 Task: Open Card Compliance Audit in Board Data Visualization Tools to Workspace Enterprise Resource Planning and add a team member Softage.4@softage.net, a label Yellow, a checklist Botany, an attachment from your google drive, a color Yellow and finally, add a card description 'Plan and execute company team-building conference with team-building exercises' and a comment 'Let us approach this task with a sense of curiosity and a willingness to explore new ideas and approaches.'. Add a start date 'Jan 07, 1900' with a due date 'Jan 14, 1900'. Open Card Conference Execution in Board Content Marketing Campaigns to Workspace Enterprise Resource Planning and add a team member Softage.4@softage.net, a label Orange, a checklist Photography, an attachment from Trello, a color Orange and finally, add a card description 'Conduct competitor analysis for upcoming product launch' and a comment 'We should approach this task with a sense of humility and a willingness to seek feedback and guidance from others.'. Add a start date 'Jan 08, 1900' with a due date 'Jan 15, 1900'. Open Card Leadership Development Performance Review in Board Website Conversion Rate Optimization to Workspace Enterprise Resource Planning and add a team member Softage.1@softage.net, a label Red, a checklist Email Campaign, an attachment from your google drive, a color Red and finally, add a card description 'Develop and launch new customer loyalty program for frequent buyers' and a comment 'This task is a reflection of our team capabilities, so let us work together to deliver the best possible outcome.'. Add a start date 'Jan 09, 1900' with a due date 'Jan 16, 1900'
Action: Mouse moved to (51, 288)
Screenshot: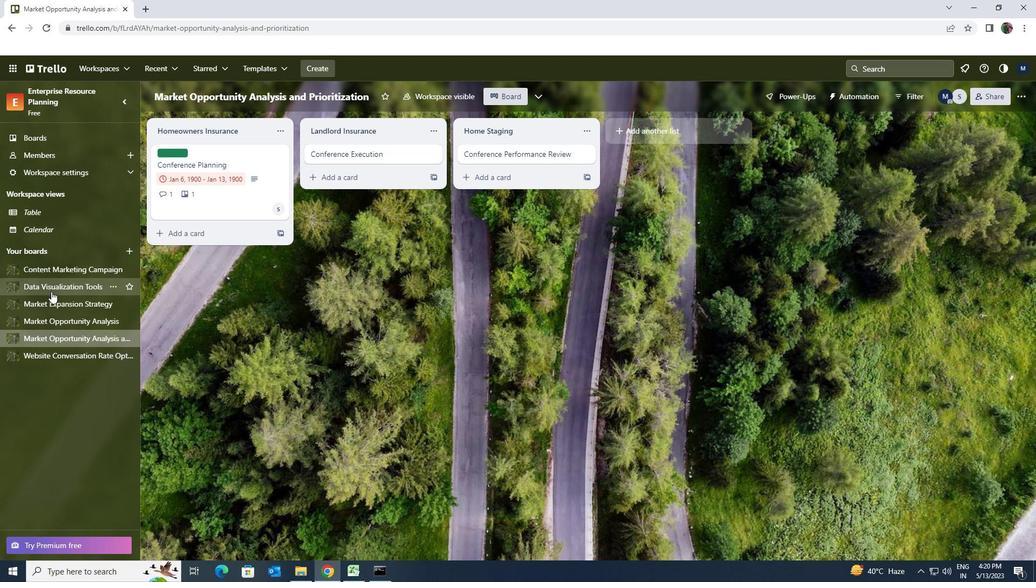 
Action: Mouse pressed left at (51, 288)
Screenshot: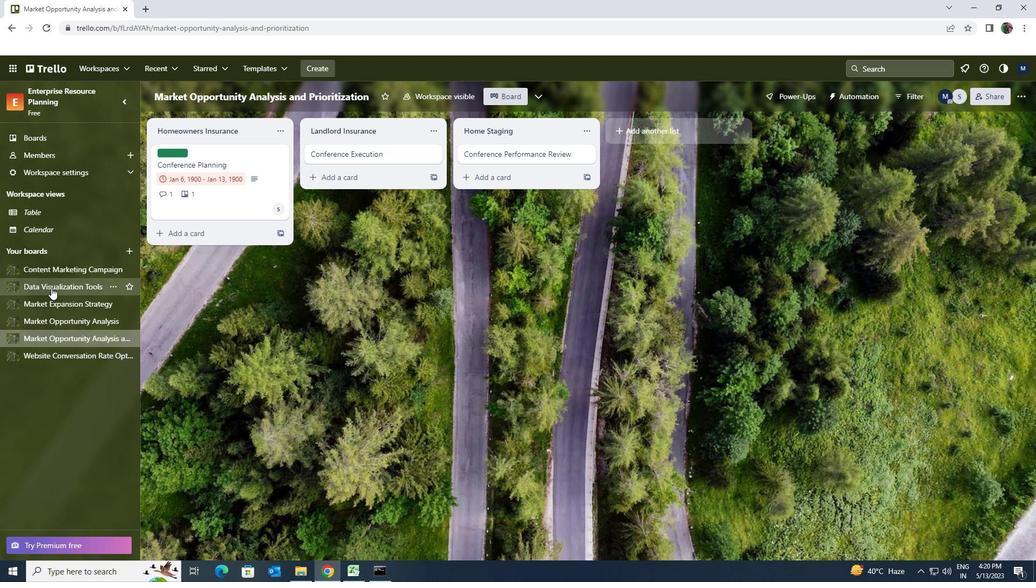 
Action: Mouse moved to (354, 155)
Screenshot: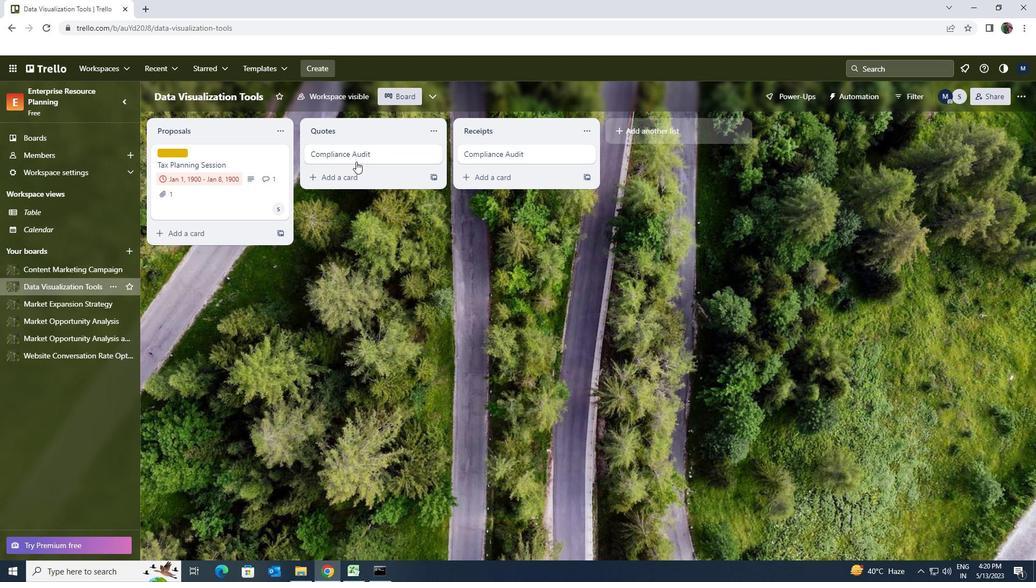 
Action: Mouse pressed left at (354, 155)
Screenshot: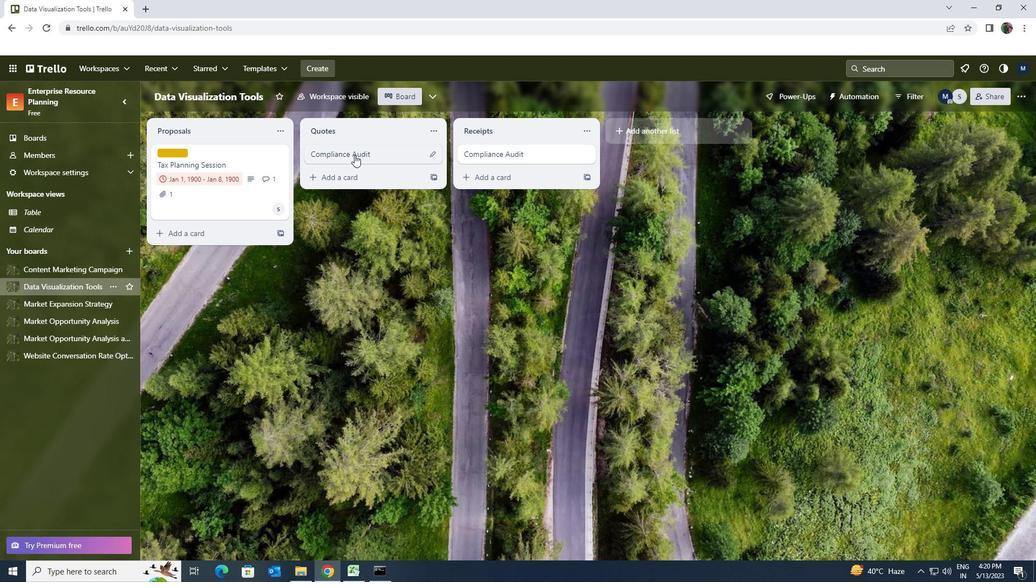 
Action: Mouse moved to (629, 151)
Screenshot: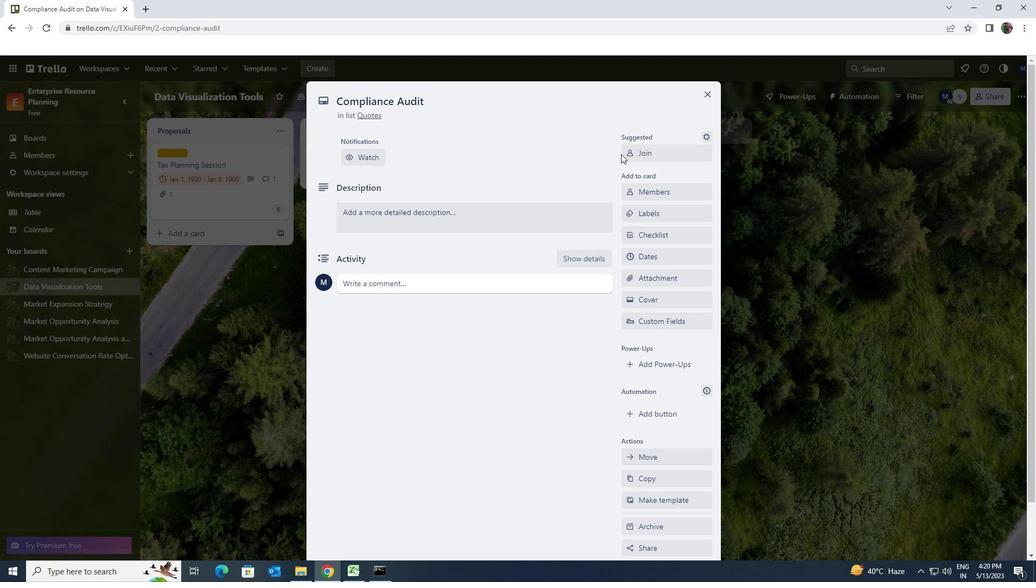 
Action: Mouse pressed left at (629, 151)
Screenshot: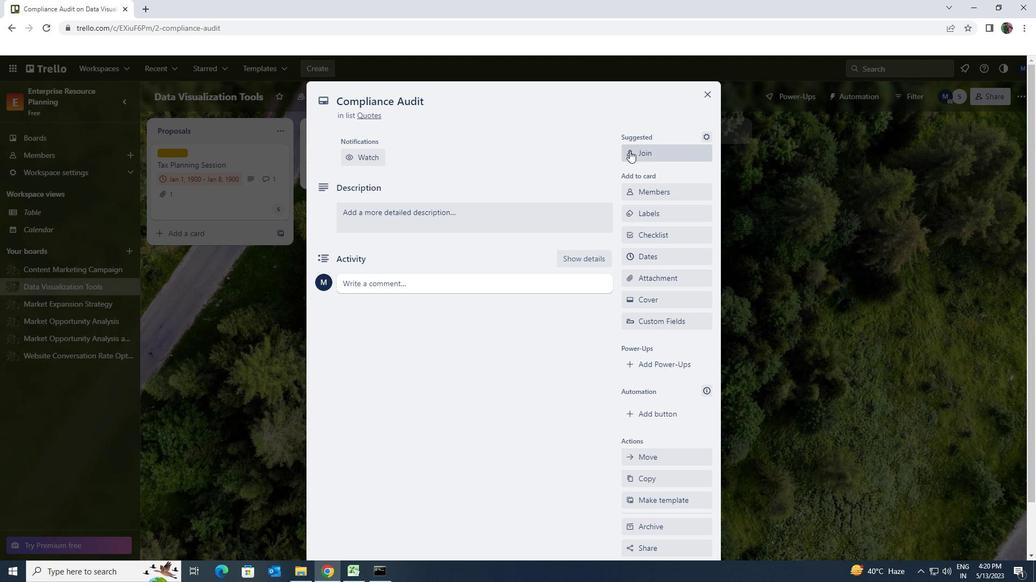 
Action: Mouse pressed left at (629, 151)
Screenshot: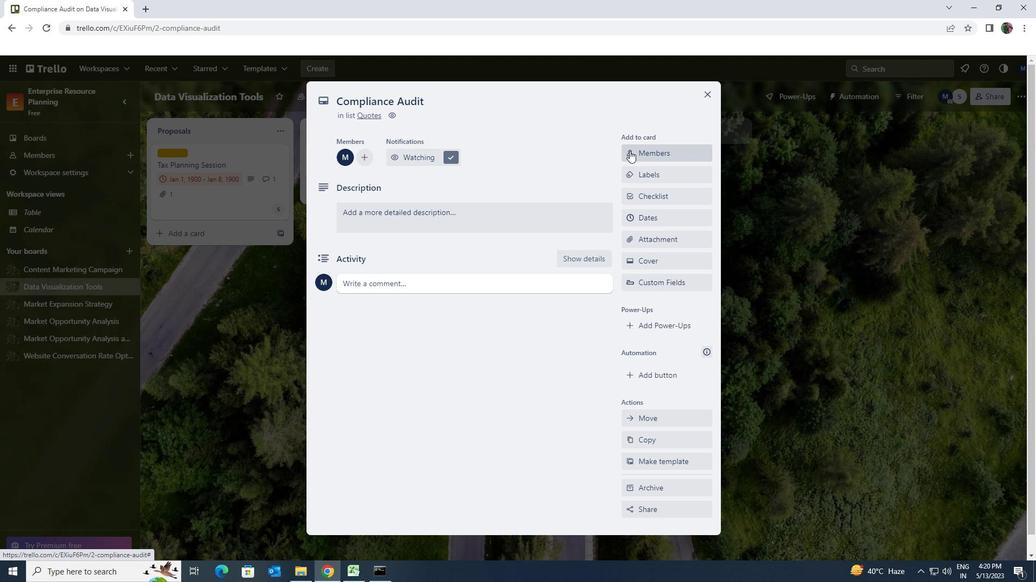 
Action: Key pressed softage.4<Key.shift>@SOFTAGE.NET
Screenshot: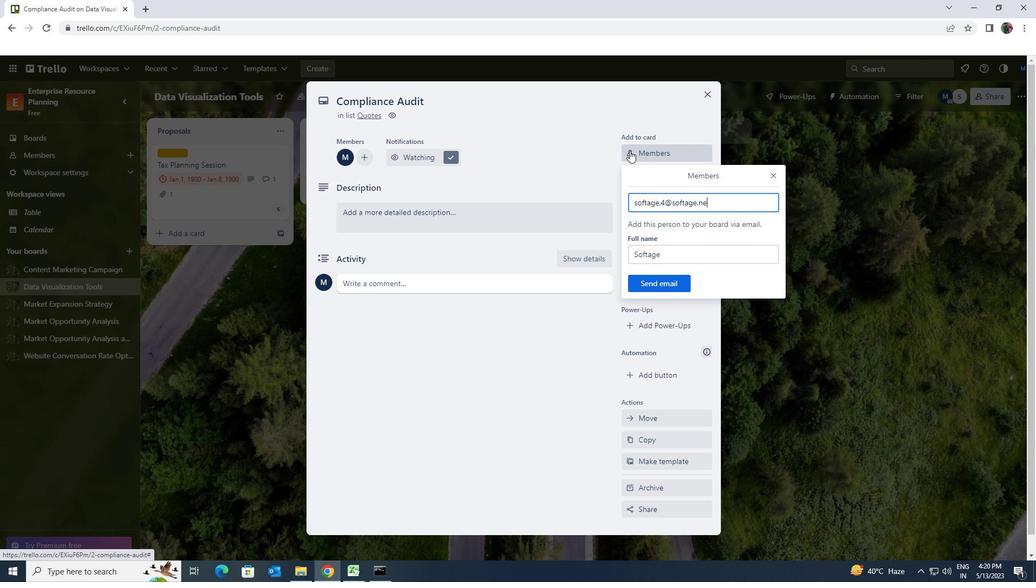 
Action: Mouse moved to (665, 280)
Screenshot: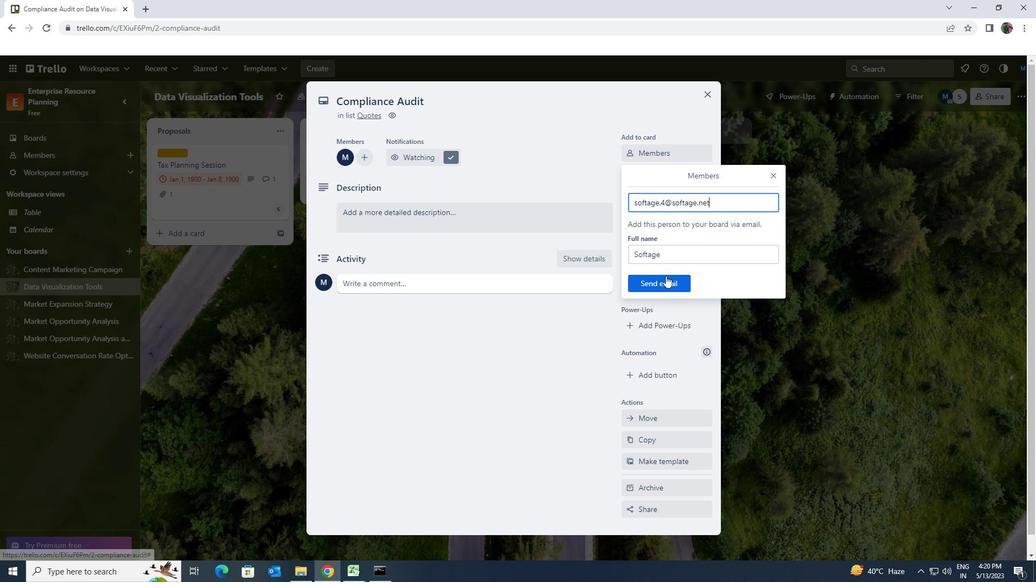 
Action: Mouse pressed left at (665, 280)
Screenshot: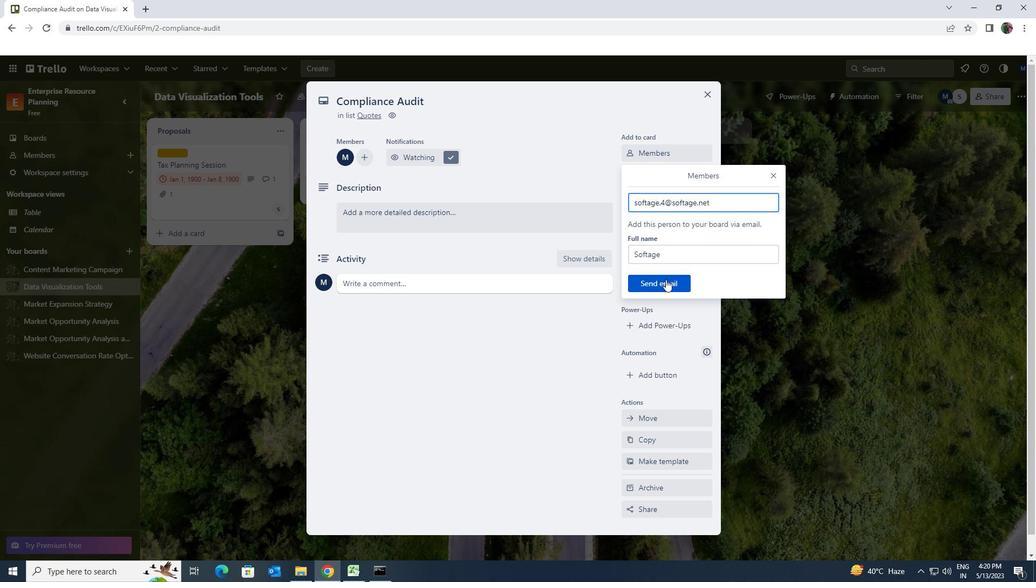 
Action: Mouse moved to (665, 178)
Screenshot: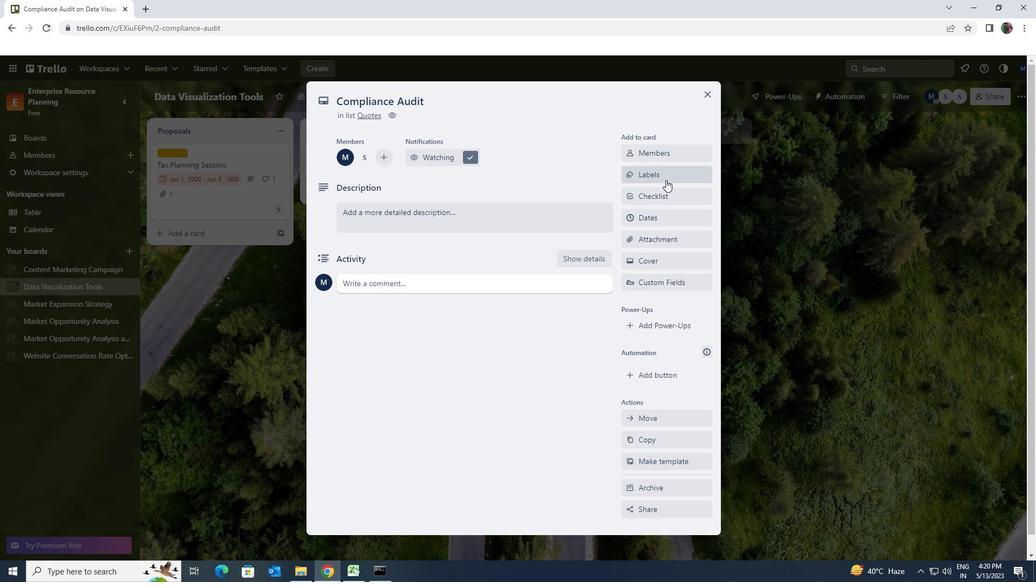 
Action: Mouse pressed left at (665, 178)
Screenshot: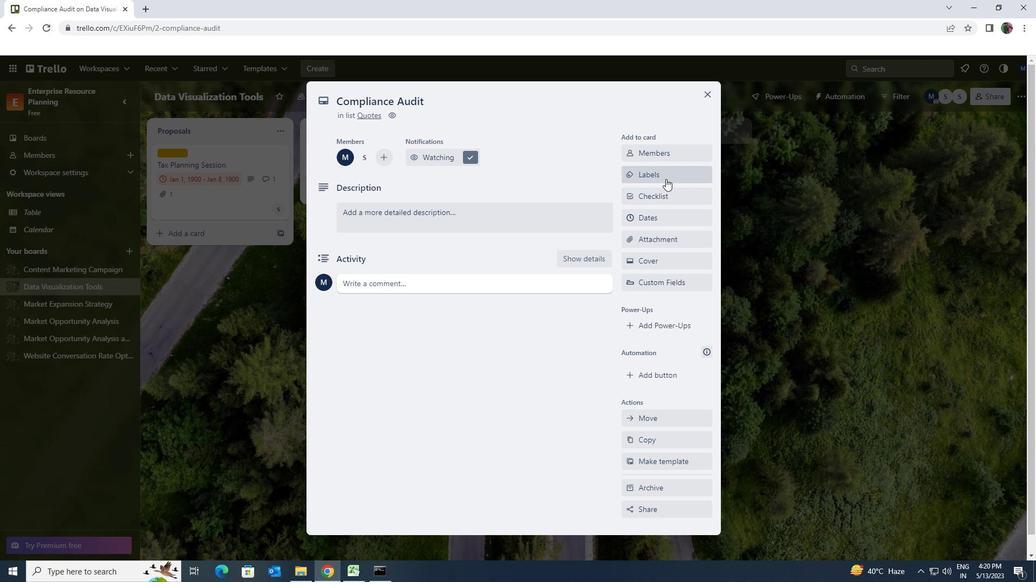
Action: Mouse moved to (689, 380)
Screenshot: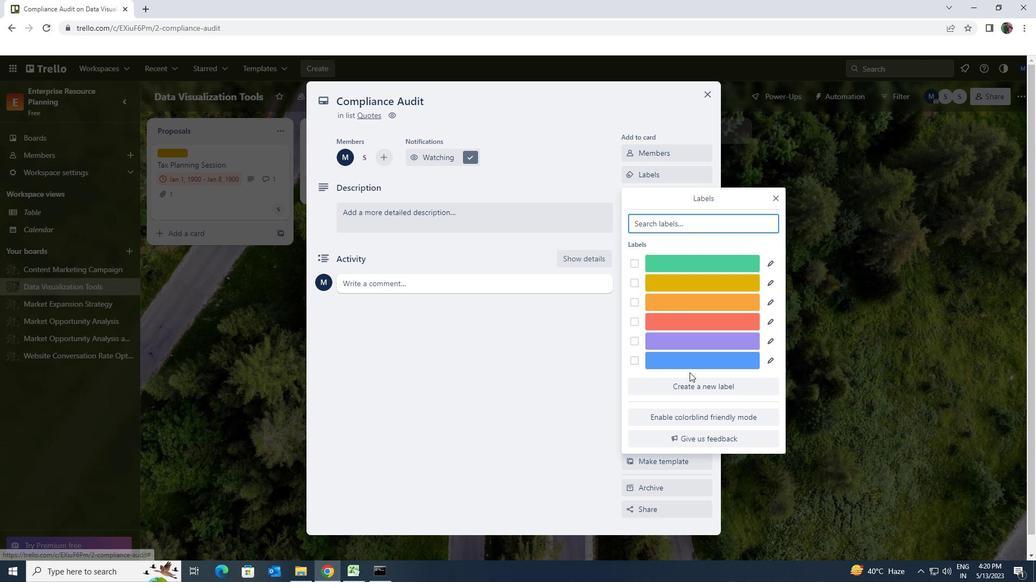 
Action: Mouse pressed left at (689, 380)
Screenshot: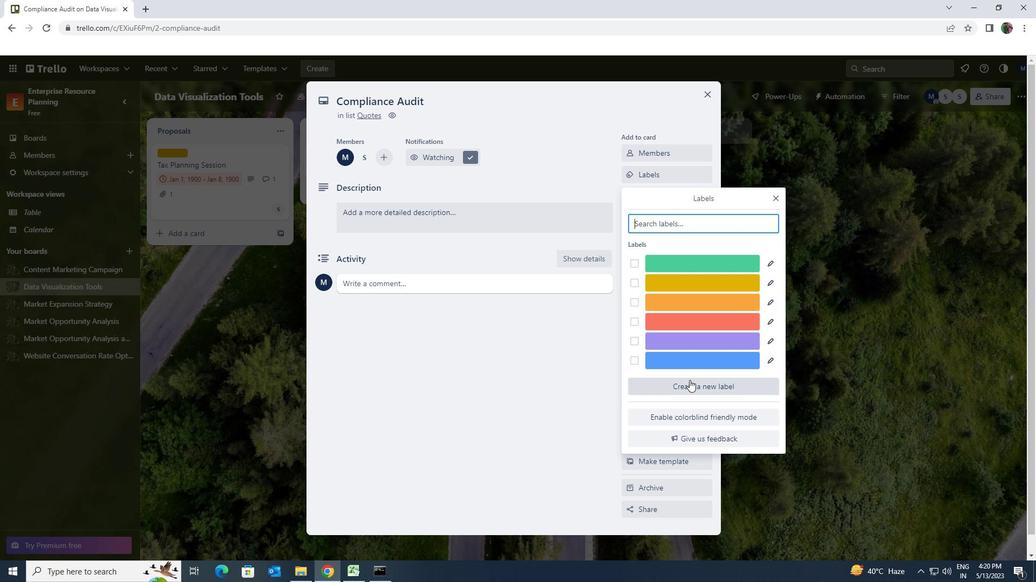 
Action: Mouse moved to (678, 353)
Screenshot: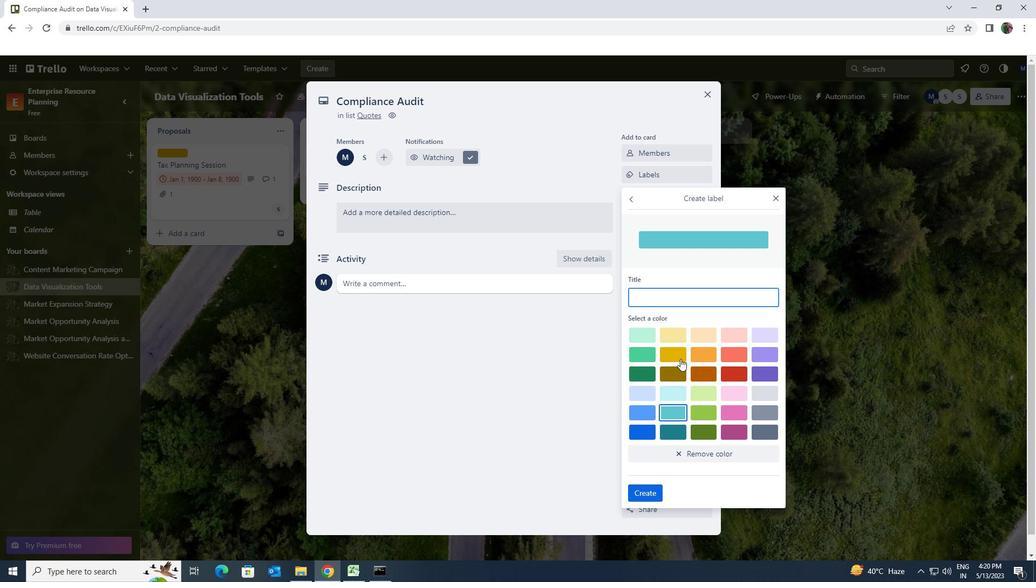 
Action: Mouse pressed left at (678, 353)
Screenshot: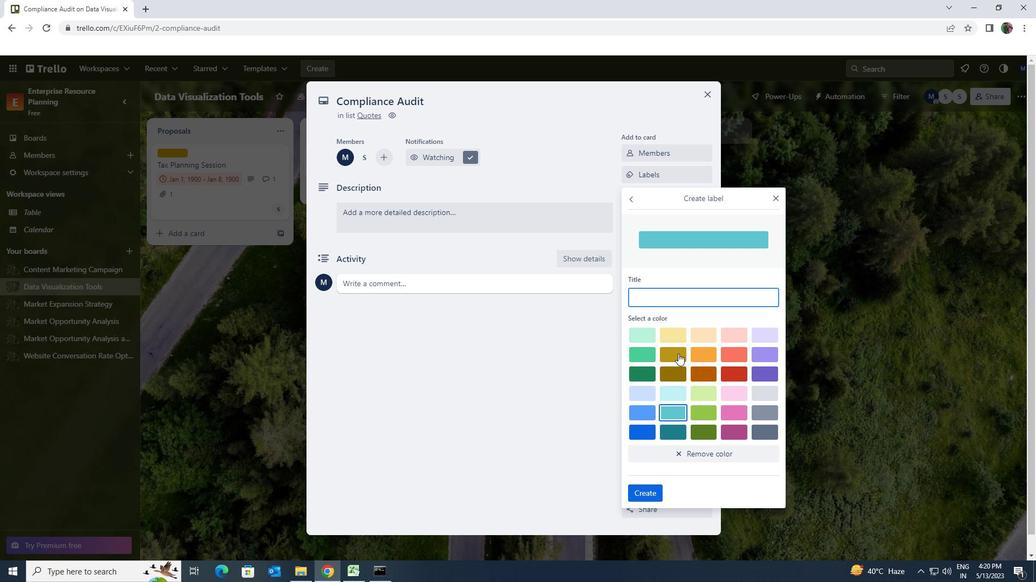 
Action: Mouse moved to (655, 488)
Screenshot: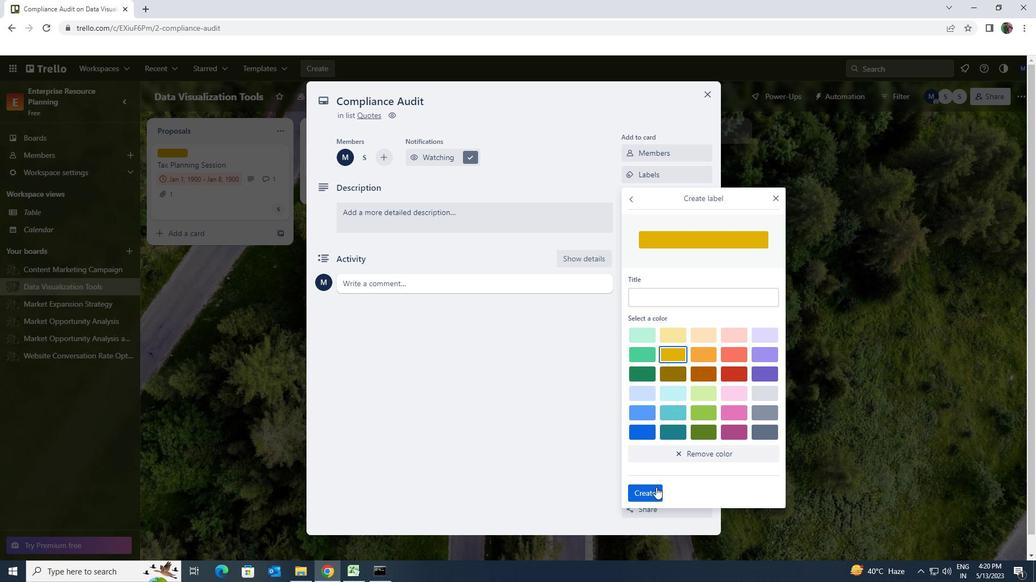 
Action: Mouse pressed left at (655, 488)
Screenshot: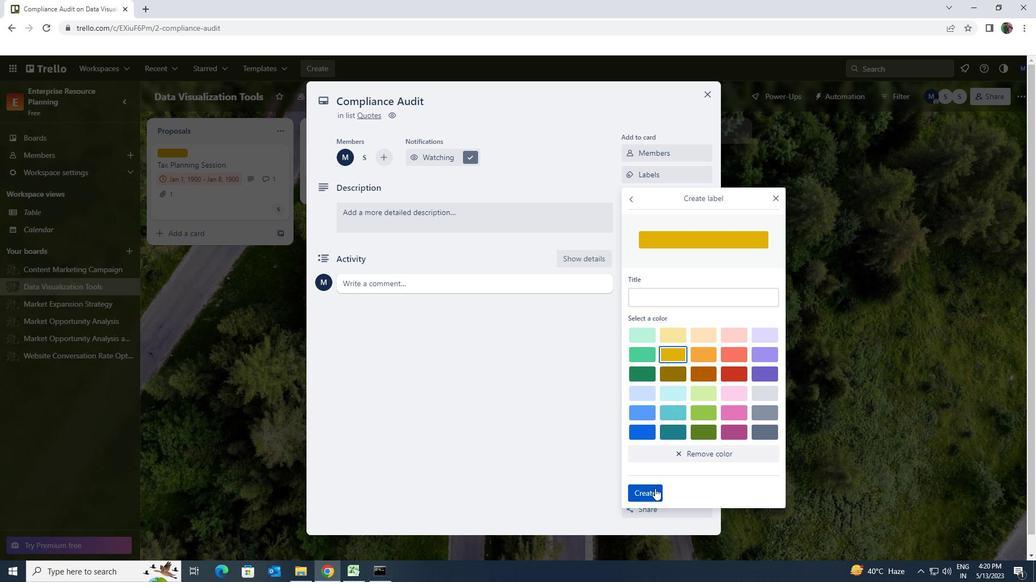 
Action: Mouse moved to (775, 201)
Screenshot: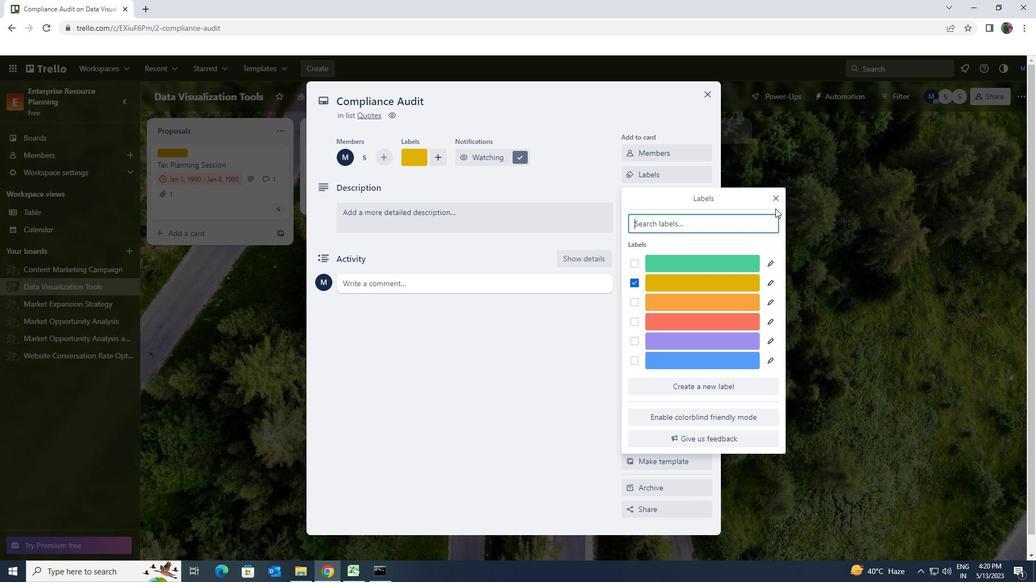 
Action: Mouse pressed left at (775, 201)
Screenshot: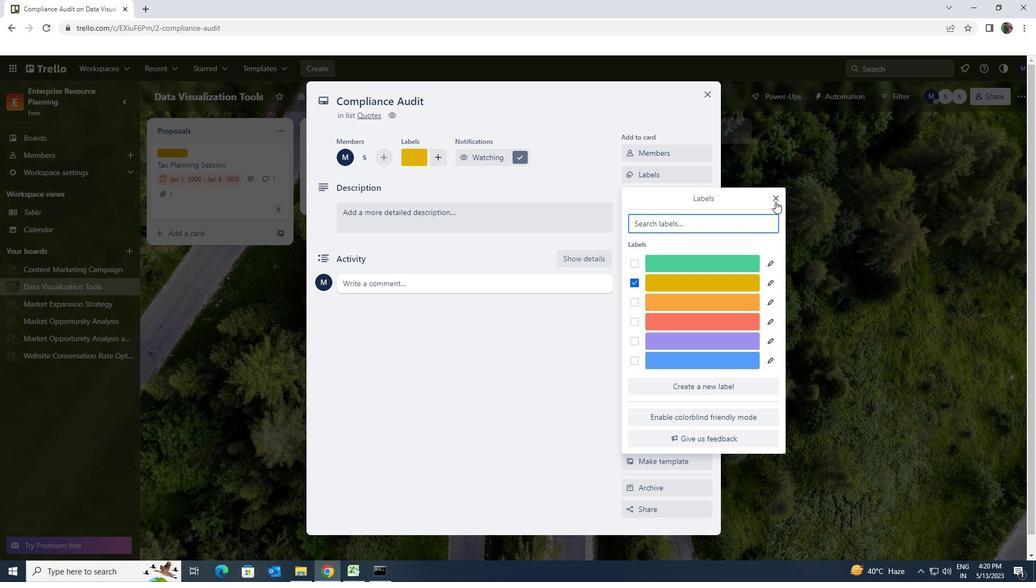 
Action: Mouse moved to (700, 198)
Screenshot: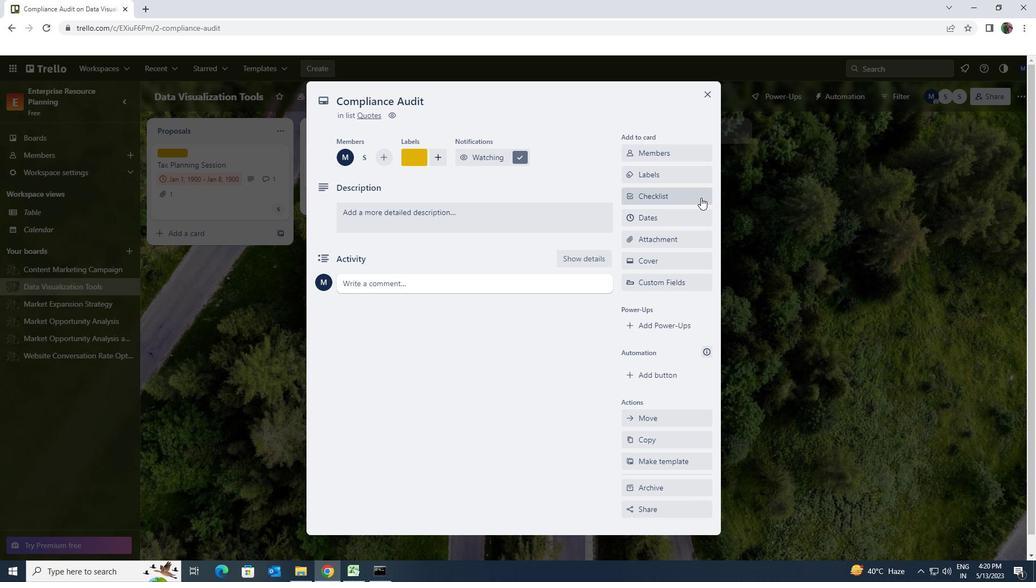 
Action: Mouse pressed left at (700, 198)
Screenshot: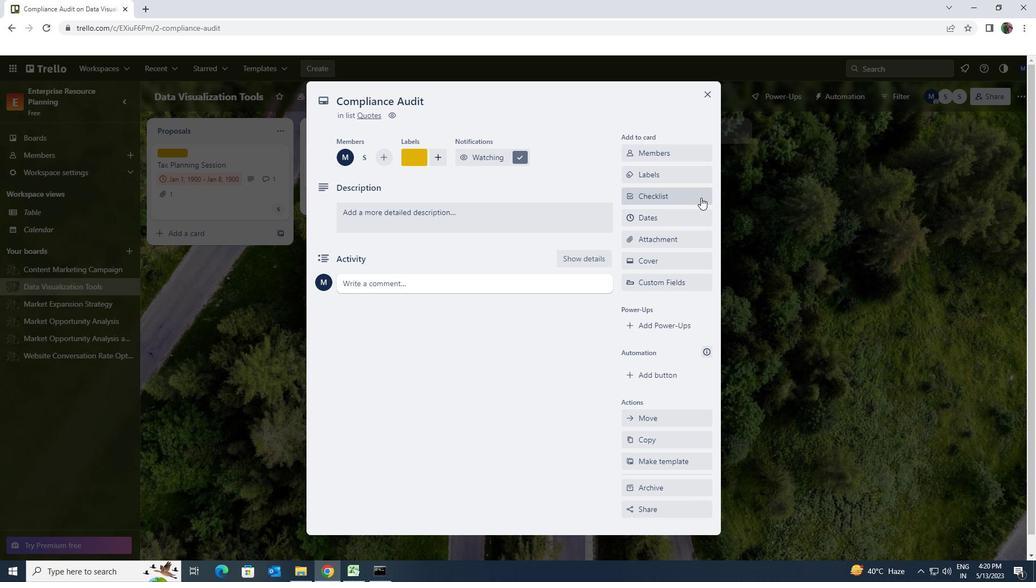 
Action: Key pressed <Key.shift><Key.shift><Key.shift><Key.shift><Key.shift><Key.shift><Key.shift><Key.shift><Key.shift><Key.shift><Key.shift><Key.shift><Key.shift><Key.shift><Key.shift><Key.shift><Key.shift><Key.shift><Key.shift><Key.shift><Key.shift><Key.shift><Key.shift><Key.shift><Key.shift><Key.shift><Key.shift><Key.shift><Key.shift><Key.shift><Key.shift>BOTANY
Screenshot: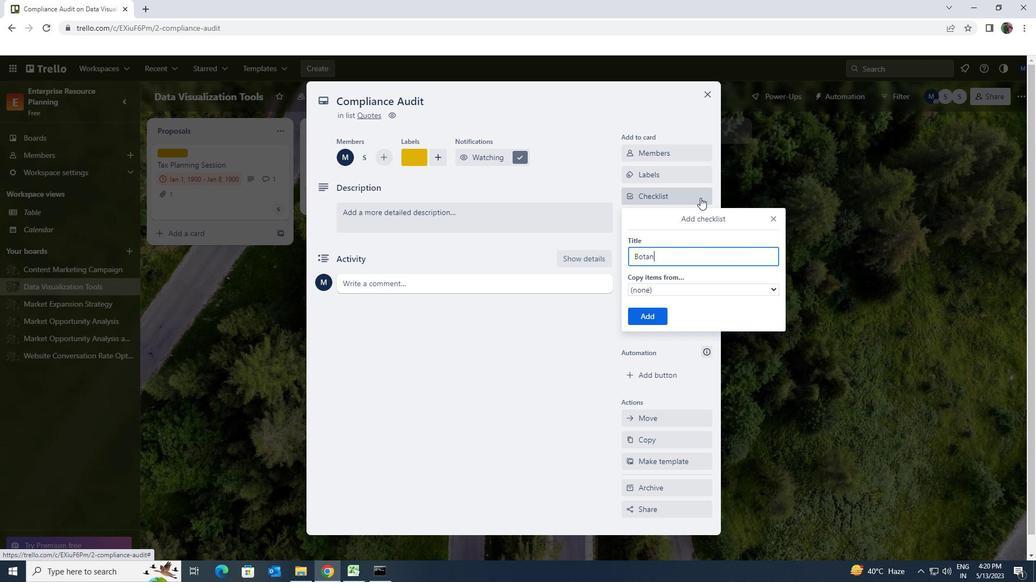 
Action: Mouse moved to (652, 309)
Screenshot: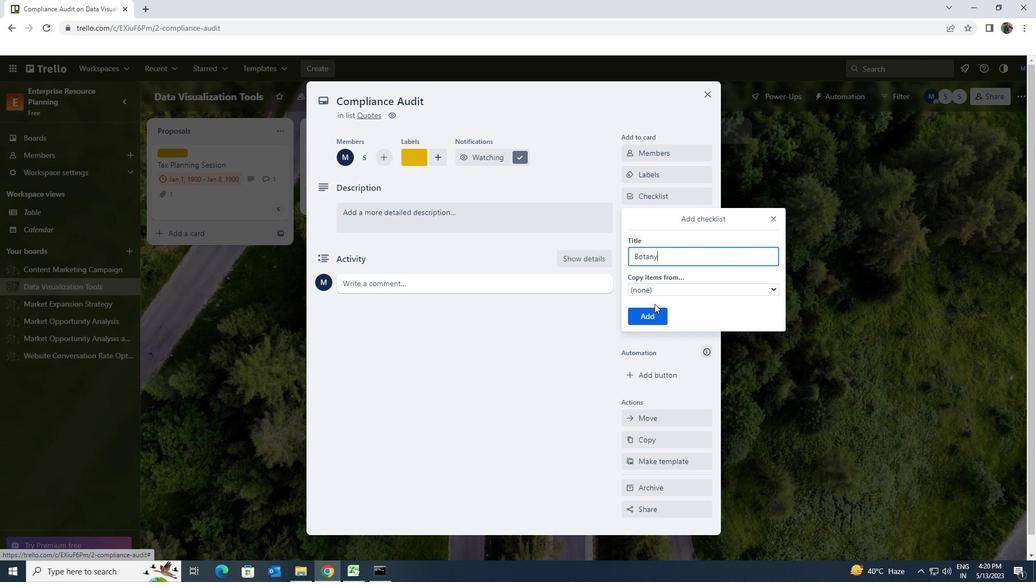 
Action: Mouse pressed left at (652, 309)
Screenshot: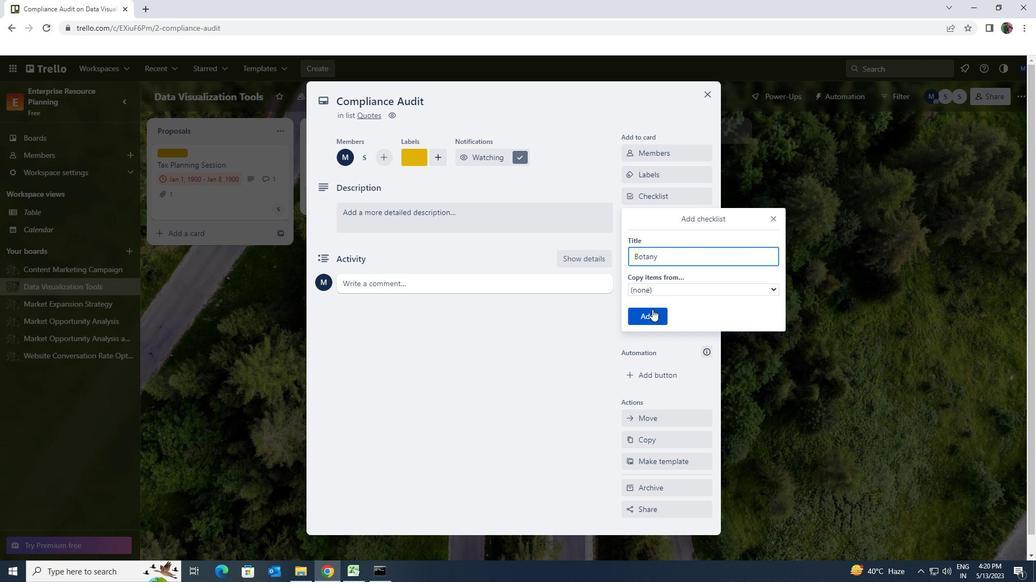 
Action: Mouse moved to (654, 237)
Screenshot: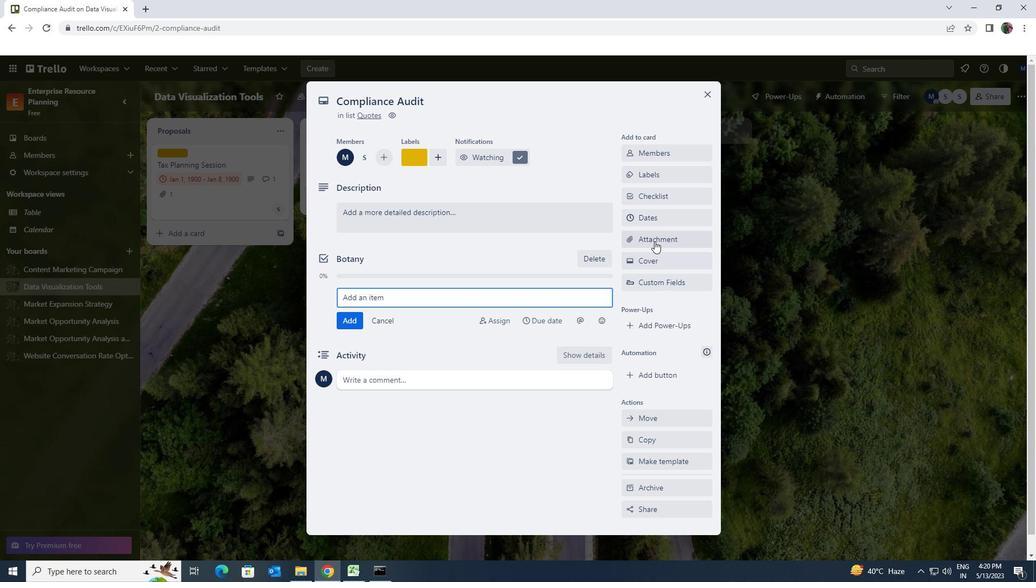
Action: Mouse pressed left at (654, 237)
Screenshot: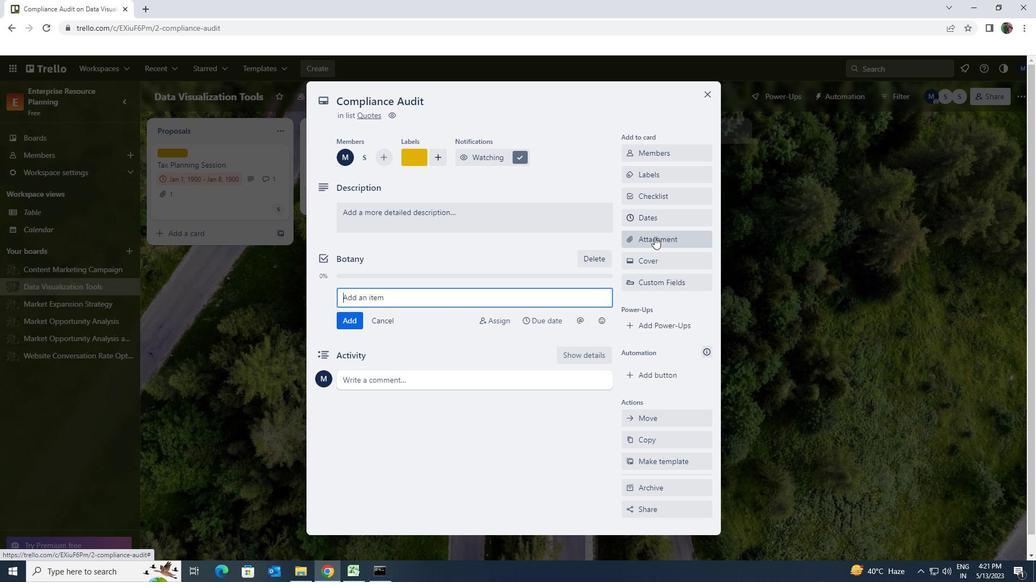 
Action: Mouse moved to (656, 326)
Screenshot: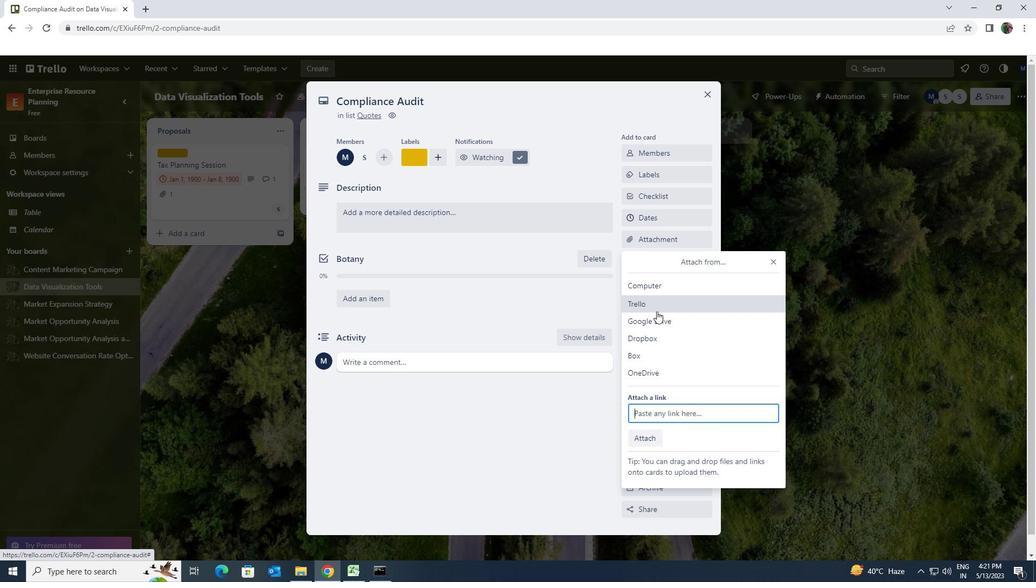 
Action: Mouse pressed left at (656, 326)
Screenshot: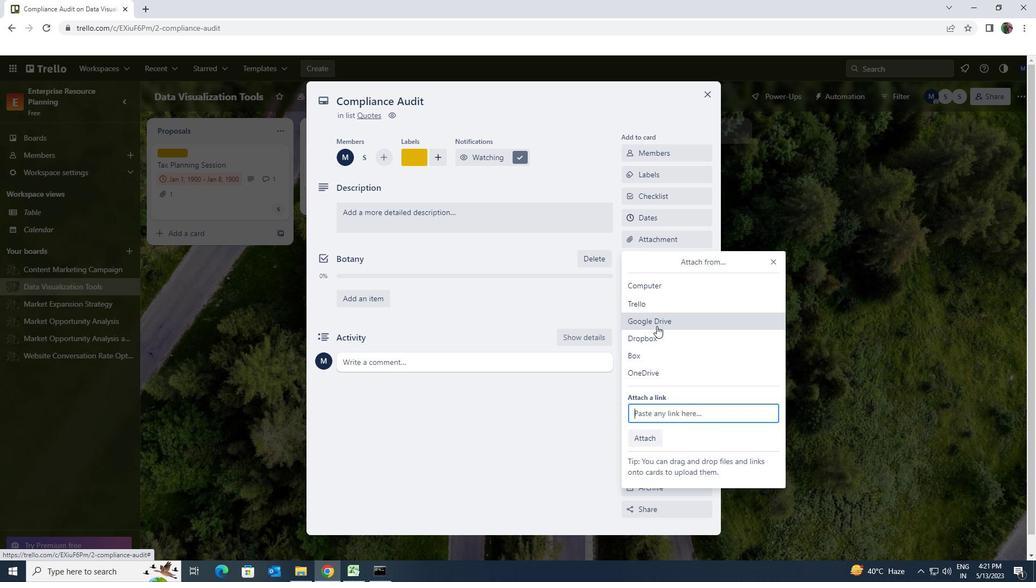
Action: Mouse moved to (508, 292)
Screenshot: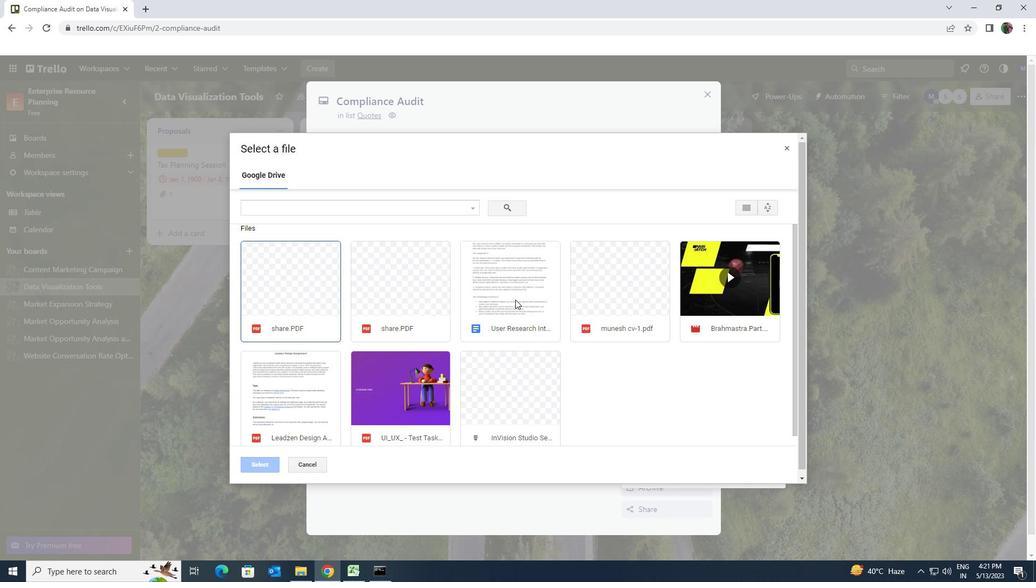 
Action: Mouse pressed left at (508, 292)
Screenshot: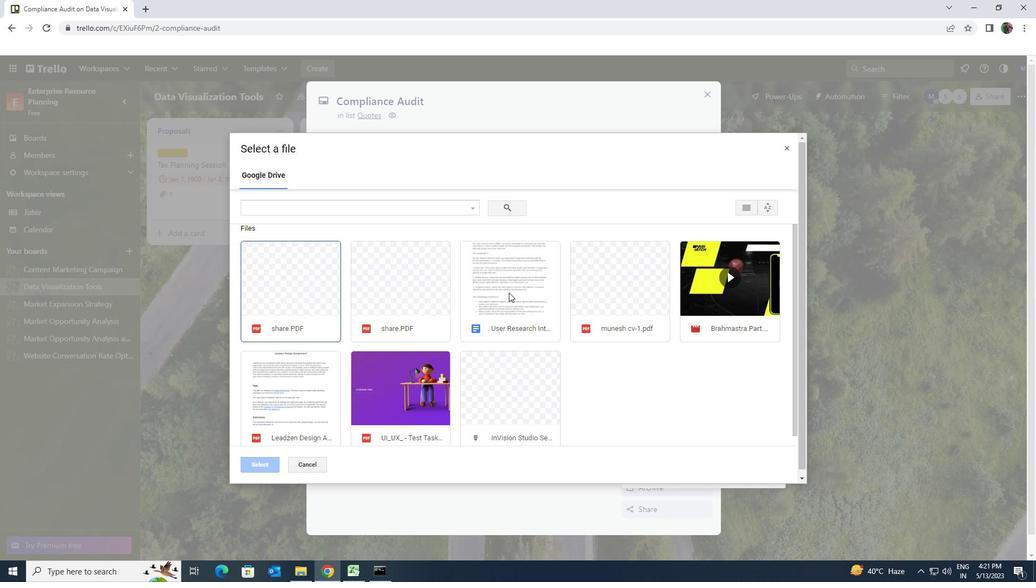 
Action: Mouse moved to (266, 464)
Screenshot: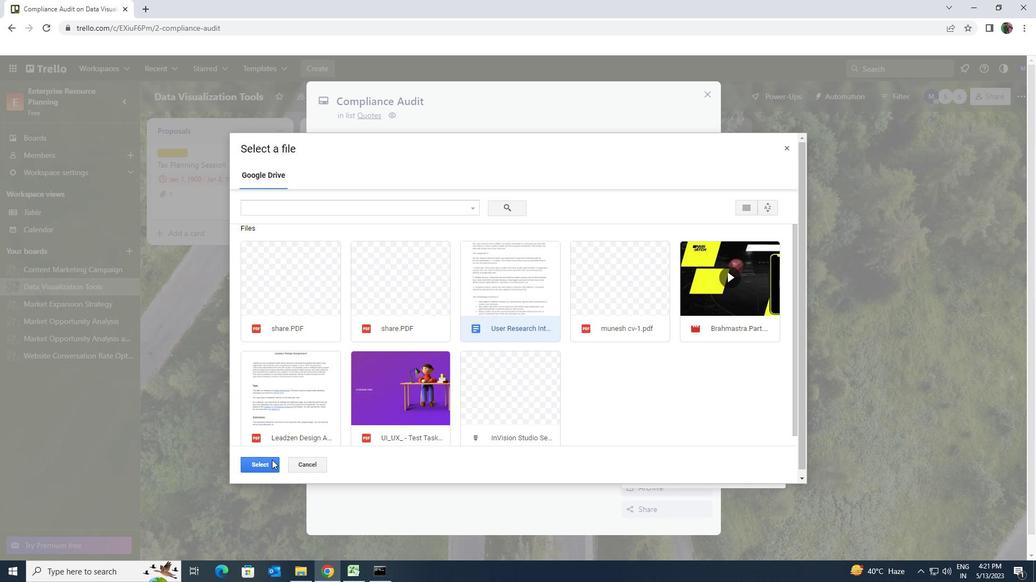 
Action: Mouse pressed left at (266, 464)
Screenshot: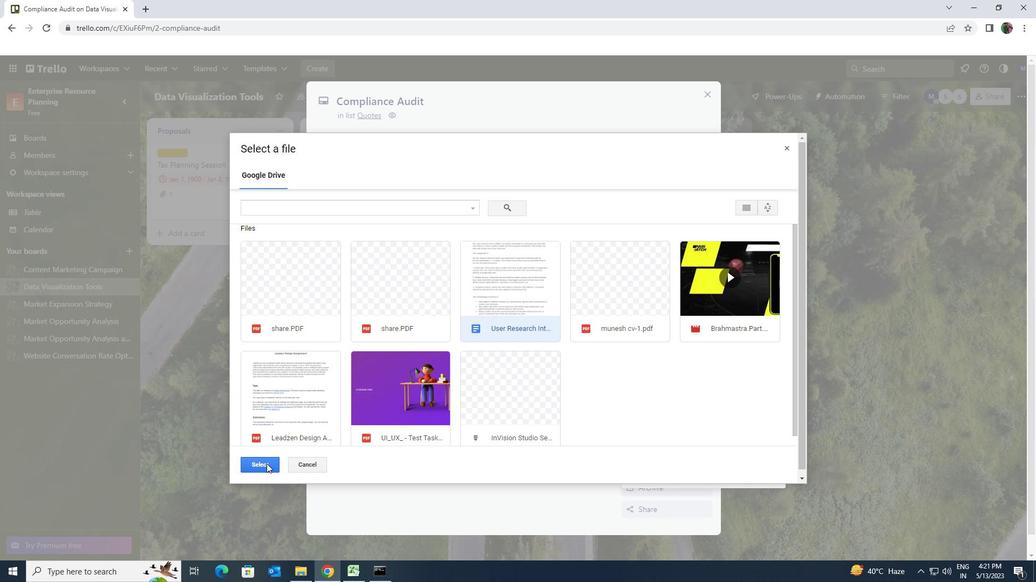 
Action: Mouse moved to (429, 227)
Screenshot: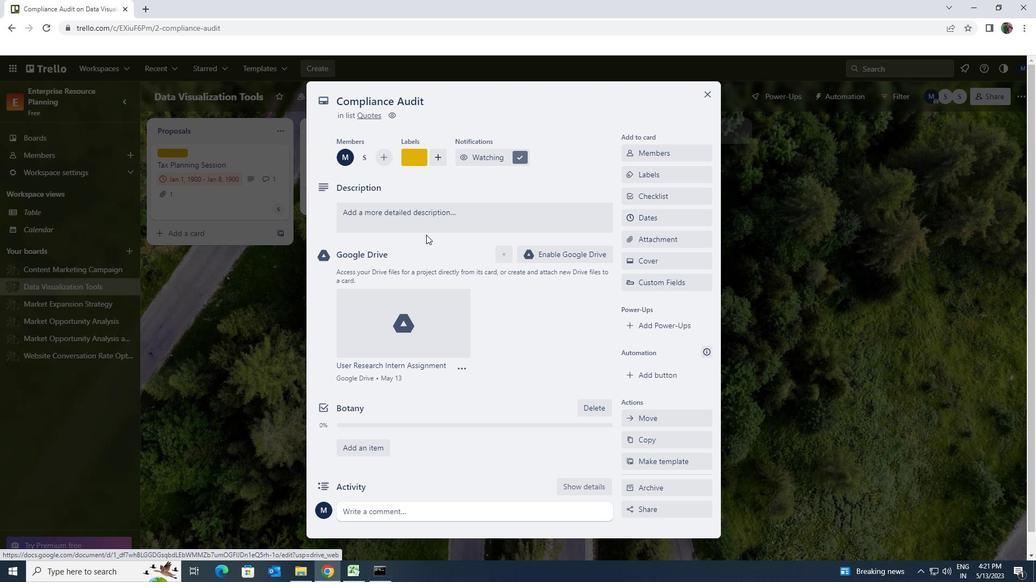 
Action: Mouse pressed left at (429, 227)
Screenshot: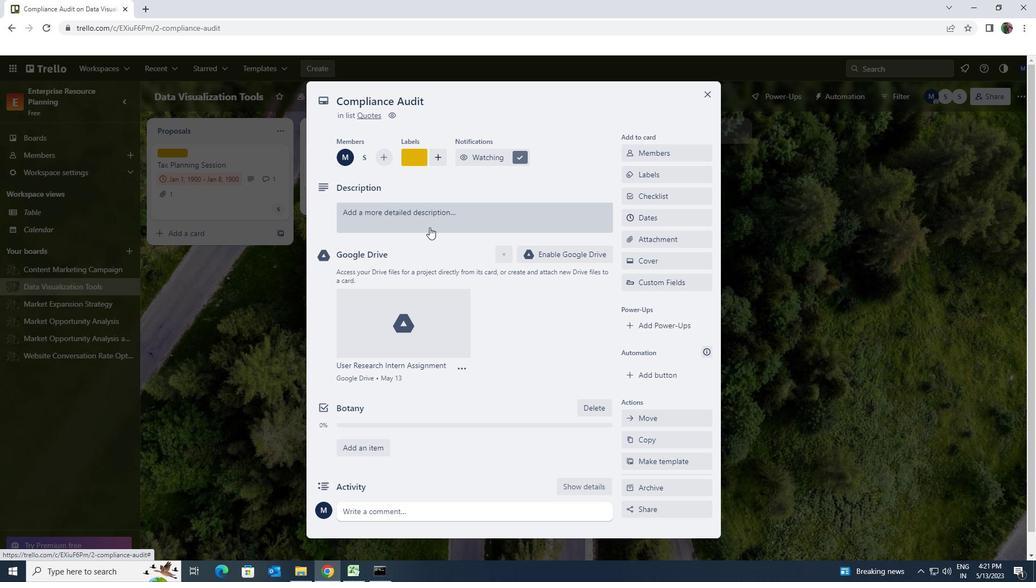 
Action: Key pressed <Key.shift>PLAN<Key.space>AND<Key.space>EXECUTE<Key.space>COMPANY<Key.space>TEAM<Key.space>BUILDING<Key.space>CONFERENCE<Key.space>WITH<Key.space>TEAM<Key.space>BUILDING<Key.space>EXERCISE
Screenshot: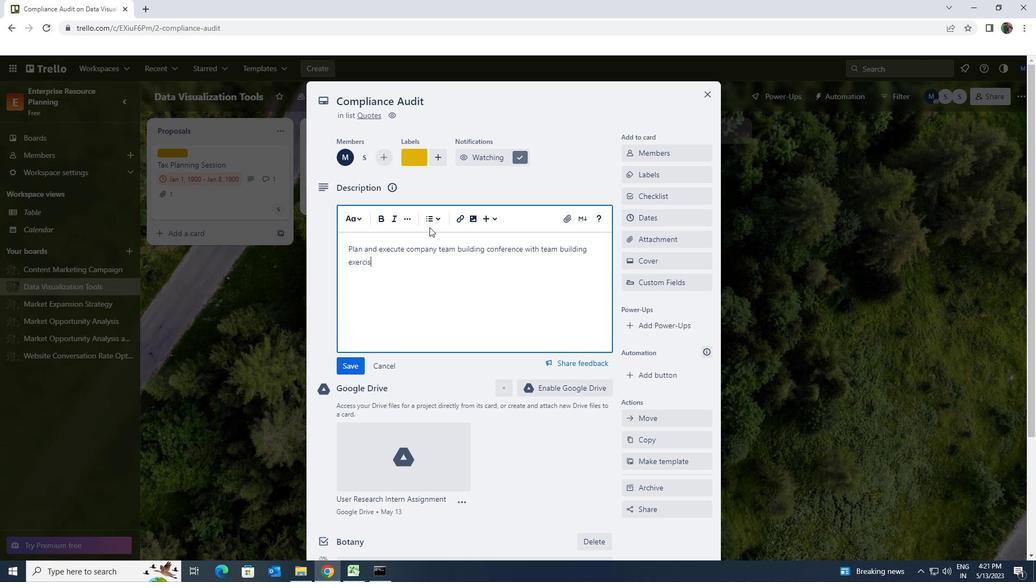 
Action: Mouse moved to (344, 369)
Screenshot: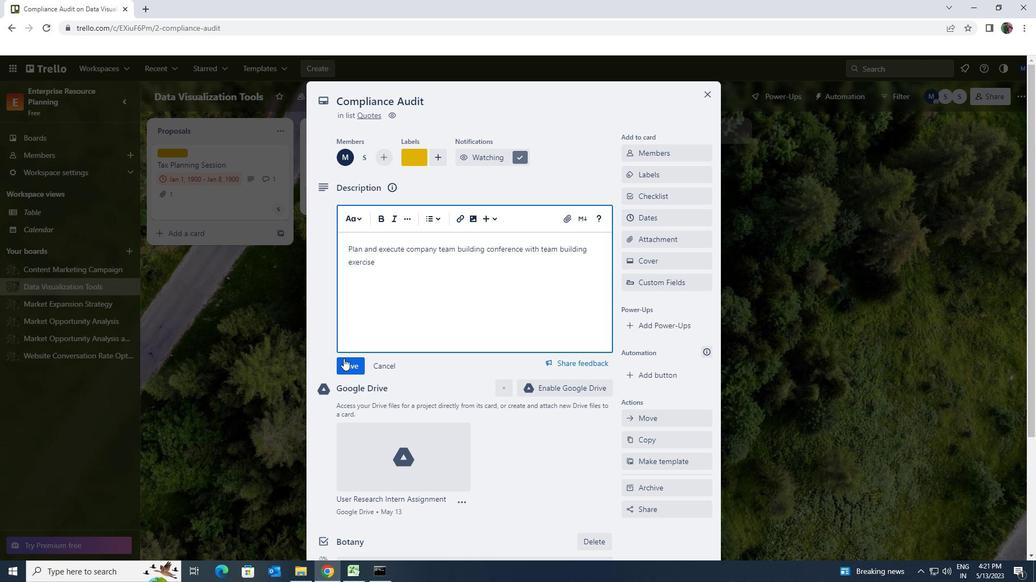 
Action: Mouse pressed left at (344, 369)
Screenshot: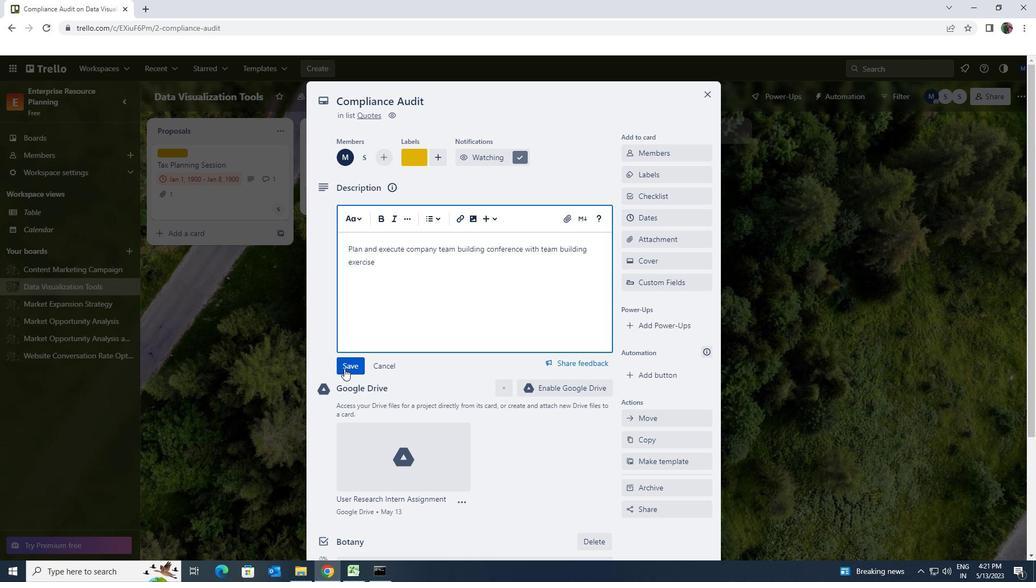 
Action: Mouse scrolled (344, 368) with delta (0, 0)
Screenshot: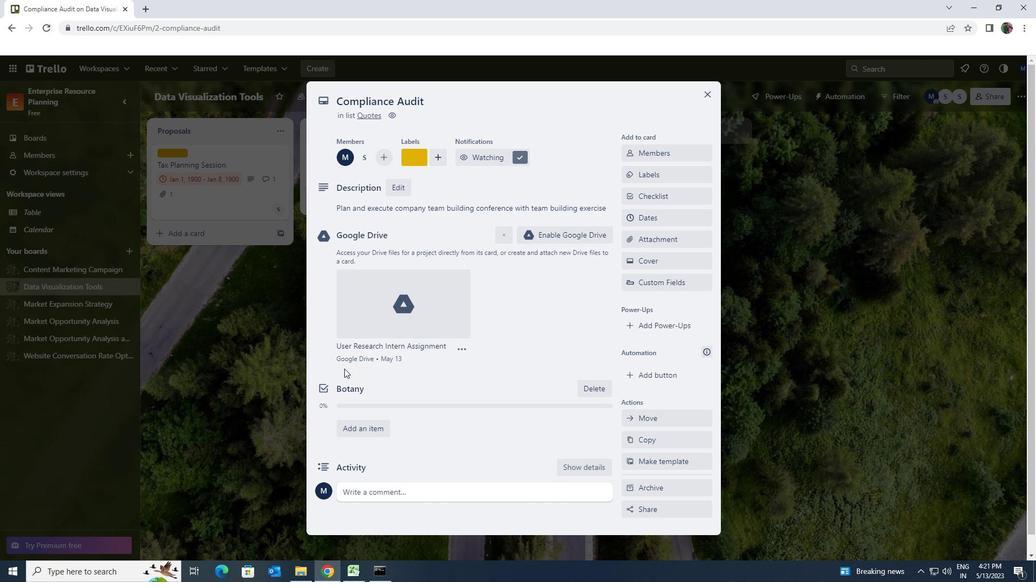 
Action: Mouse scrolled (344, 368) with delta (0, 0)
Screenshot: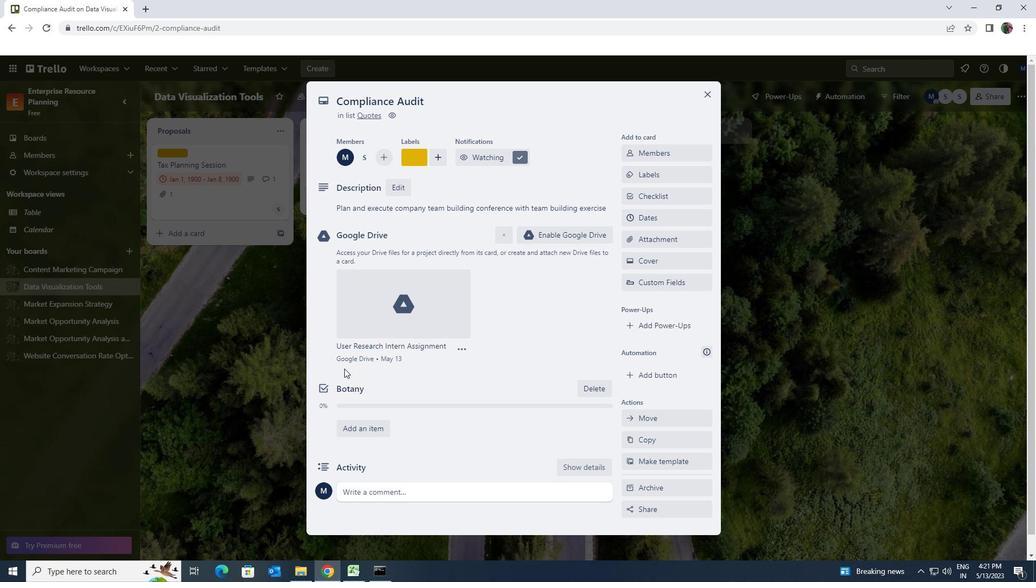 
Action: Mouse scrolled (344, 368) with delta (0, 0)
Screenshot: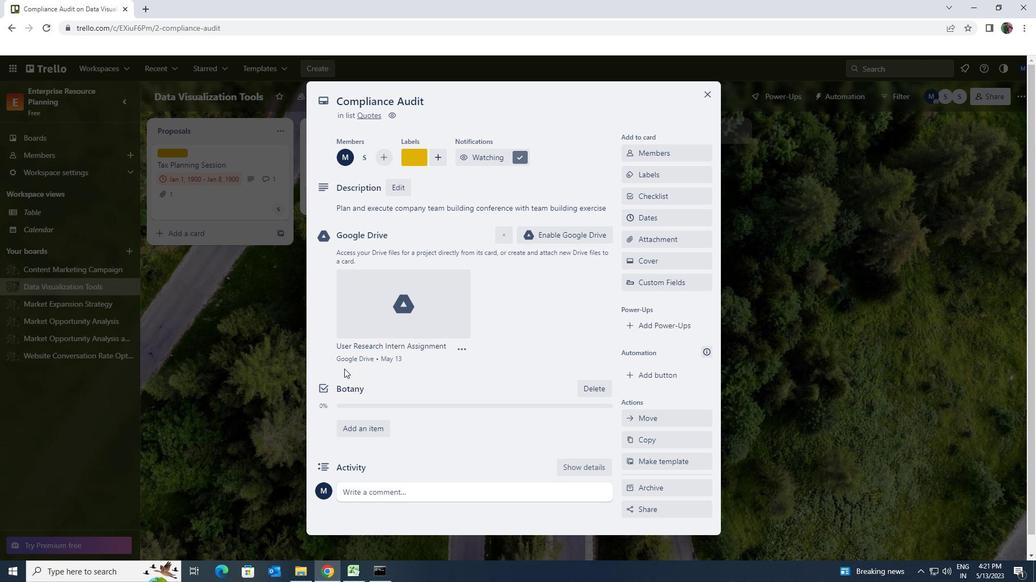 
Action: Mouse moved to (361, 468)
Screenshot: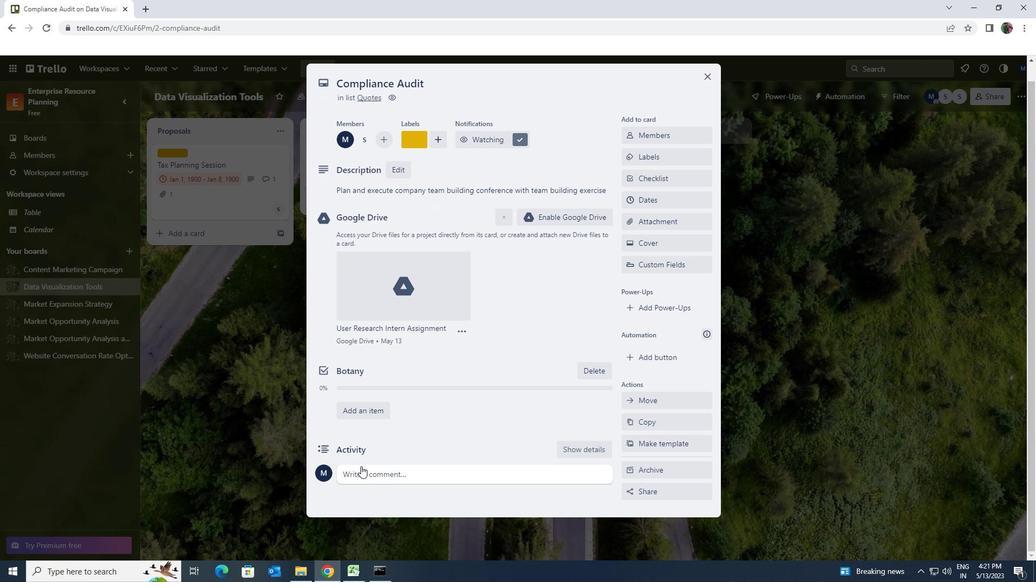 
Action: Mouse pressed left at (361, 468)
Screenshot: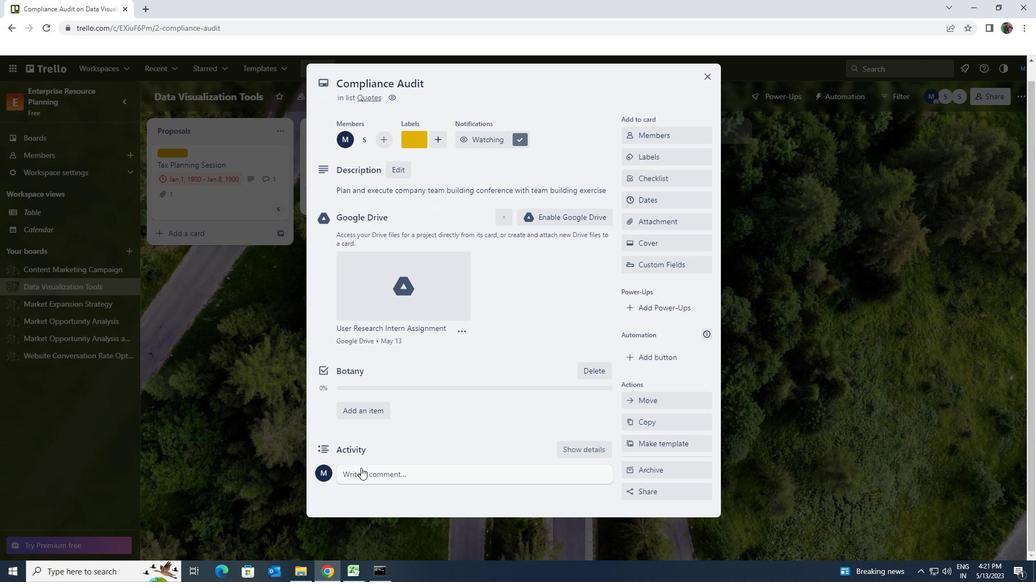 
Action: Key pressed <Key.shift>LET<Key.space>US<Key.space>APPROACH<Key.space>THIS<Key.space>TASK<Key.space>WITH<Key.space>SENSE<Key.space>OF<Key.space><Key.shift>CURIOSITY<Key.space>AND<Key.space>A<Key.space>WU<Key.backspace>ILLINGNESS<Key.space>TO<Key.space>EXPLORE<Key.space>NEW<Key.space><Key.space>IDEAS<Key.space>AND<Key.space>APPROACHES<Key.space>
Screenshot: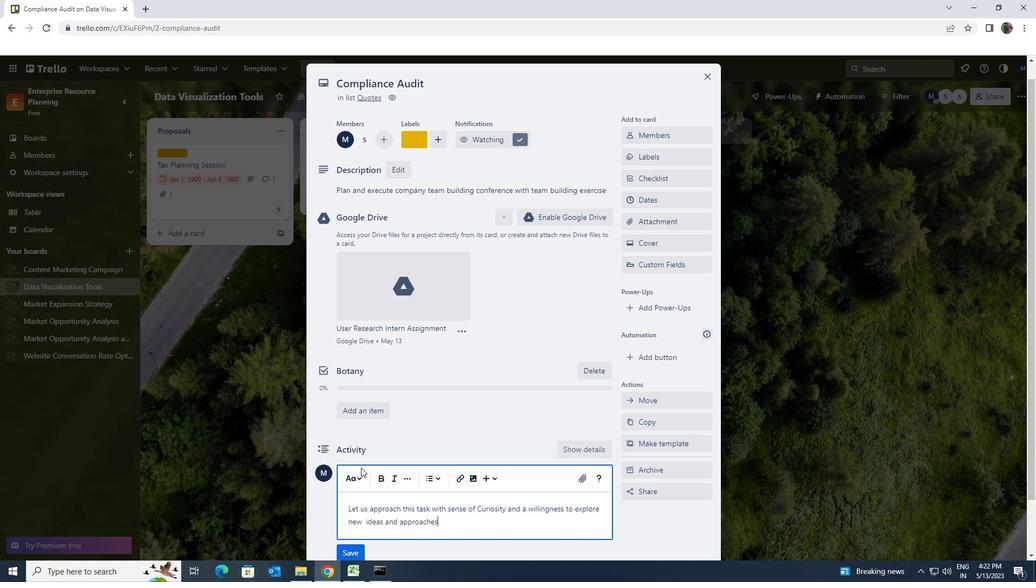 
Action: Mouse moved to (353, 445)
Screenshot: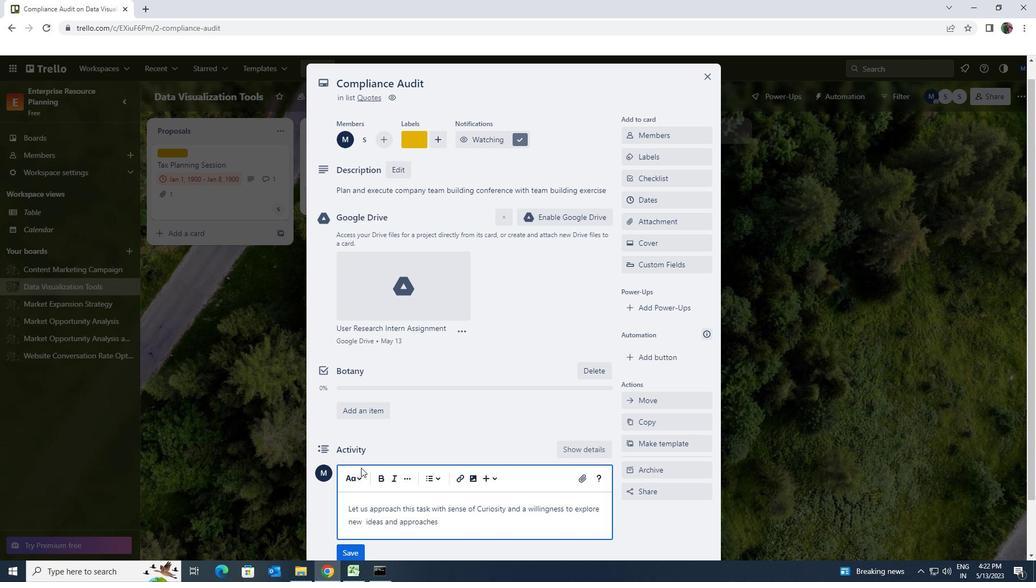 
Action: Mouse scrolled (353, 444) with delta (0, 0)
Screenshot: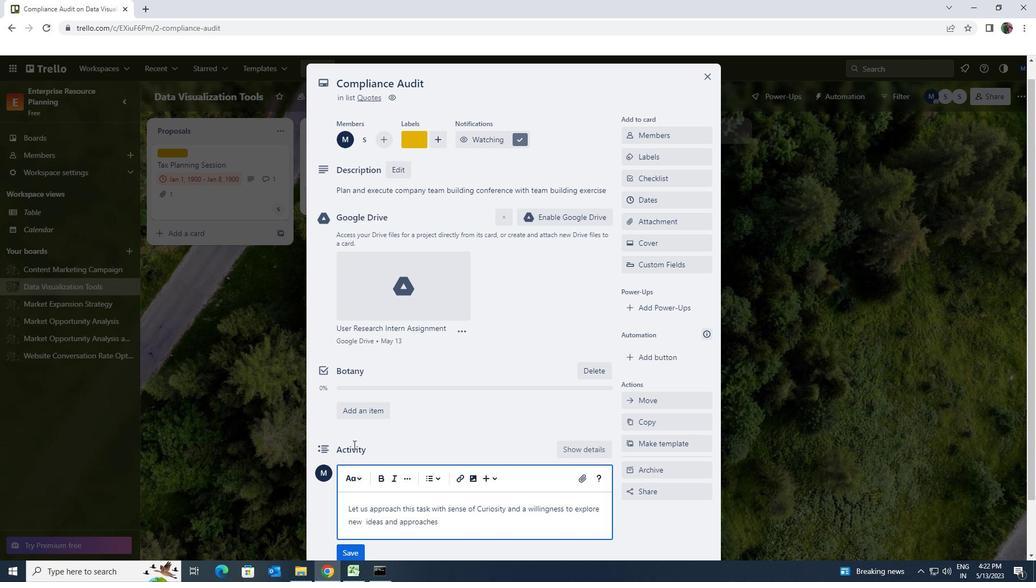 
Action: Mouse scrolled (353, 444) with delta (0, 0)
Screenshot: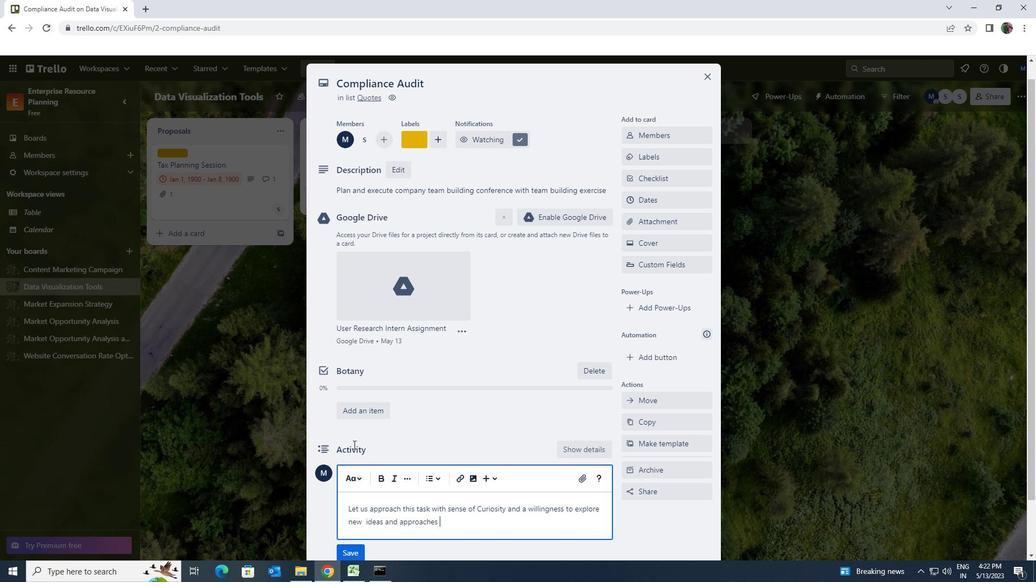 
Action: Mouse scrolled (353, 444) with delta (0, 0)
Screenshot: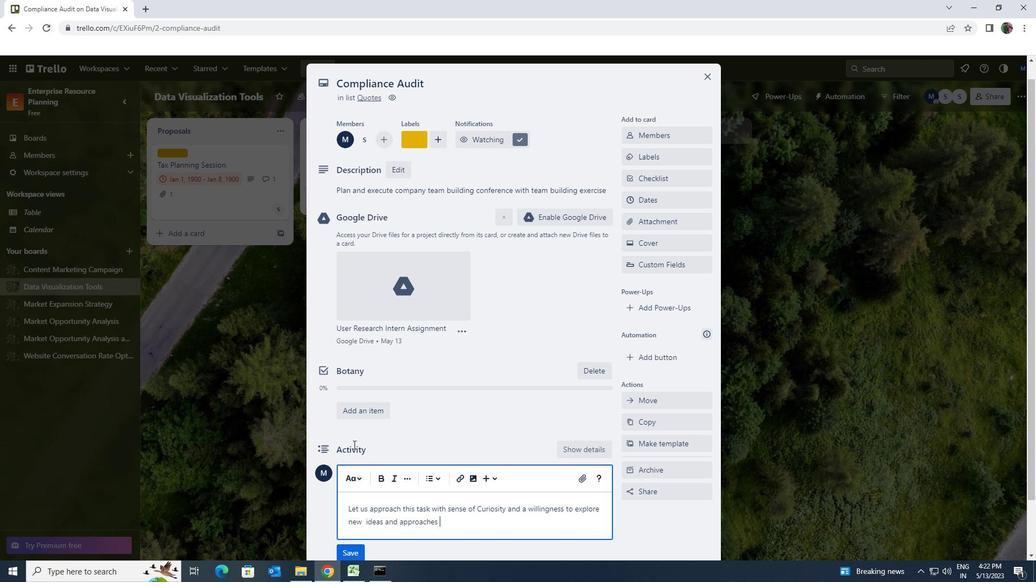 
Action: Mouse moved to (348, 486)
Screenshot: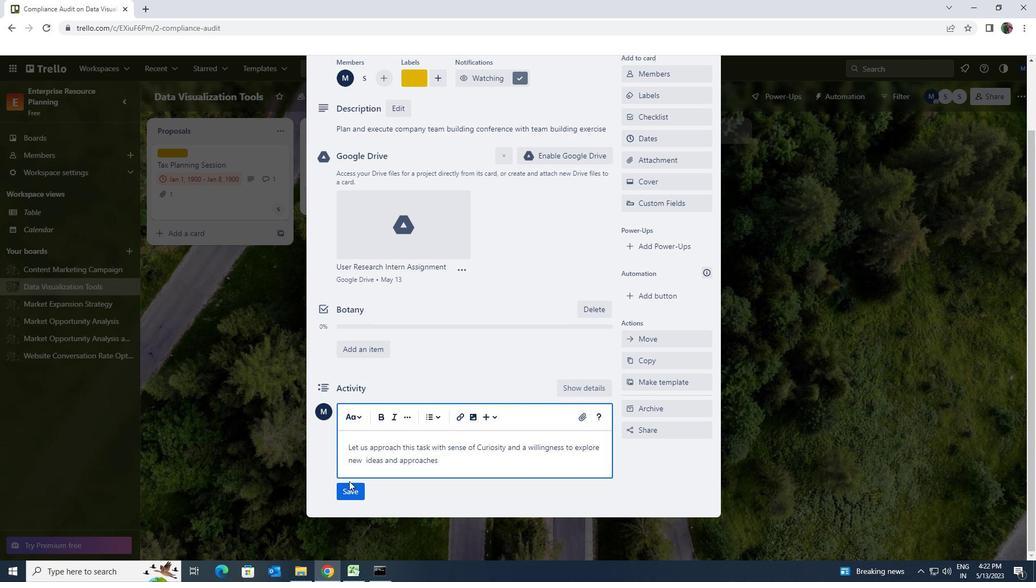 
Action: Mouse pressed left at (348, 486)
Screenshot: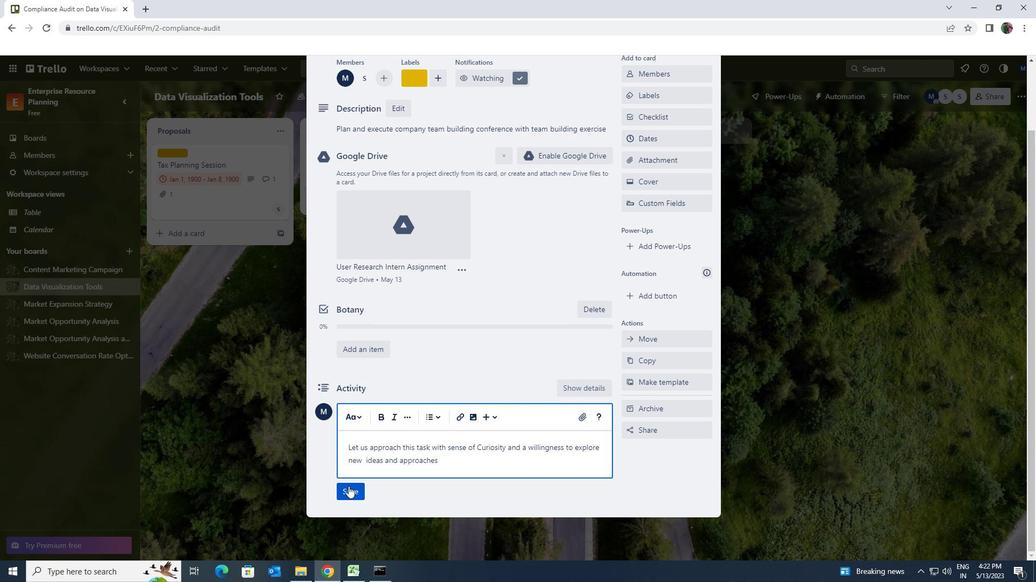 
Action: Mouse moved to (519, 355)
Screenshot: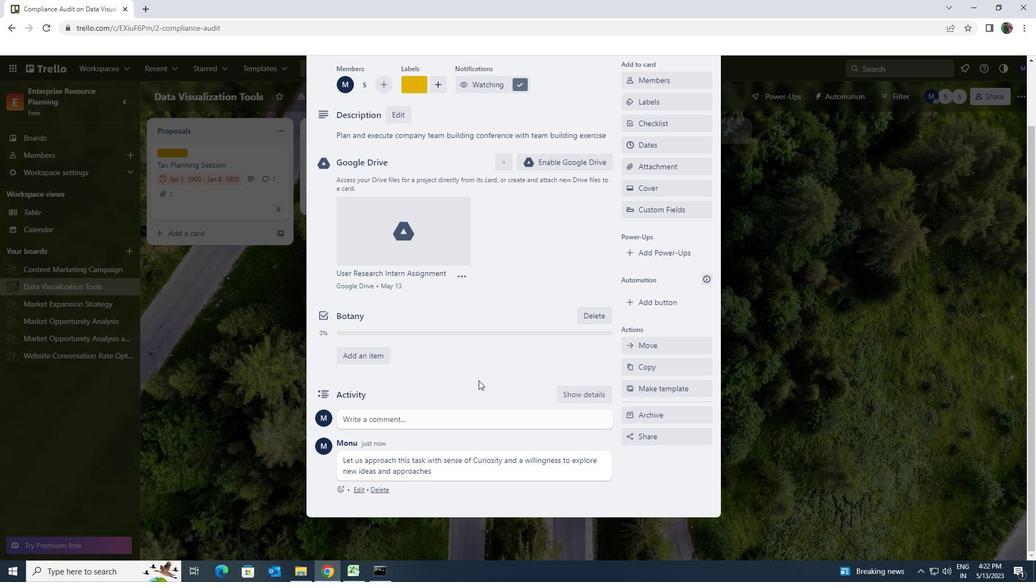 
Action: Mouse scrolled (519, 356) with delta (0, 0)
Screenshot: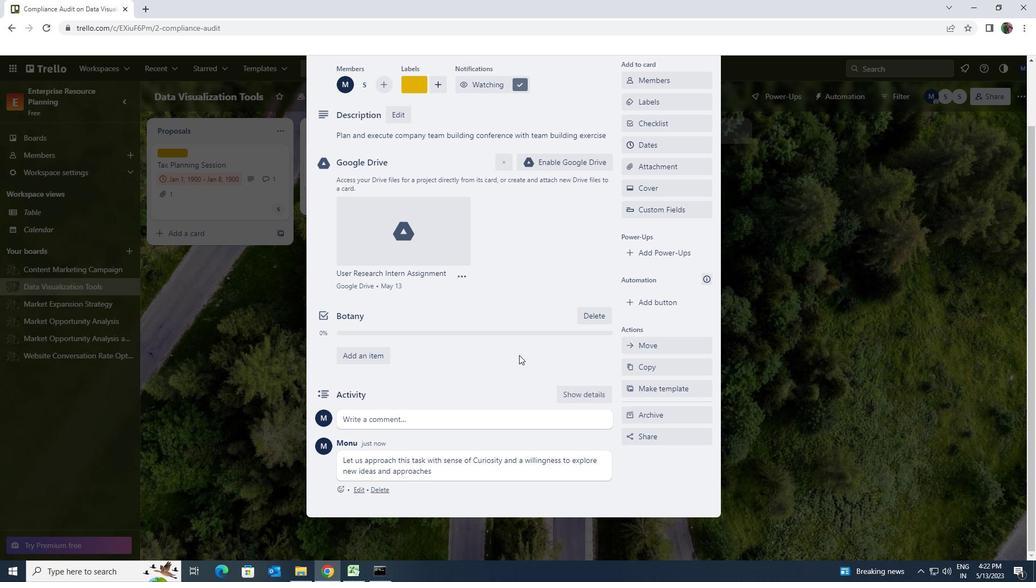 
Action: Mouse scrolled (519, 356) with delta (0, 0)
Screenshot: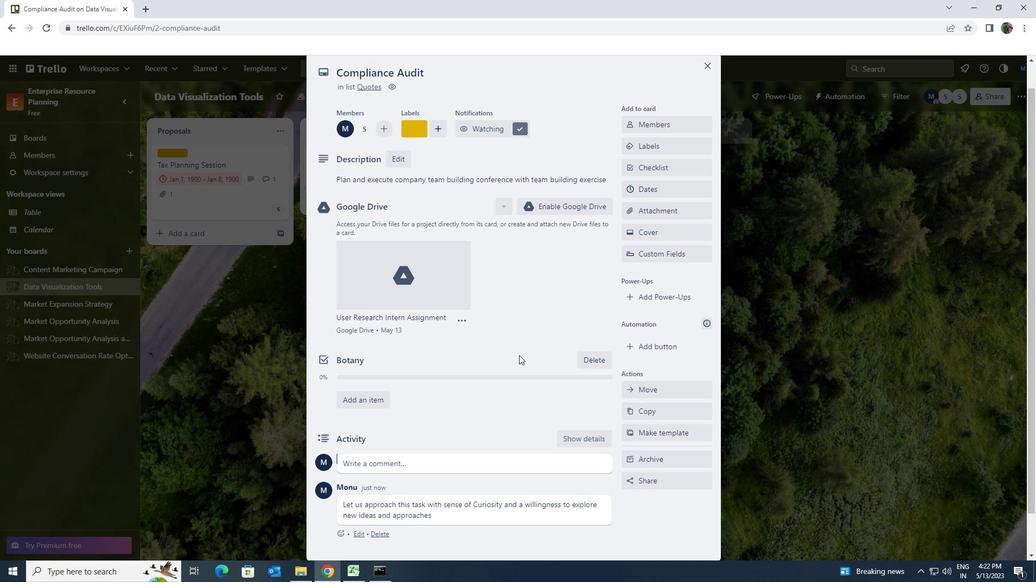
Action: Mouse moved to (640, 218)
Screenshot: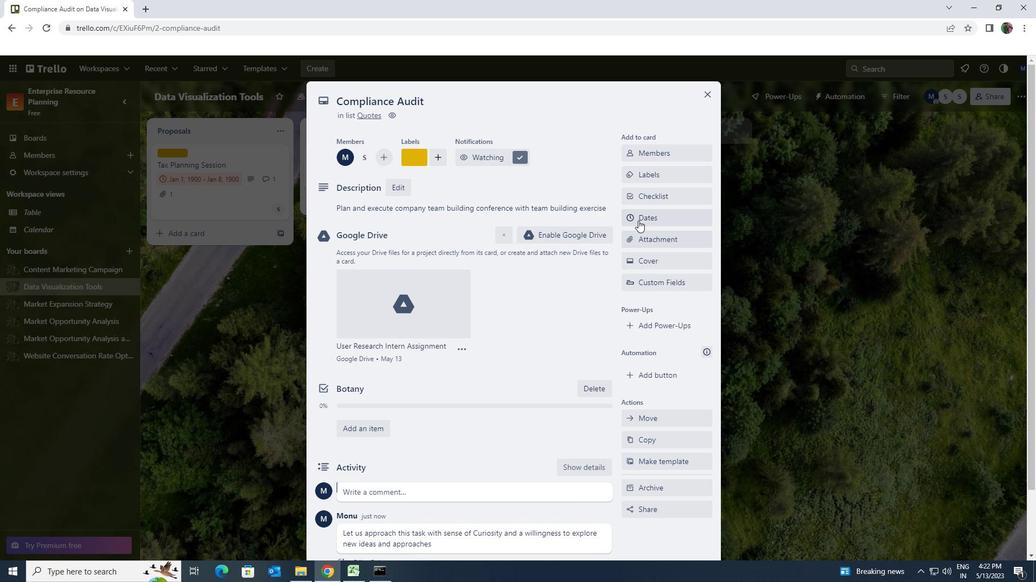
Action: Mouse pressed left at (640, 218)
Screenshot: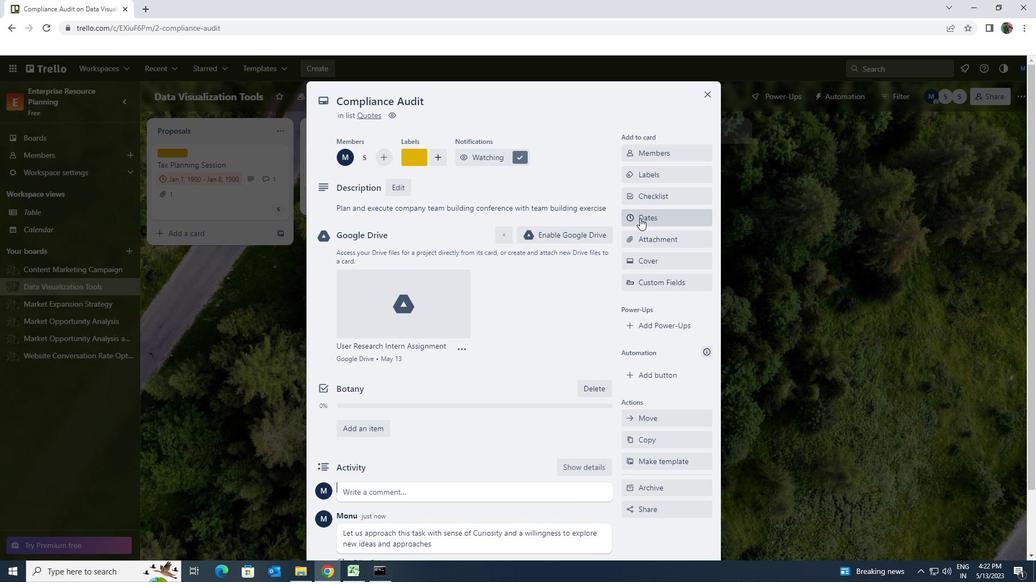 
Action: Mouse moved to (634, 294)
Screenshot: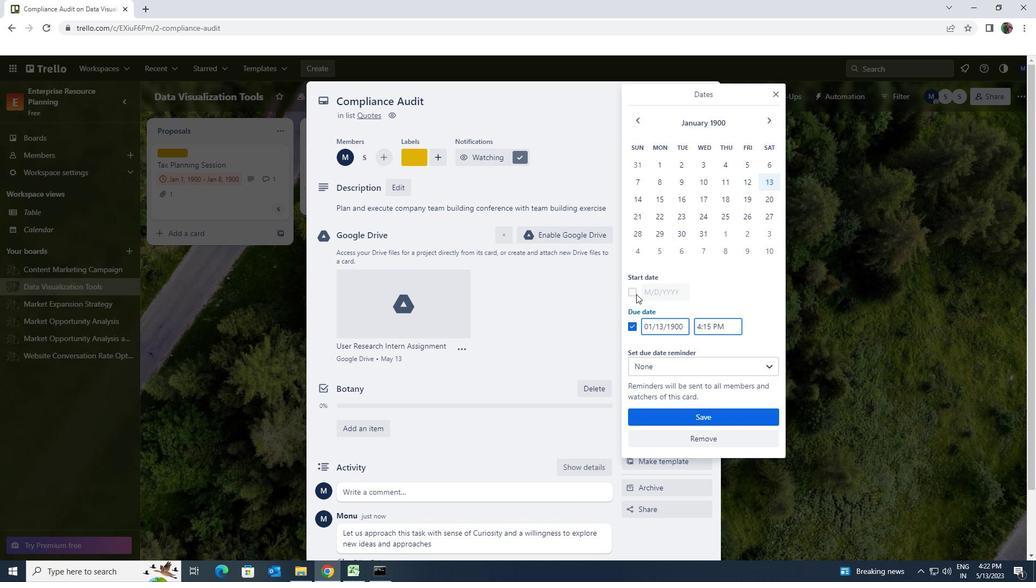
Action: Mouse pressed left at (634, 294)
Screenshot: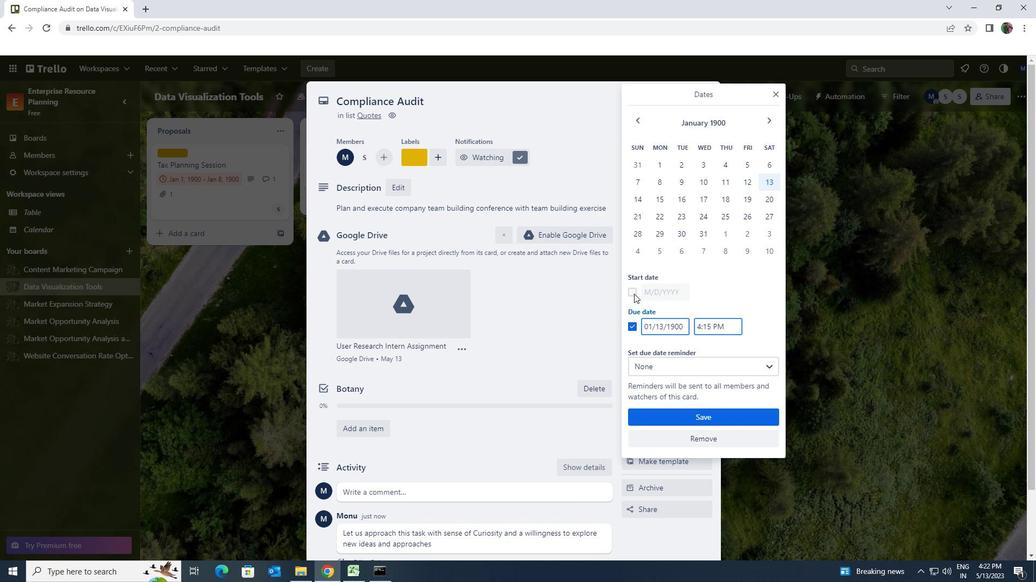 
Action: Mouse moved to (683, 292)
Screenshot: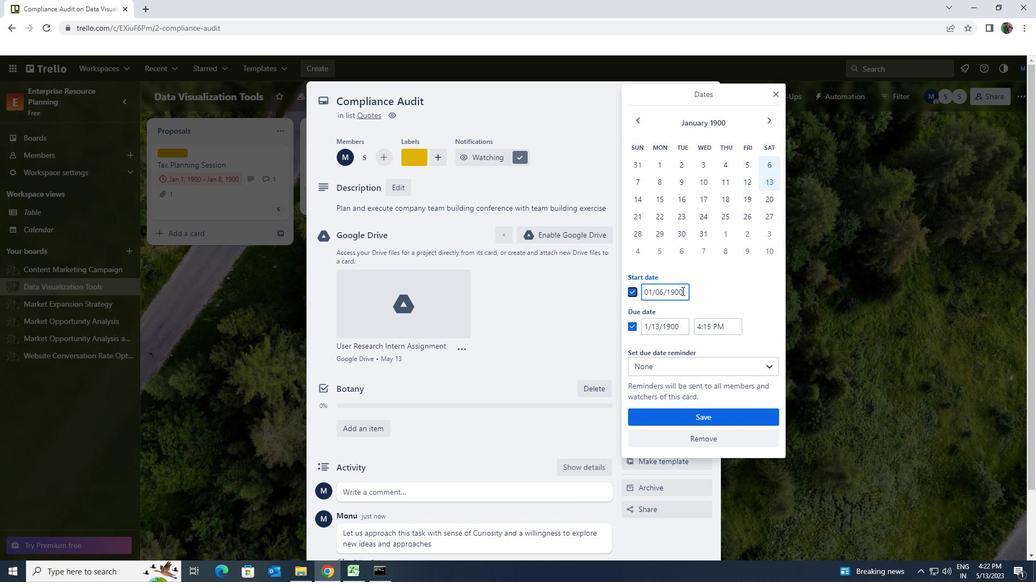 
Action: Mouse pressed left at (683, 292)
Screenshot: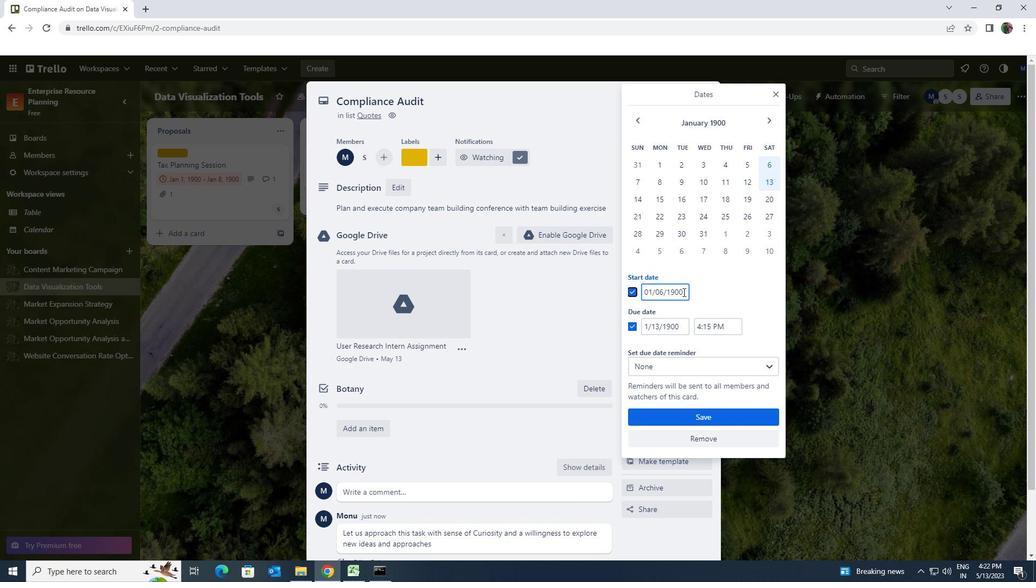 
Action: Mouse moved to (634, 288)
Screenshot: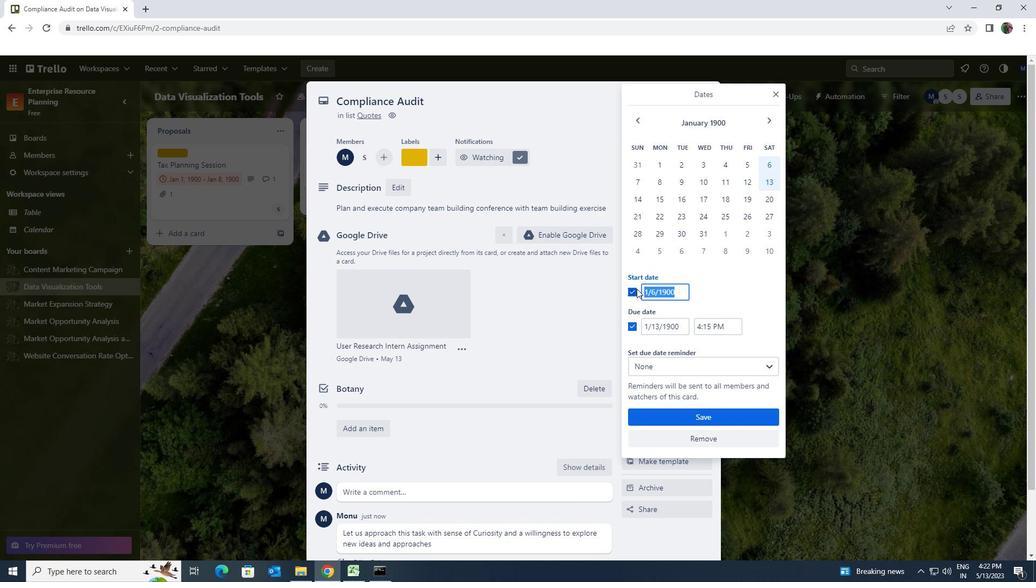 
Action: Key pressed 1/7/1900
Screenshot: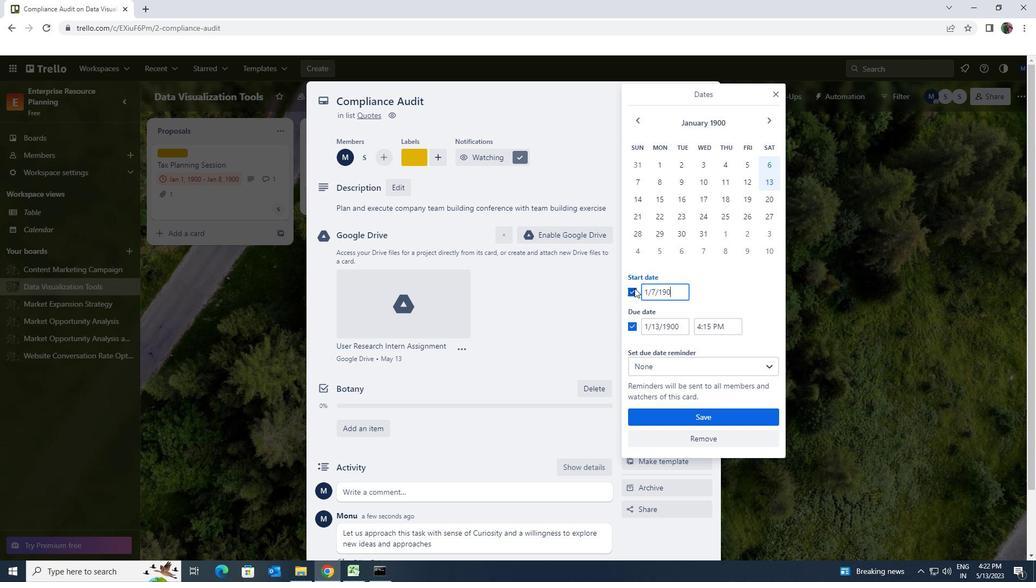 
Action: Mouse moved to (678, 325)
Screenshot: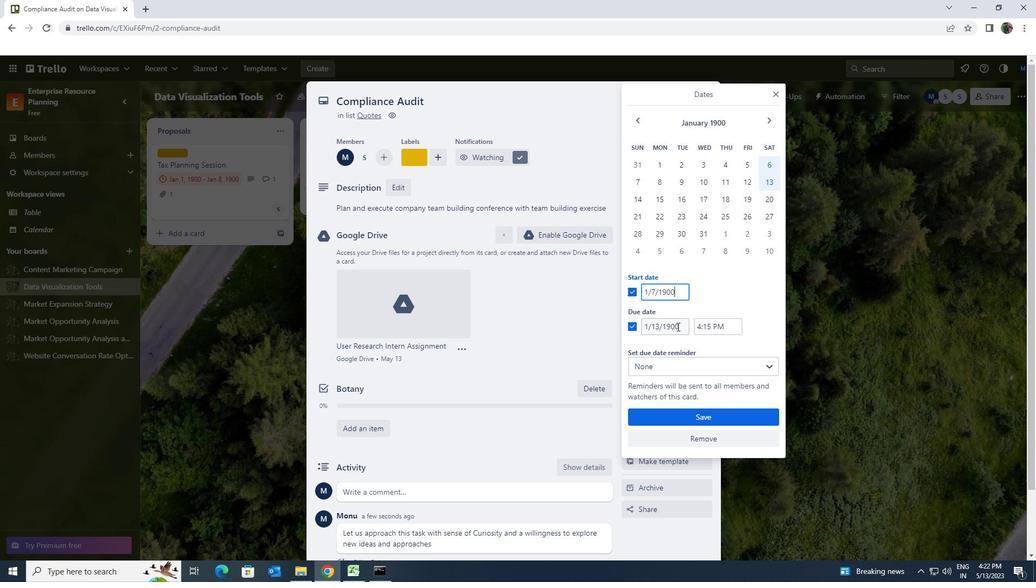 
Action: Mouse pressed left at (678, 325)
Screenshot: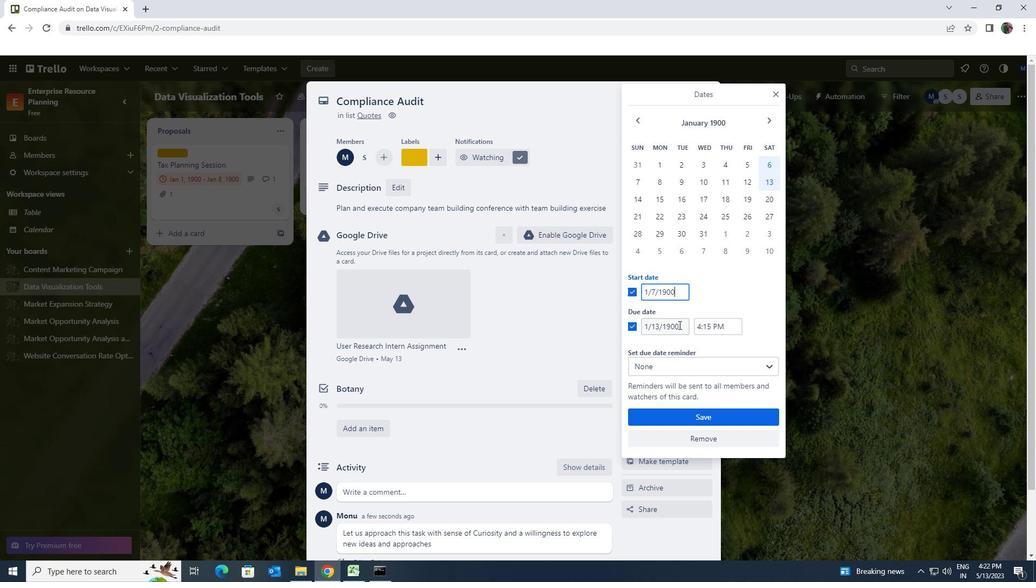 
Action: Mouse moved to (643, 326)
Screenshot: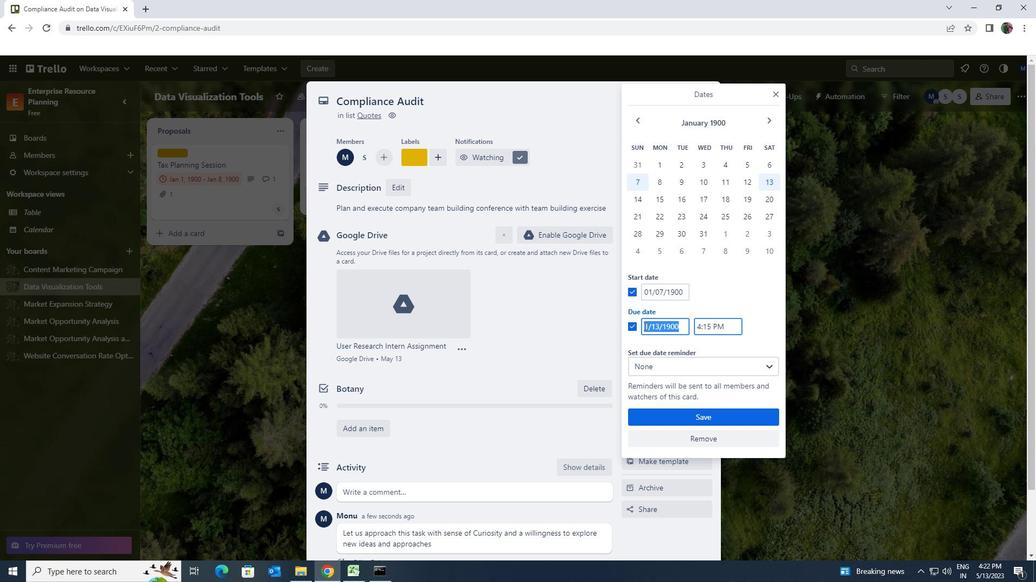 
Action: Key pressed 1/14/1900
Screenshot: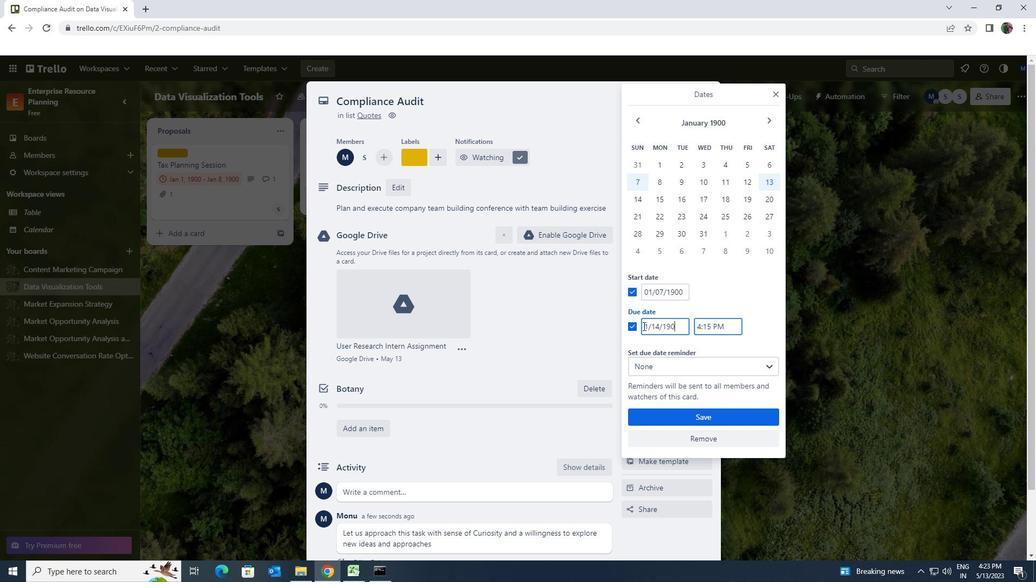 
Action: Mouse moved to (670, 417)
Screenshot: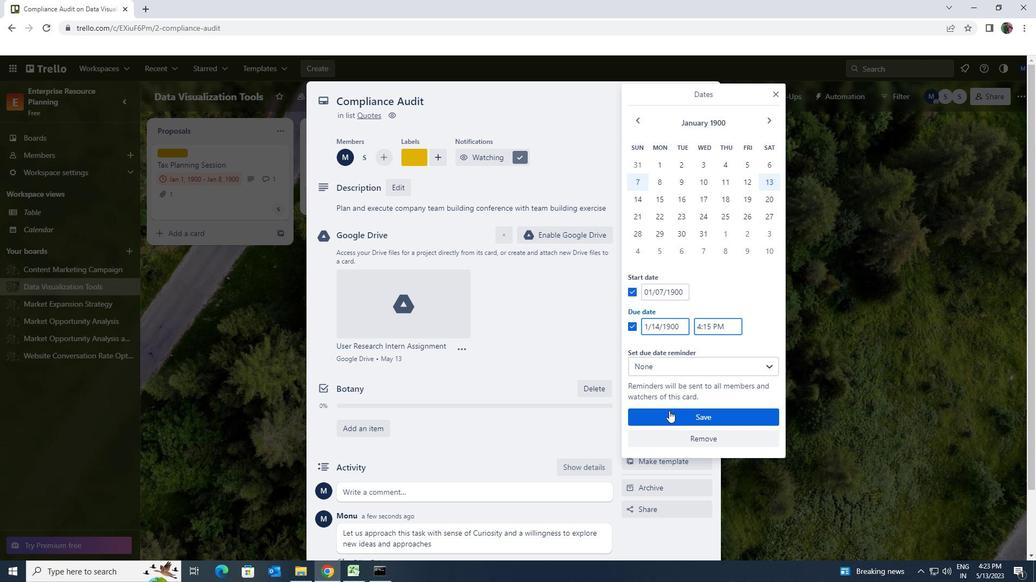 
Action: Mouse pressed left at (670, 417)
Screenshot: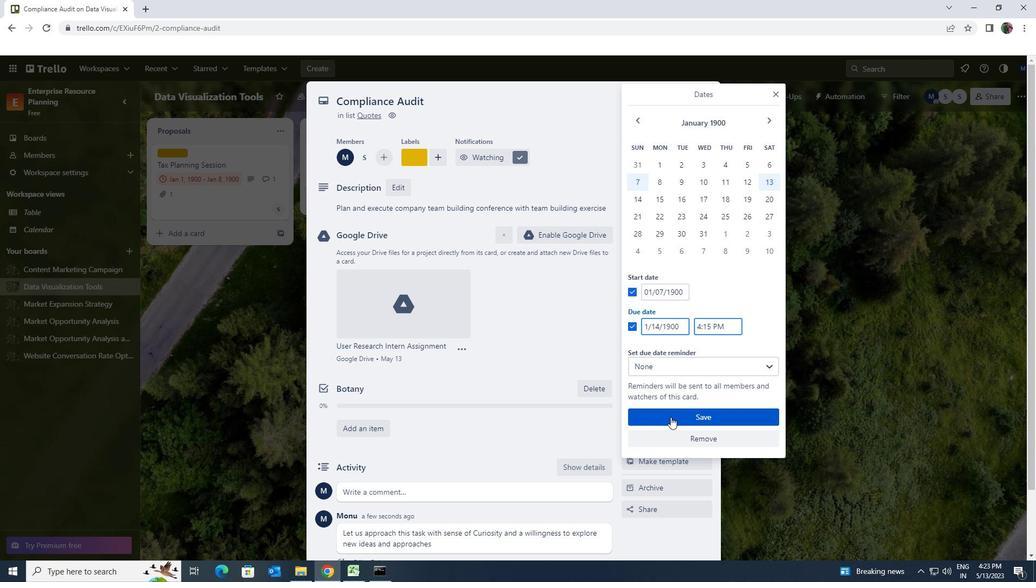 
Action: Mouse moved to (706, 97)
Screenshot: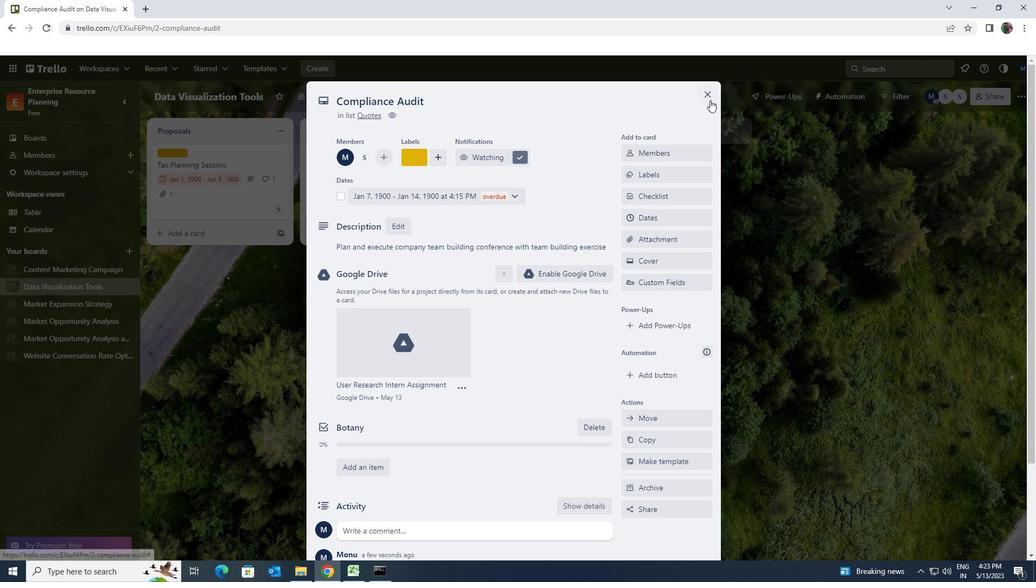 
Action: Mouse pressed left at (706, 97)
Screenshot: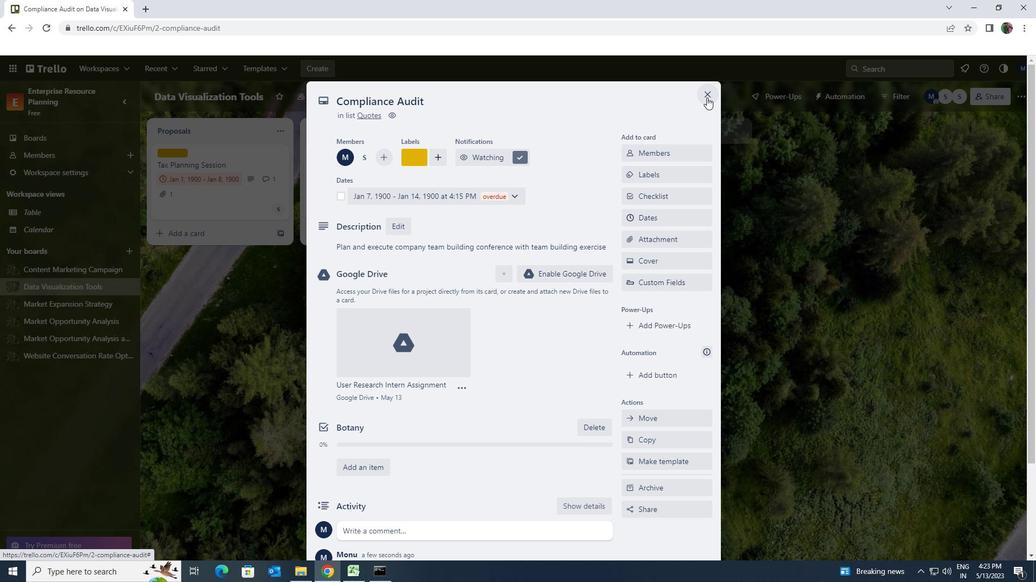 
Action: Mouse moved to (73, 268)
Screenshot: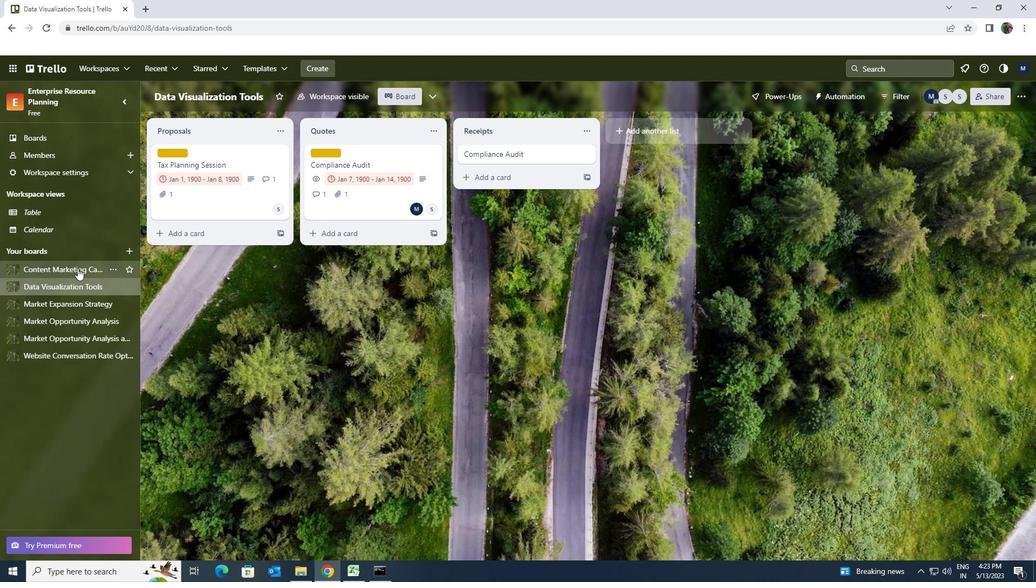 
Action: Mouse pressed left at (73, 268)
Screenshot: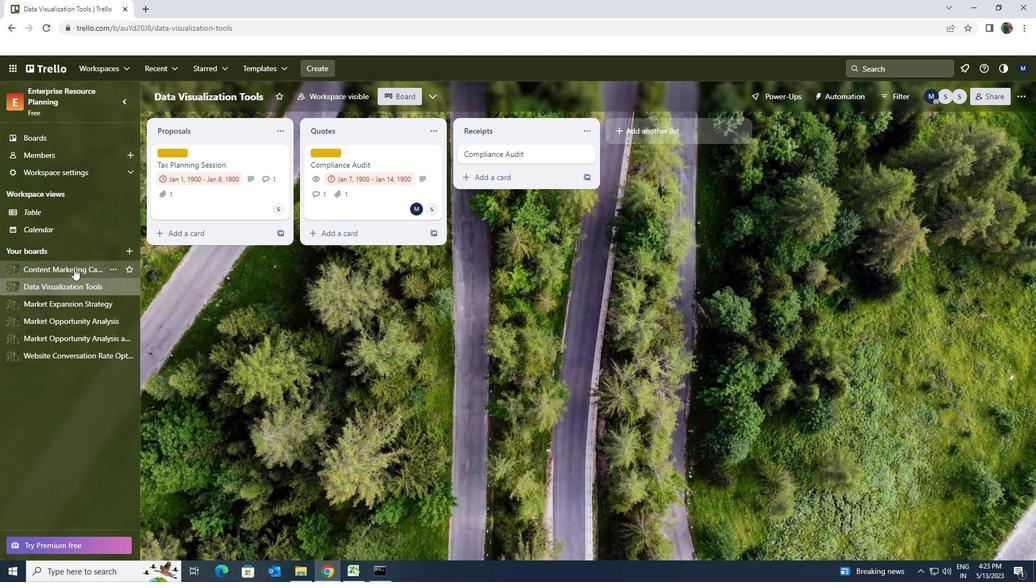 
Action: Mouse moved to (352, 155)
Screenshot: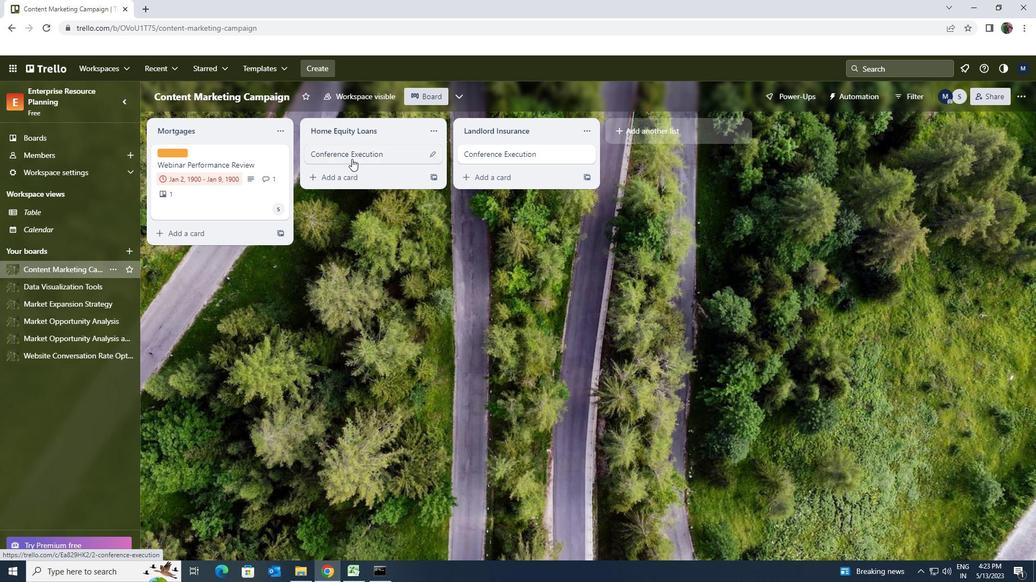 
Action: Mouse pressed left at (352, 155)
Screenshot: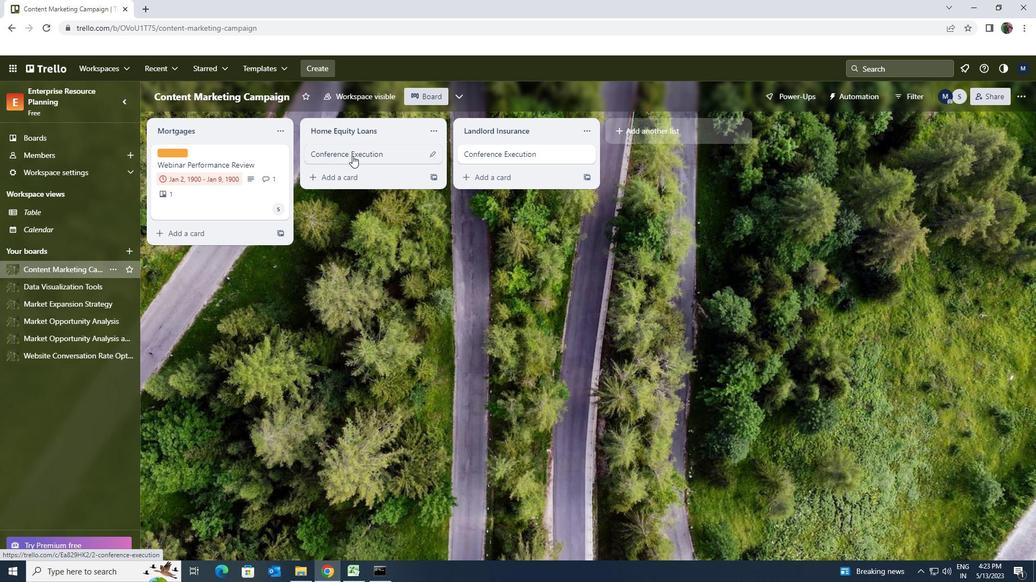 
Action: Mouse moved to (635, 187)
Screenshot: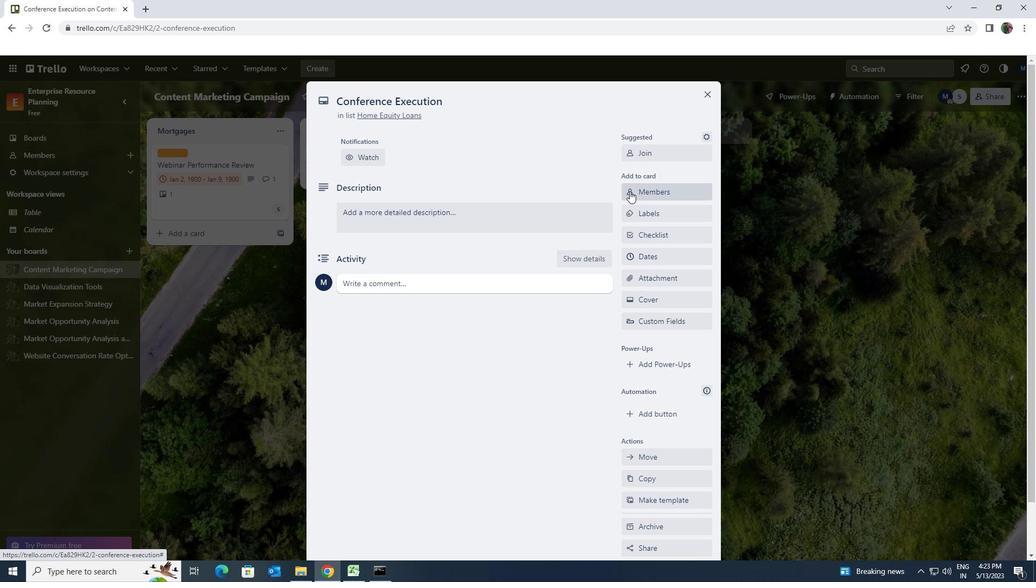 
Action: Mouse pressed left at (635, 187)
Screenshot: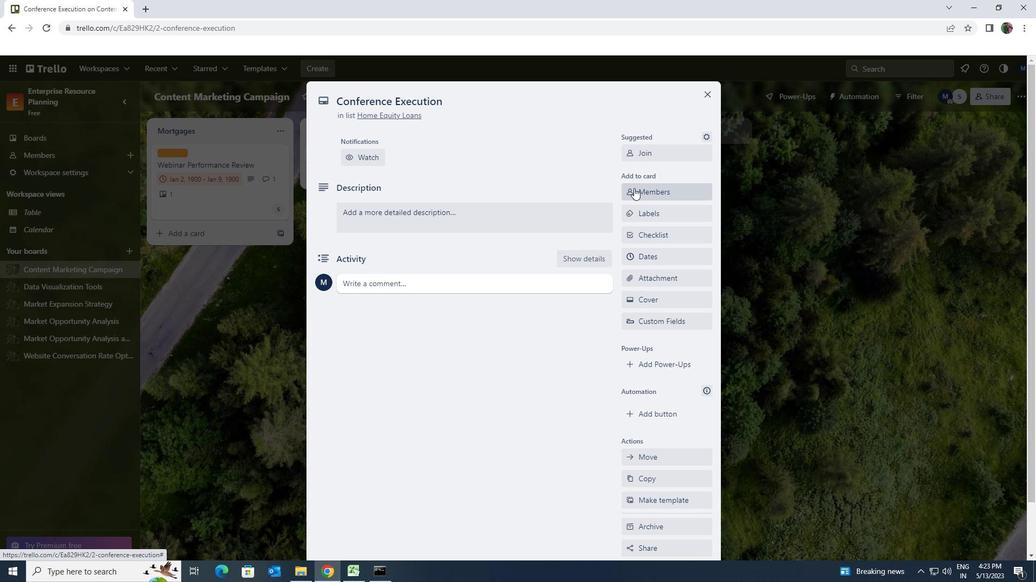
Action: Key pressed SOFTAGE.4<Key.shift><Key.shift><Key.shift><Key.shift><Key.shift><Key.shift><Key.shift><Key.shift>@SOFTAGE.NET
Screenshot: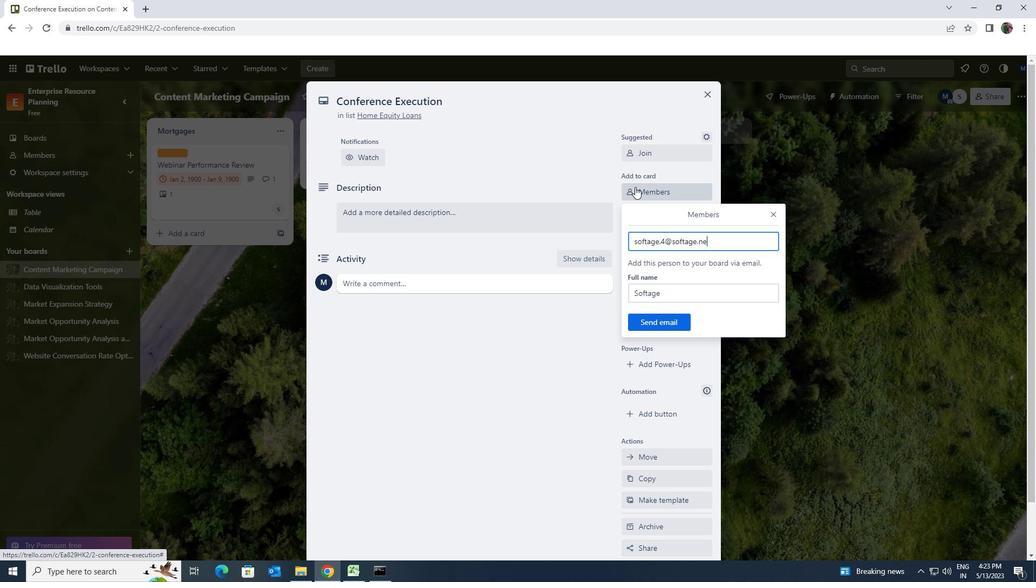 
Action: Mouse moved to (657, 323)
Screenshot: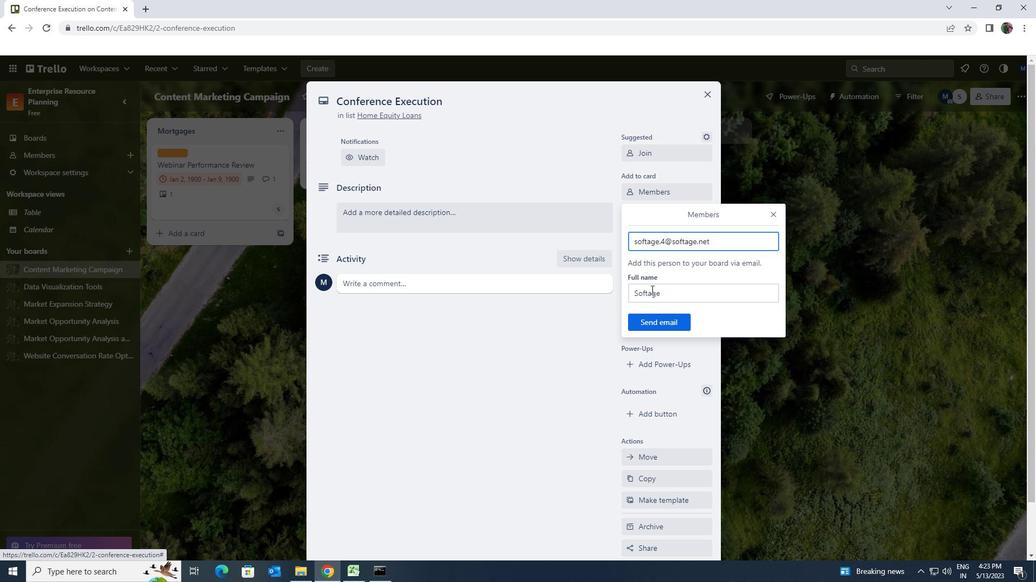 
Action: Mouse pressed left at (657, 323)
Screenshot: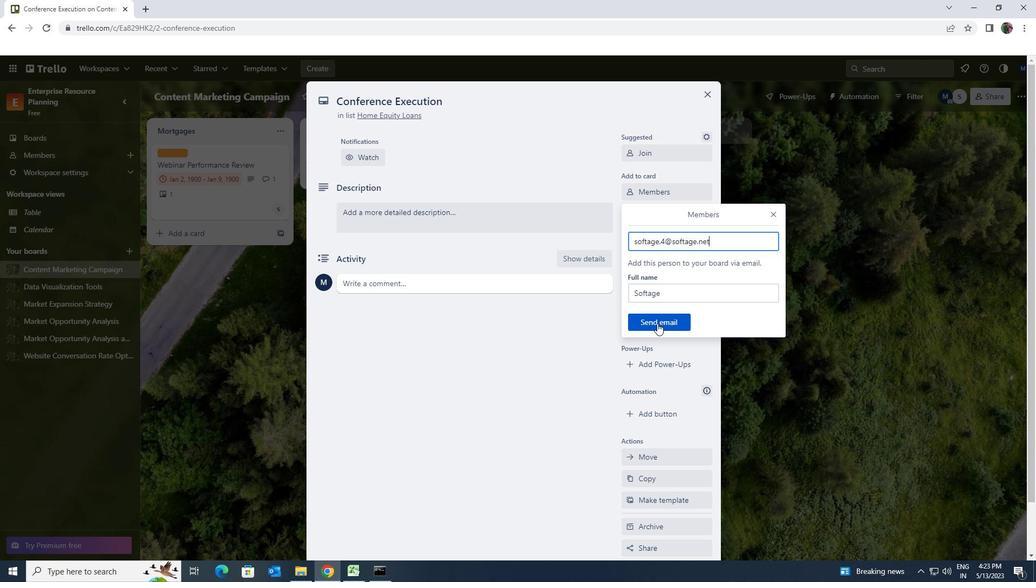 
Action: Mouse moved to (649, 216)
Screenshot: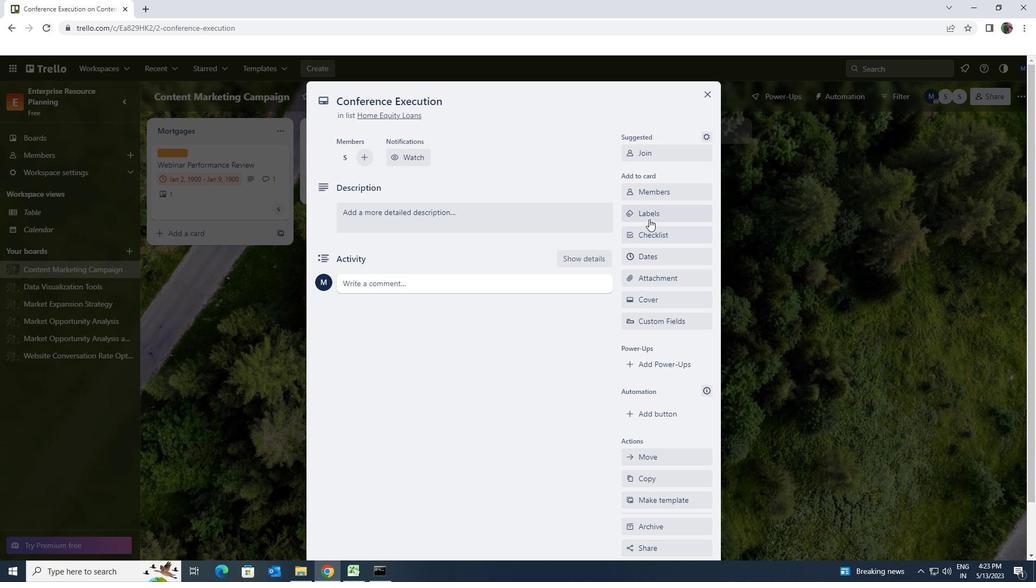 
Action: Mouse pressed left at (649, 216)
Screenshot: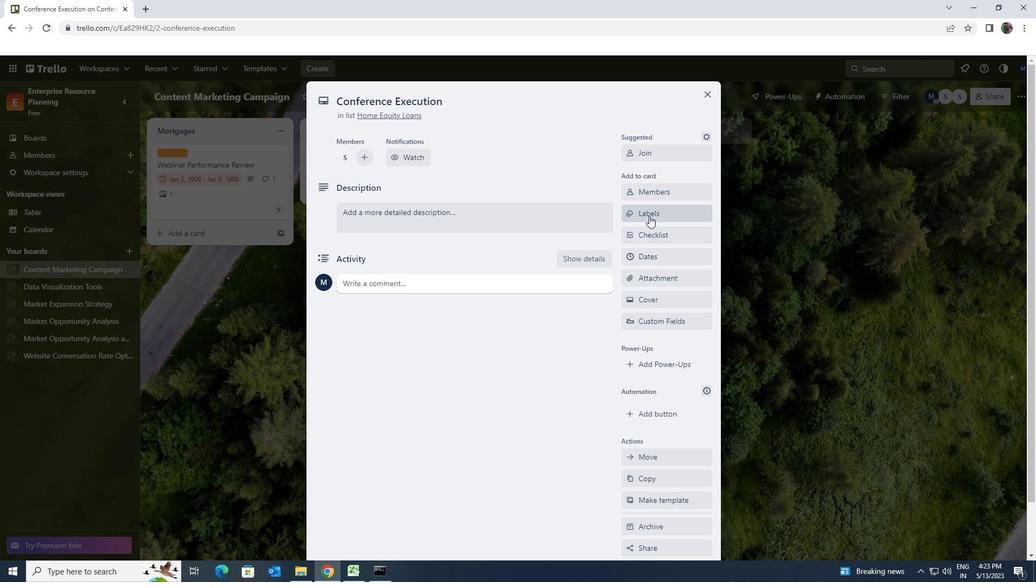 
Action: Mouse moved to (681, 430)
Screenshot: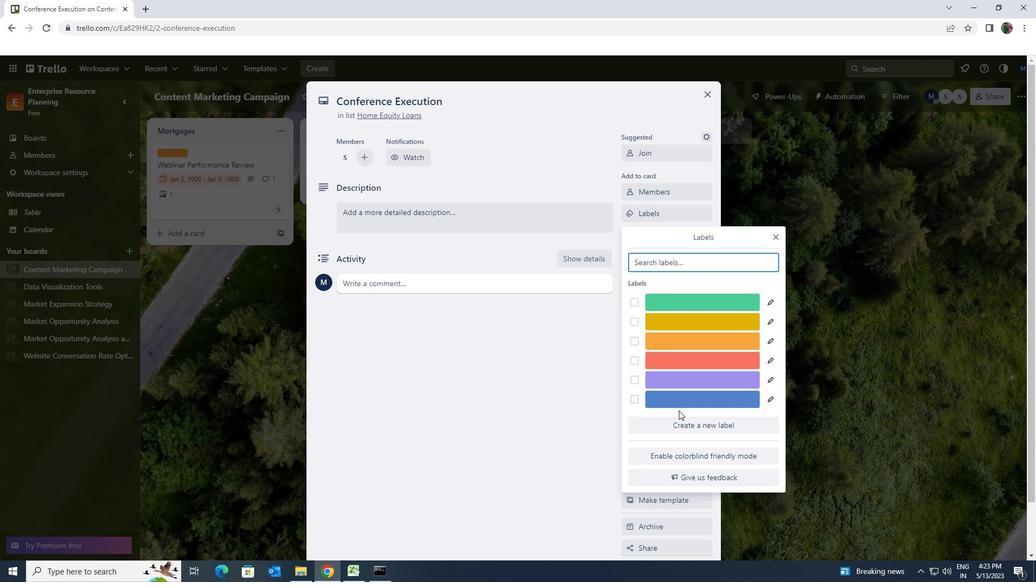 
Action: Mouse pressed left at (681, 430)
Screenshot: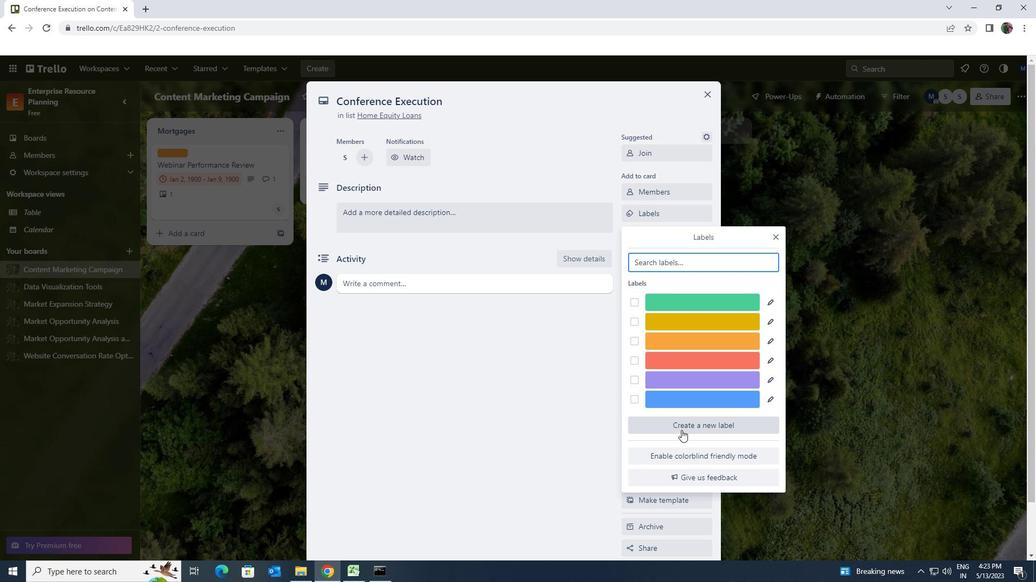 
Action: Mouse moved to (698, 395)
Screenshot: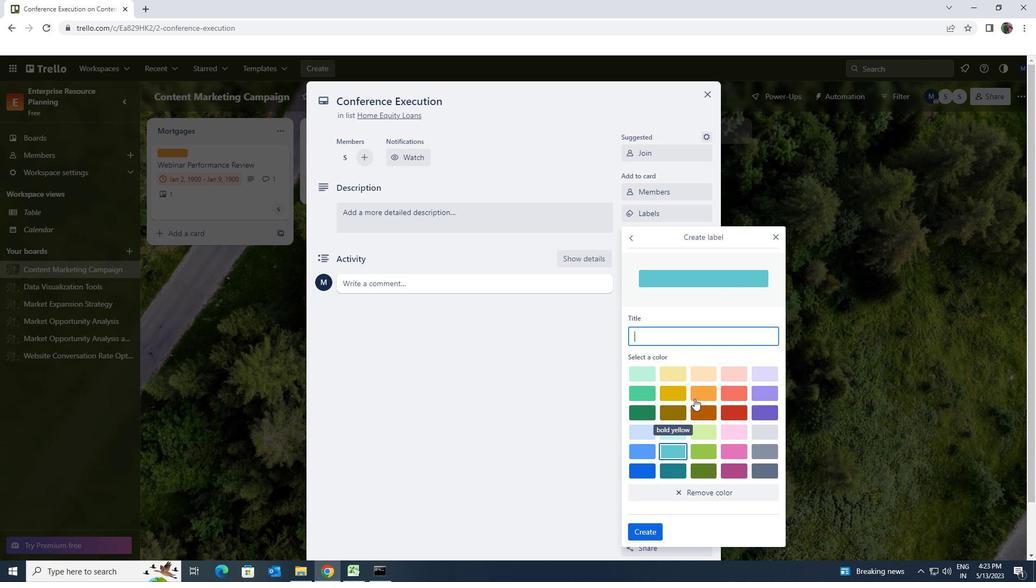 
Action: Mouse pressed left at (698, 395)
Screenshot: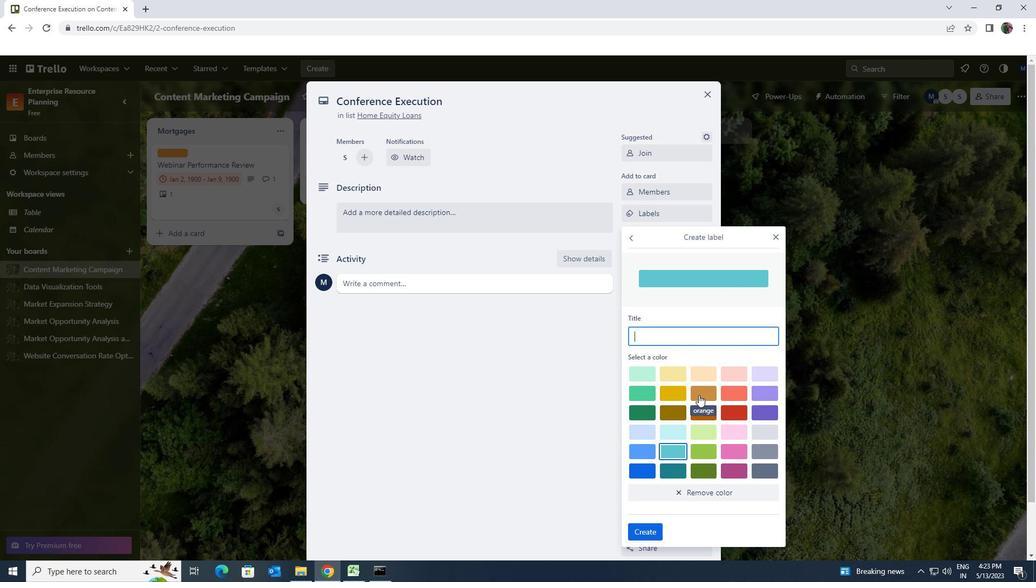 
Action: Mouse moved to (643, 528)
Screenshot: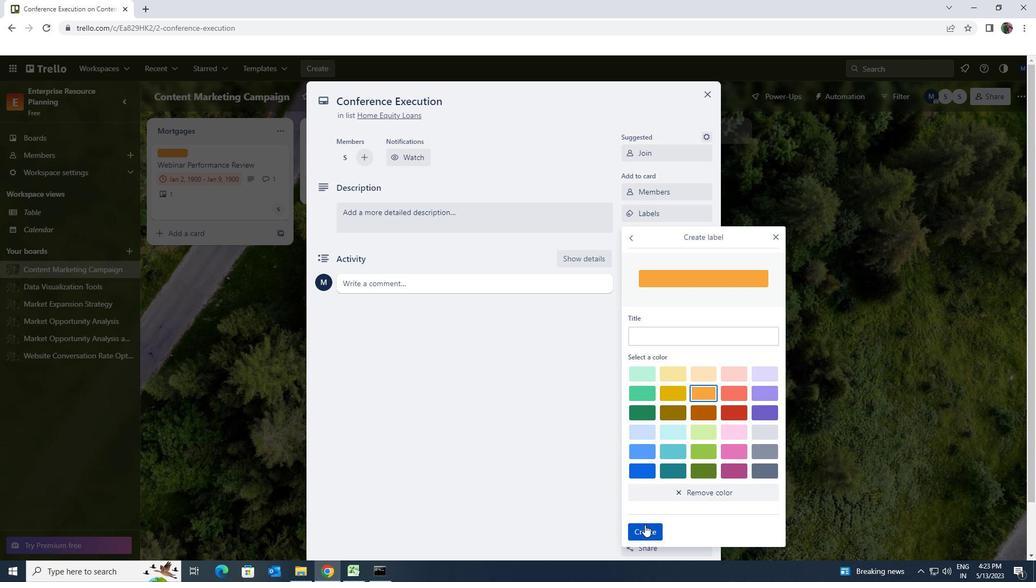 
Action: Mouse pressed left at (643, 528)
Screenshot: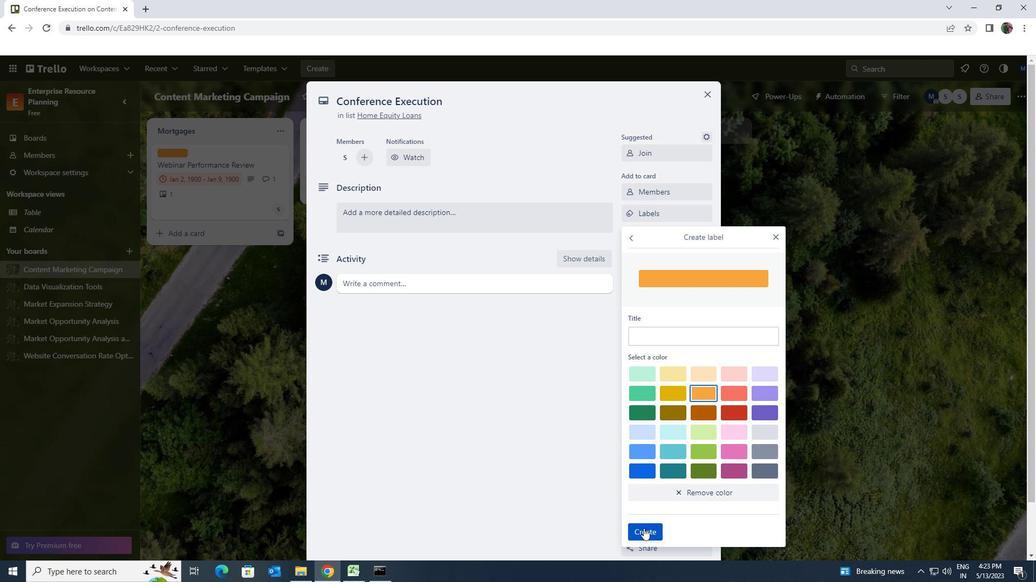 
Action: Mouse moved to (773, 239)
Screenshot: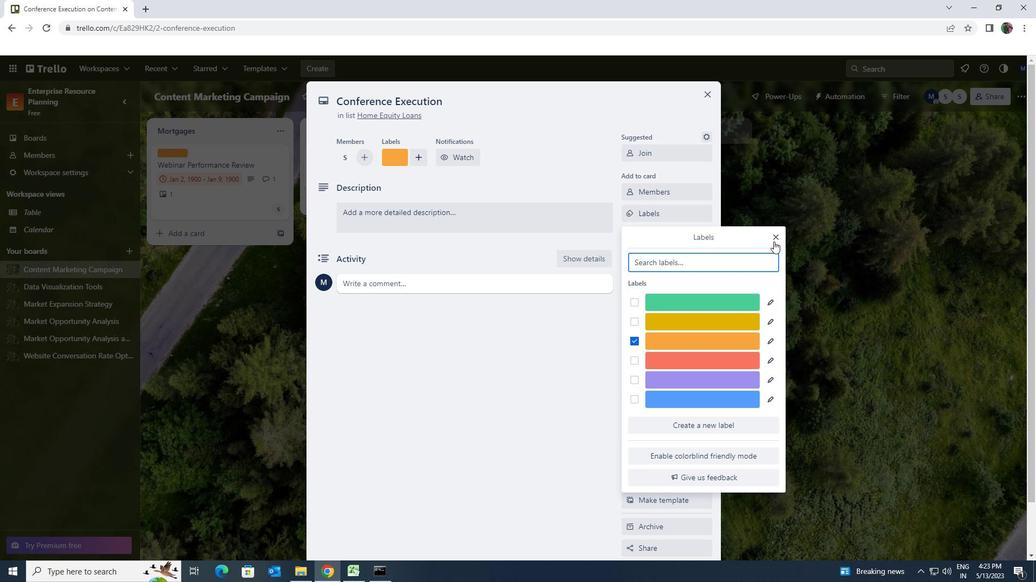 
Action: Mouse pressed left at (773, 239)
Screenshot: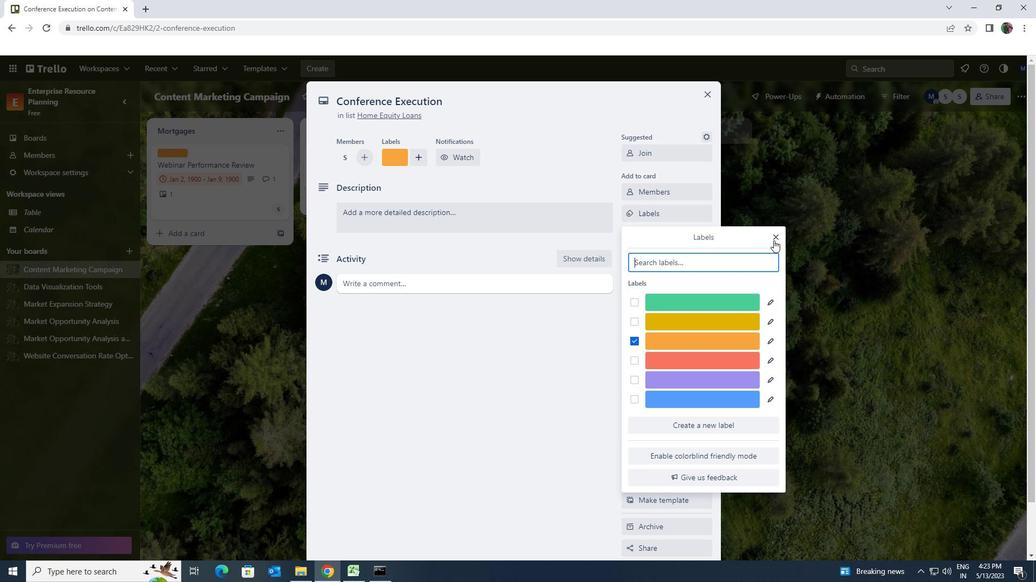 
Action: Mouse moved to (684, 237)
Screenshot: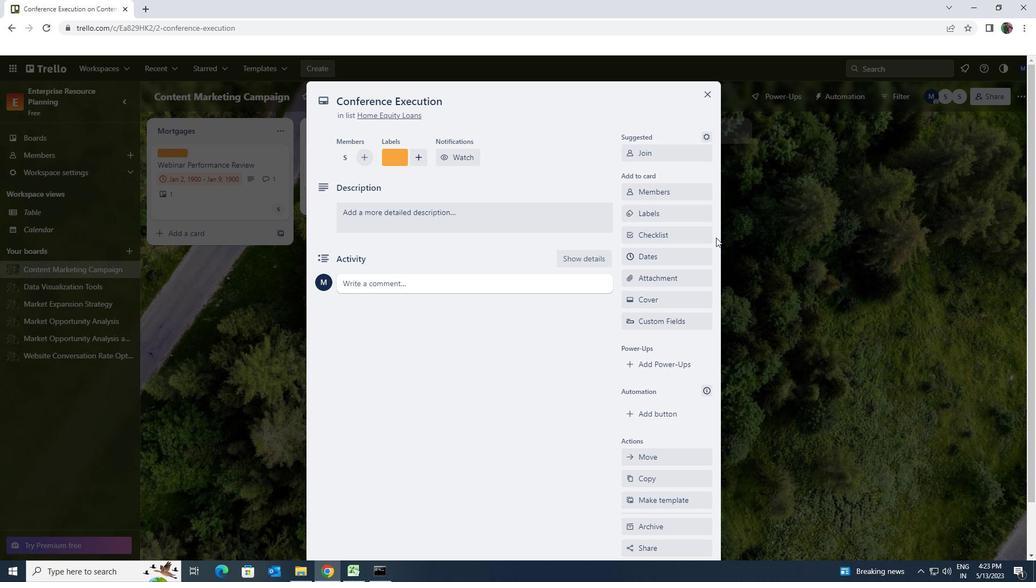 
Action: Mouse pressed left at (684, 237)
Screenshot: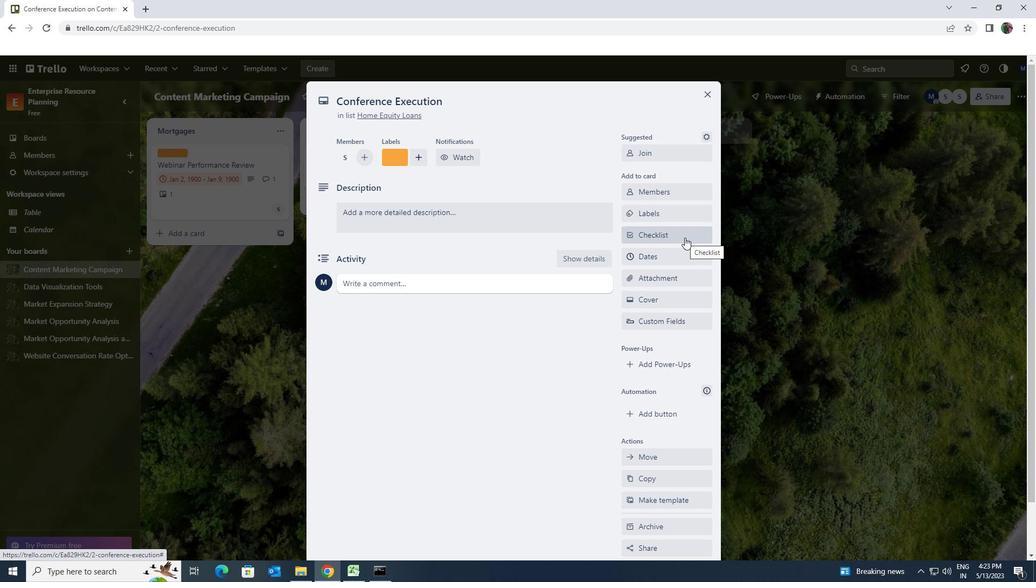 
Action: Mouse pressed left at (684, 237)
Screenshot: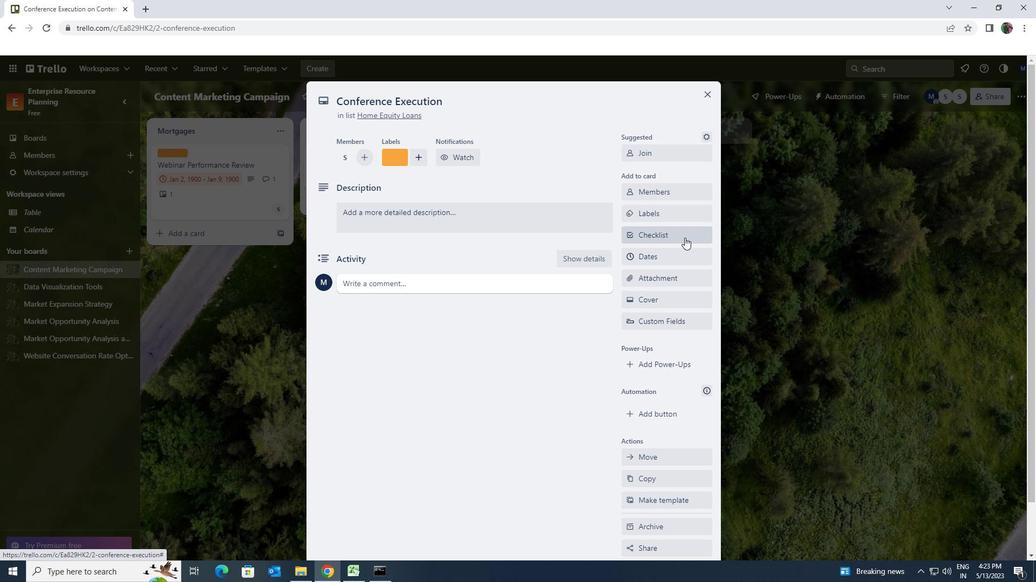 
Action: Key pressed <Key.shift>PHOTO
Screenshot: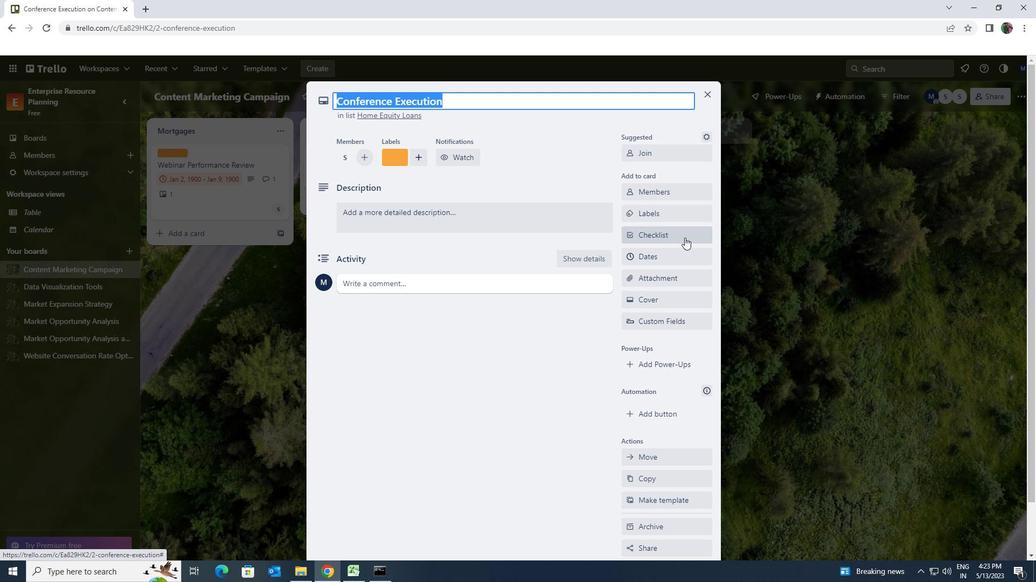
Action: Mouse pressed left at (684, 237)
Screenshot: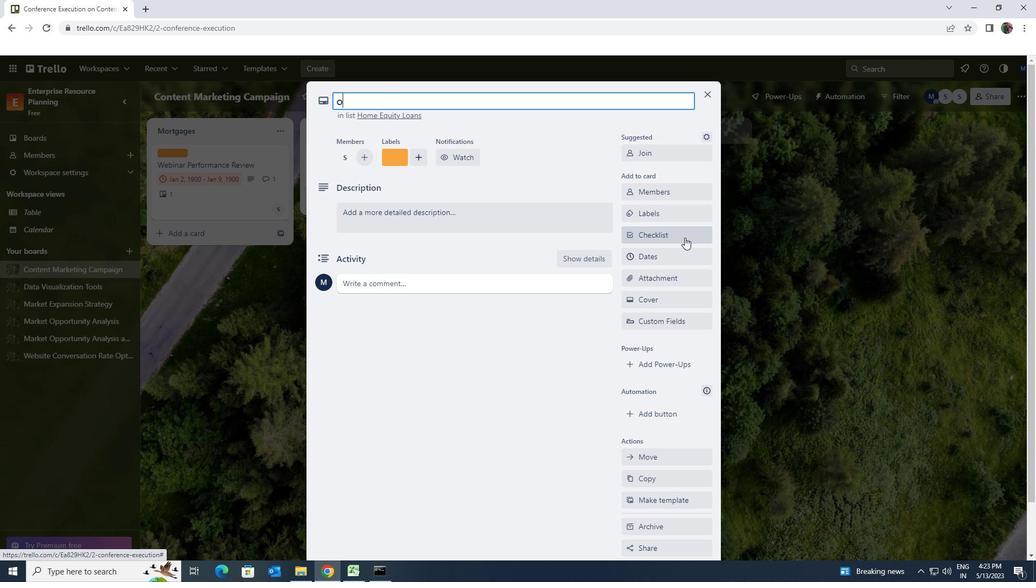 
Action: Key pressed <Key.shift>PHOTOGRAPHY
Screenshot: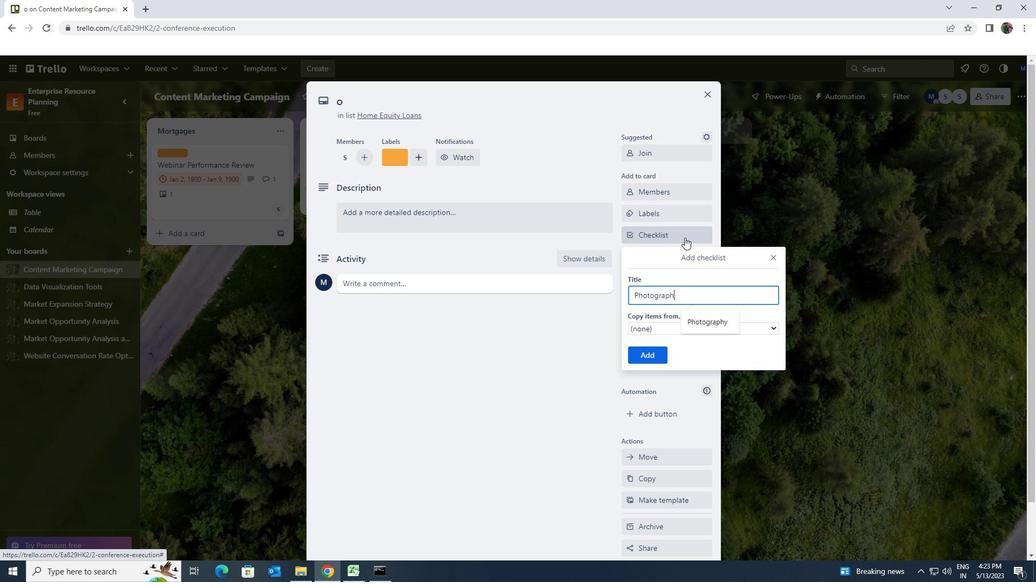
Action: Mouse moved to (660, 350)
Screenshot: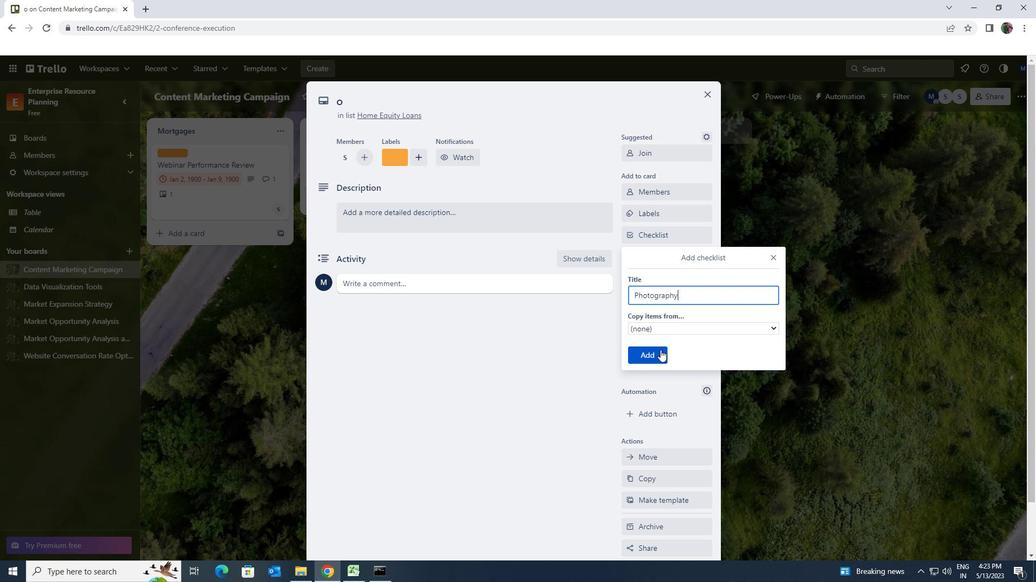 
Action: Mouse pressed left at (660, 350)
Screenshot: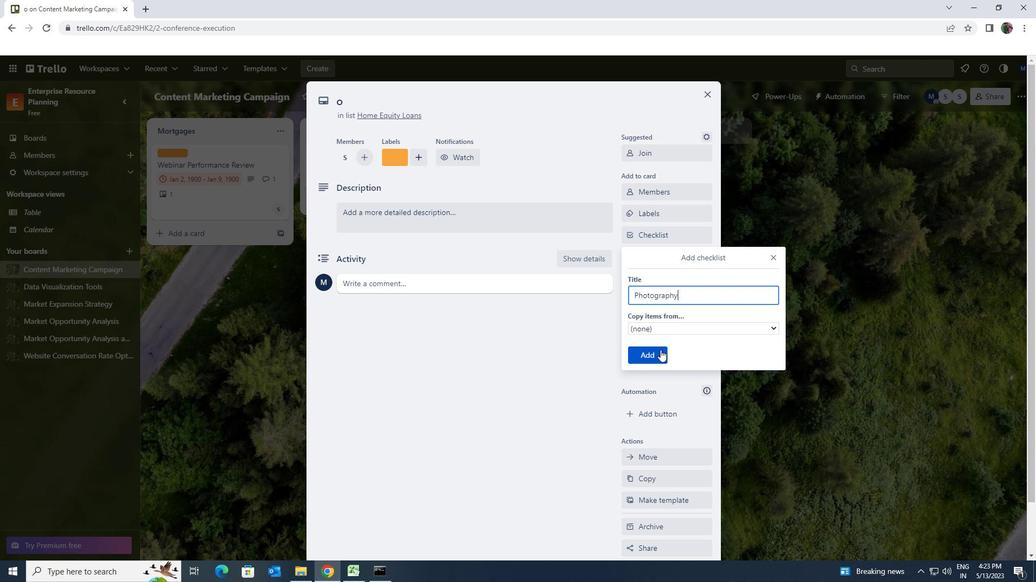 
Action: Mouse moved to (661, 283)
Screenshot: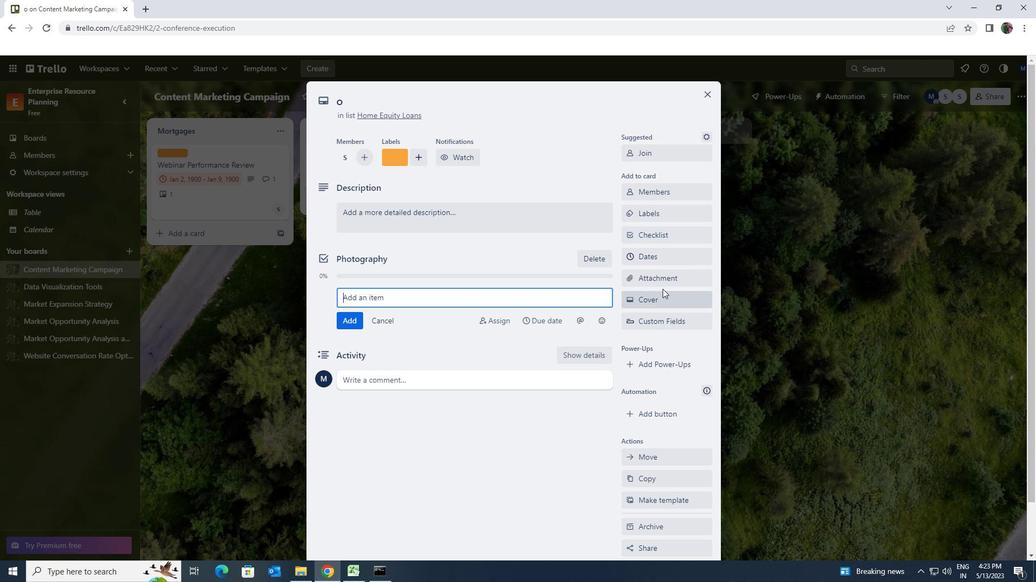 
Action: Mouse pressed left at (661, 283)
Screenshot: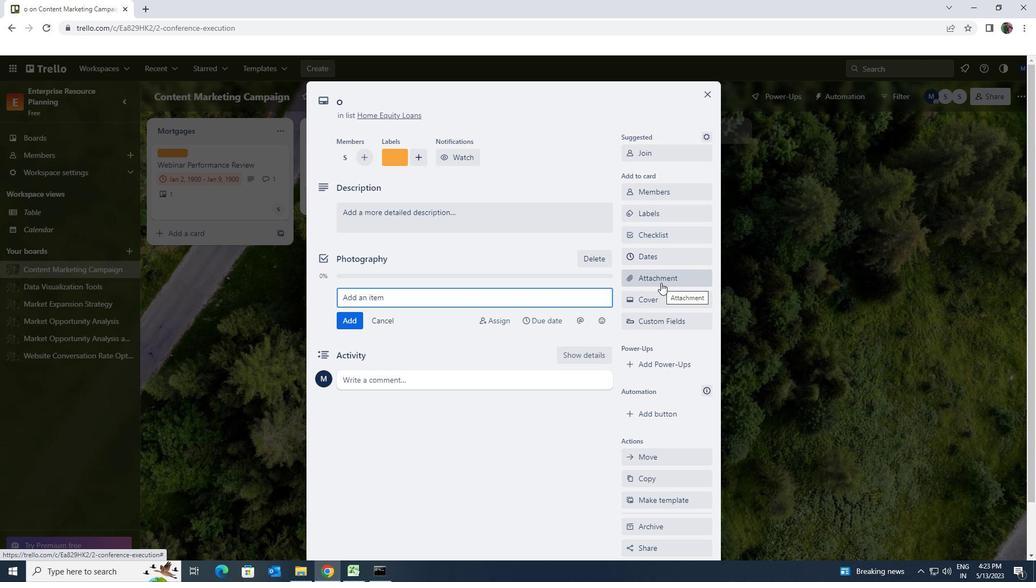 
Action: Mouse moved to (675, 339)
Screenshot: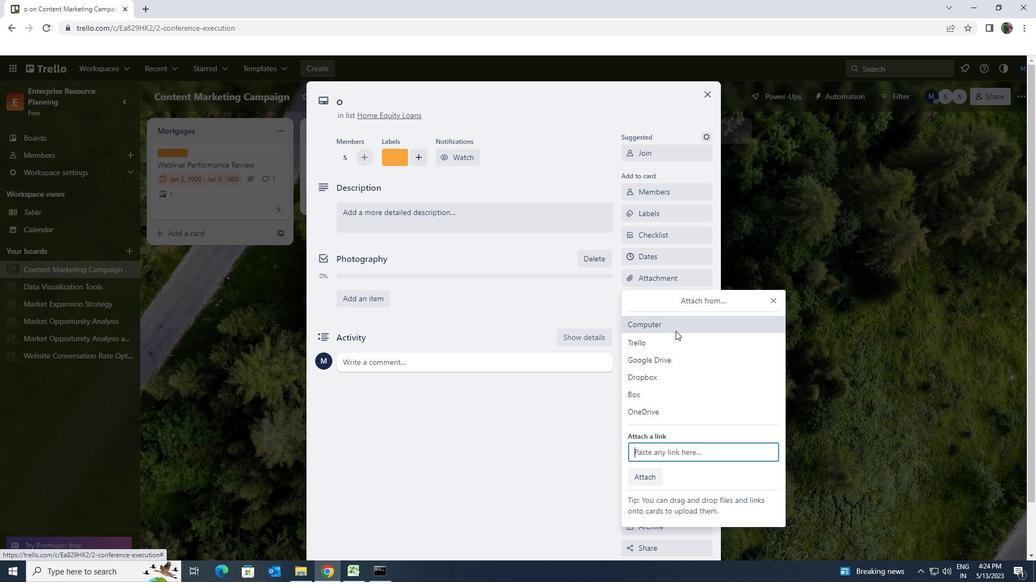 
Action: Mouse pressed left at (675, 339)
Screenshot: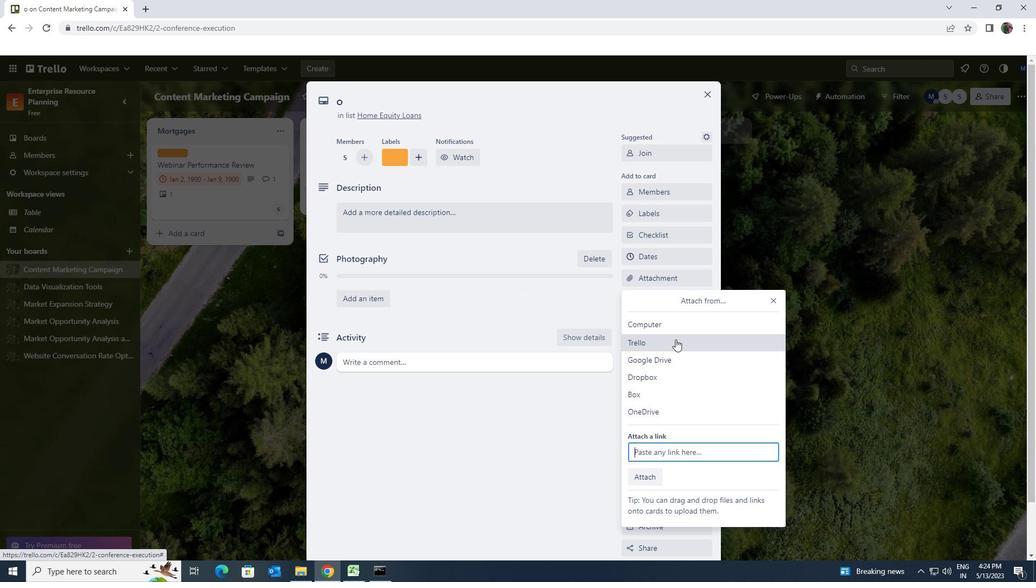 
Action: Mouse moved to (675, 335)
Screenshot: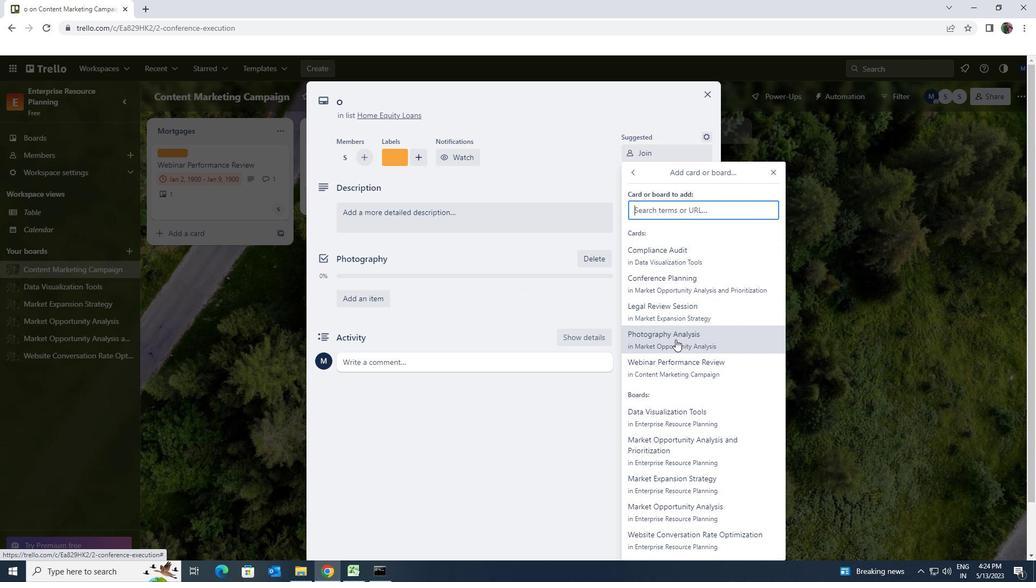 
Action: Mouse pressed left at (675, 335)
Screenshot: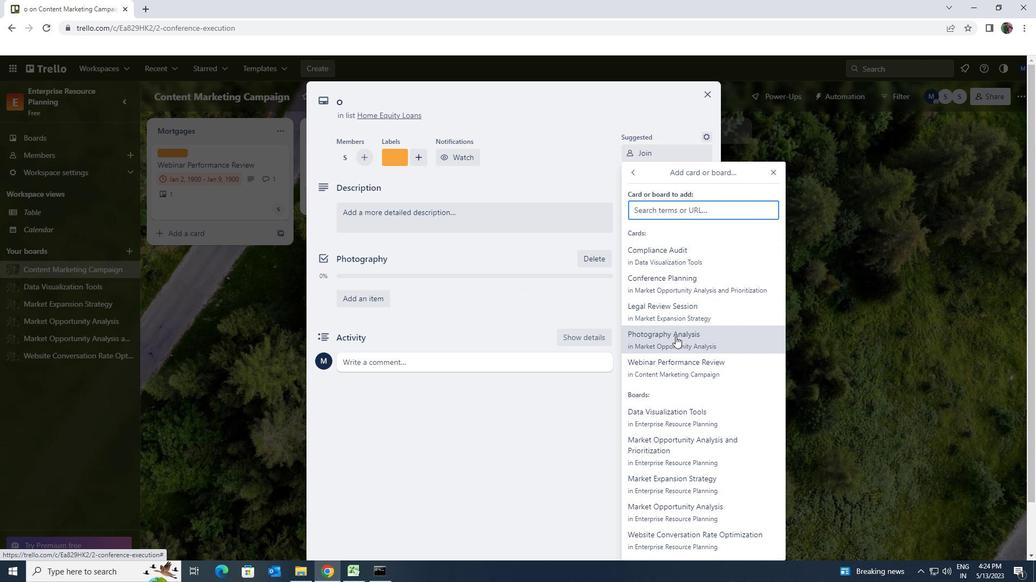 
Action: Mouse moved to (548, 220)
Screenshot: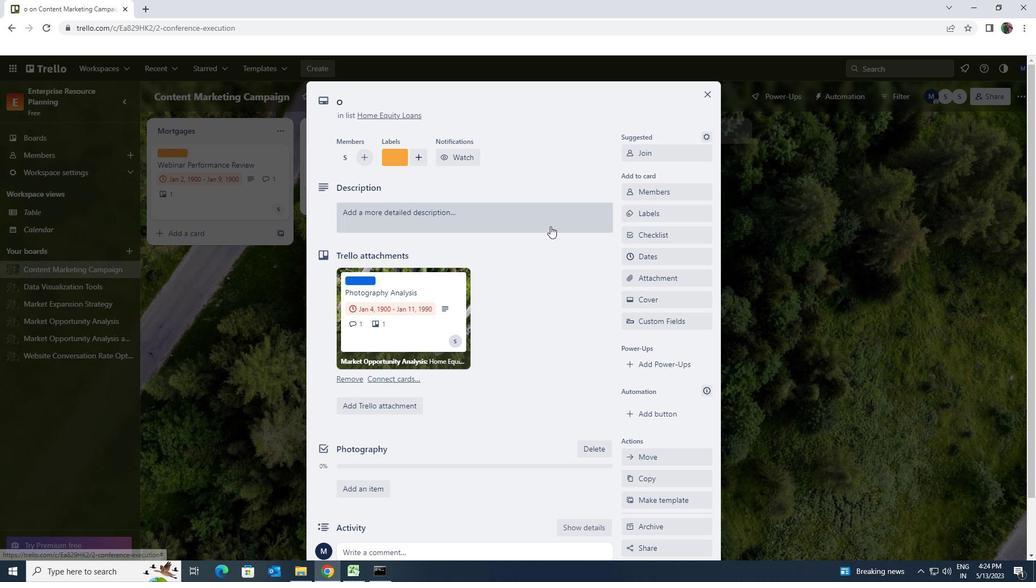 
Action: Mouse pressed left at (548, 220)
Screenshot: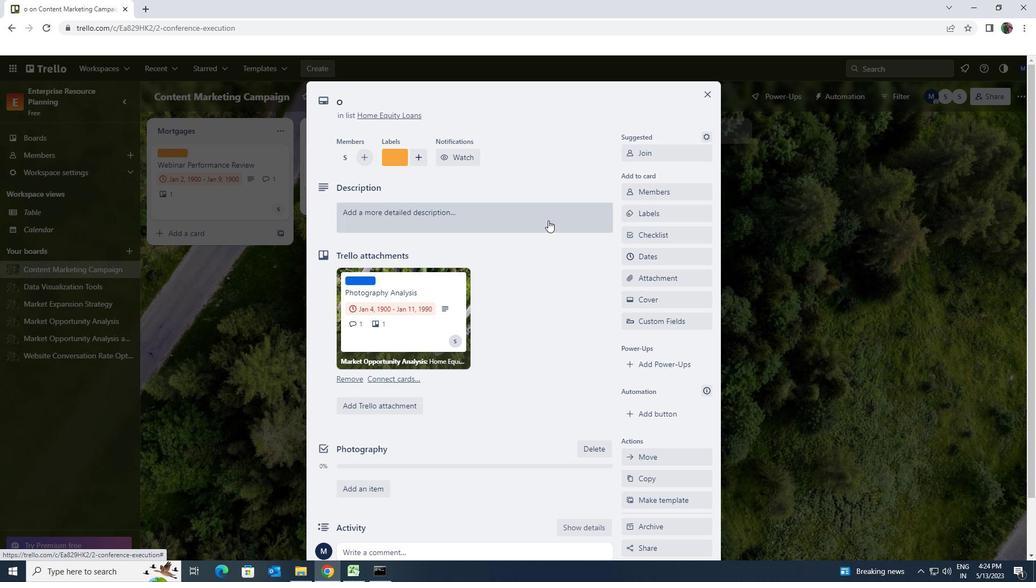 
Action: Key pressed <Key.shift><Key.shift><Key.shift><Key.shift><Key.shift><Key.shift><Key.shift><Key.shift><Key.shift><Key.shift><Key.shift><Key.shift><Key.shift><Key.shift><Key.shift><Key.shift><Key.shift><Key.shift><Key.shift><Key.shift><Key.shift><Key.shift><Key.shift><Key.shift><Key.shift><Key.shift><Key.shift><Key.shift><Key.shift><Key.shift><Key.shift><Key.shift><Key.shift><Key.shift><Key.shift><Key.shift><Key.shift><Key.shift><Key.shift><Key.shift><Key.shift><Key.shift><Key.shift><Key.shift><Key.shift><Key.shift><Key.shift><Key.shift><Key.shift><Key.shift><Key.shift><Key.shift><Key.shift><Key.shift><Key.shift><Key.shift><Key.shift><Key.shift><Key.shift>CONDUCT<Key.space><Key.shift>COMPETITOR<Key.space>ANALYSIS<Key.space>FOR<Key.space>UPCOMUNG<Key.space>PRODUCT<Key.space>LAUNCH
Screenshot: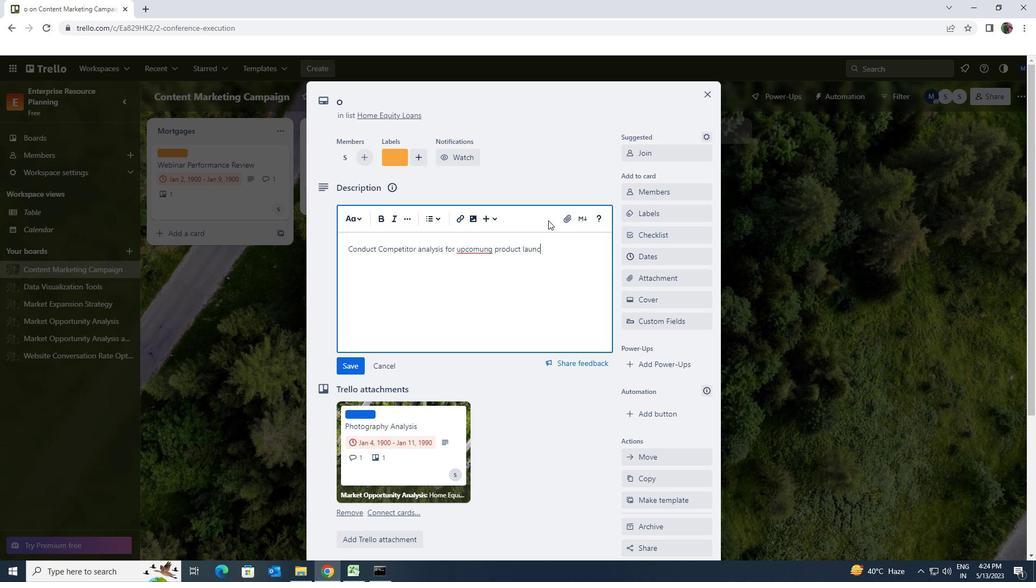 
Action: Mouse moved to (359, 363)
Screenshot: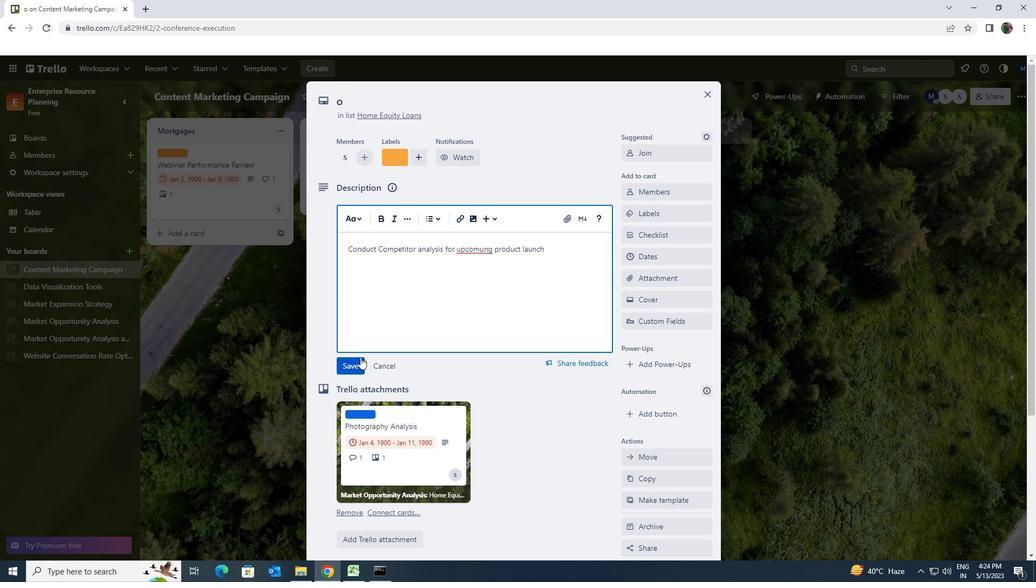 
Action: Mouse pressed left at (359, 363)
Screenshot: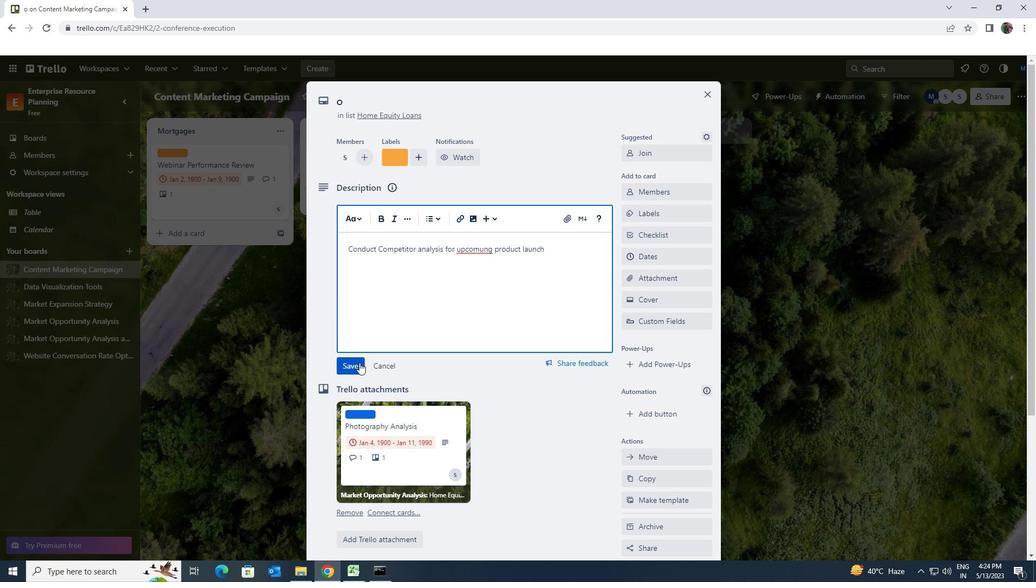 
Action: Mouse scrolled (359, 362) with delta (0, 0)
Screenshot: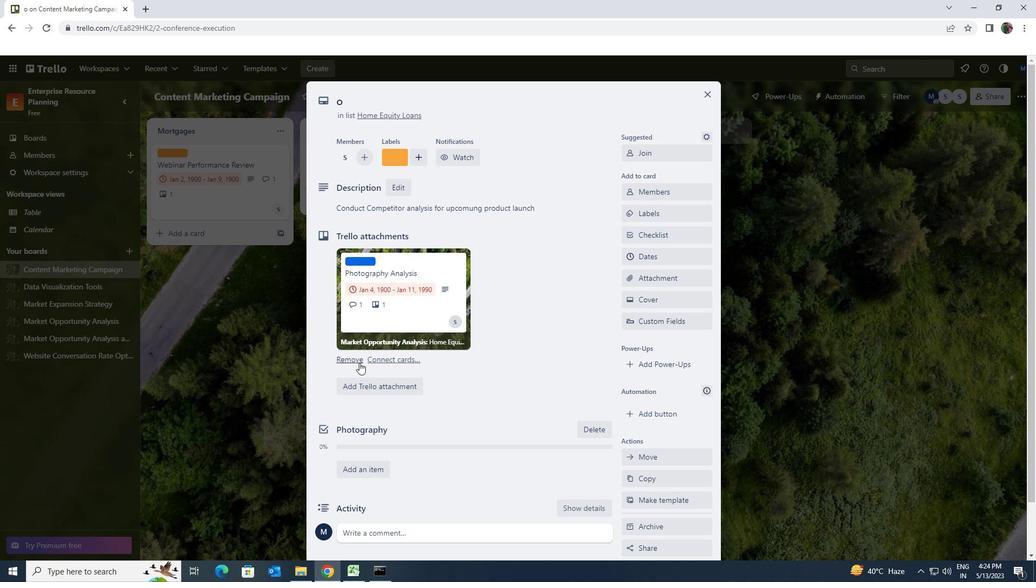 
Action: Mouse scrolled (359, 362) with delta (0, 0)
Screenshot: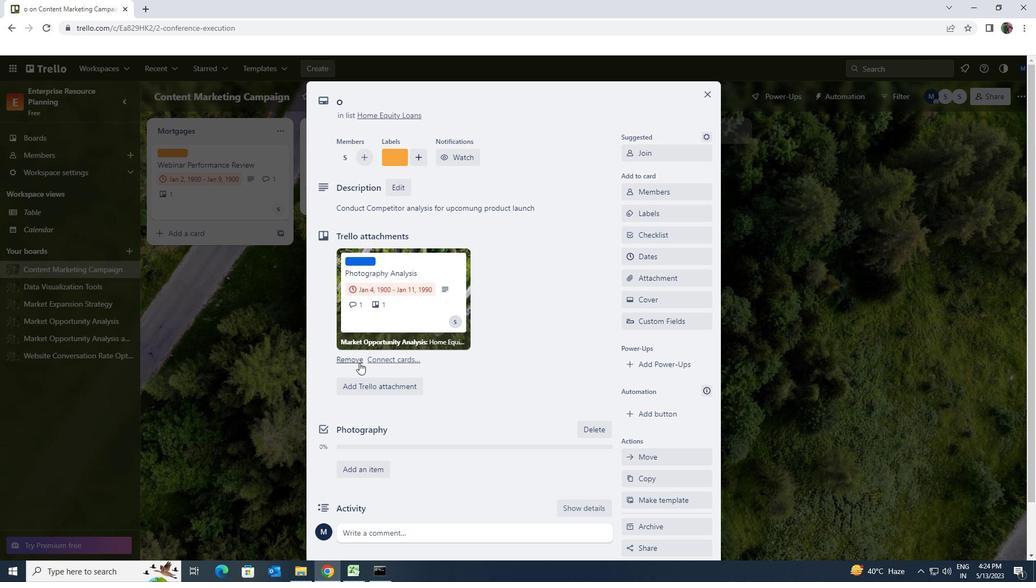 
Action: Mouse scrolled (359, 362) with delta (0, 0)
Screenshot: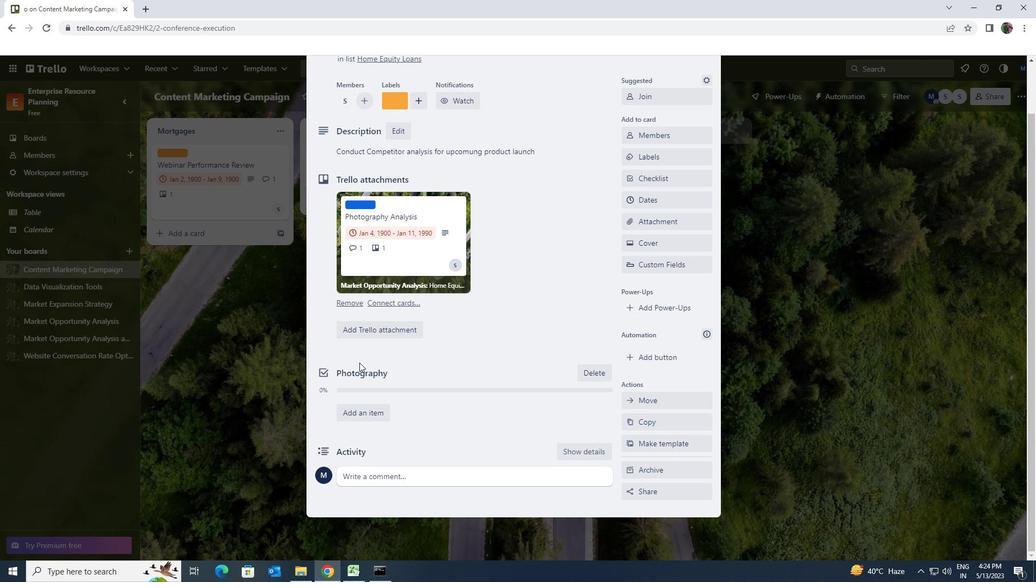 
Action: Mouse moved to (369, 477)
Screenshot: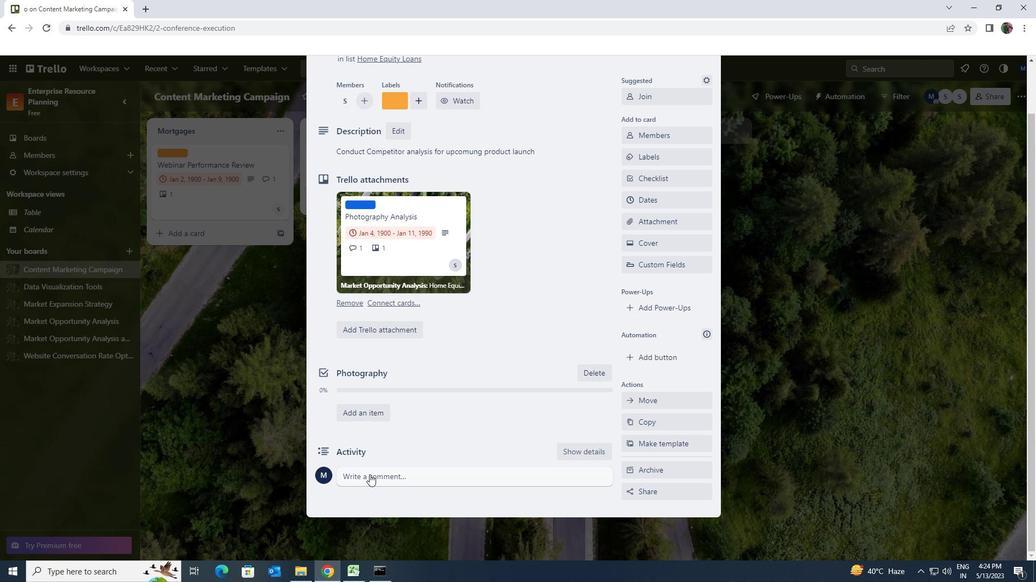 
Action: Mouse pressed left at (369, 477)
Screenshot: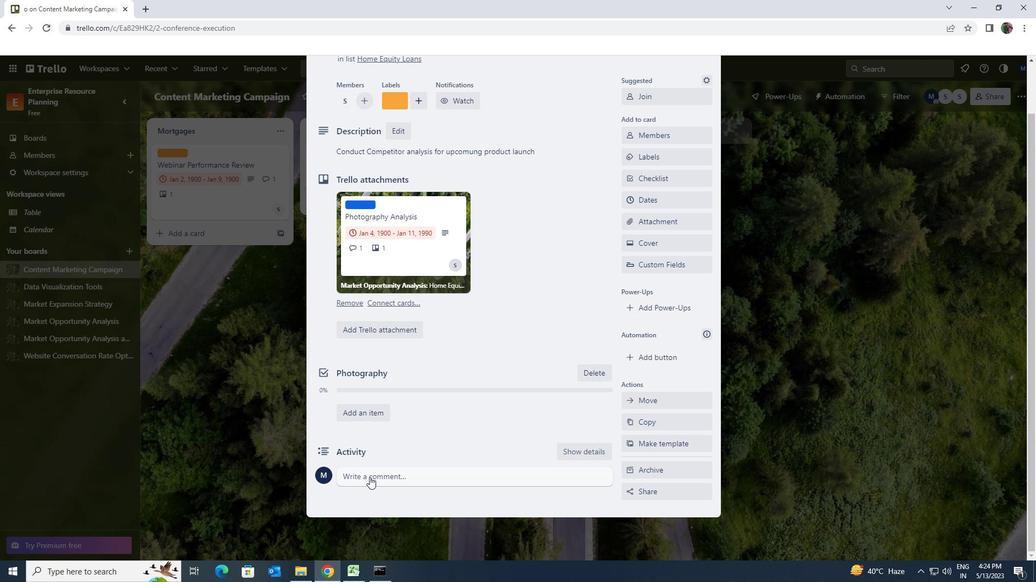 
Action: Key pressed <Key.shift><Key.shift>WE<Key.space>SHOULD<Key.space>APPROACH<Key.space>THIS<Key.space>TASK<Key.space>WITH<Key.space>A<Key.space>SENSE<Key.space>OF<Key.space>HUMI
Screenshot: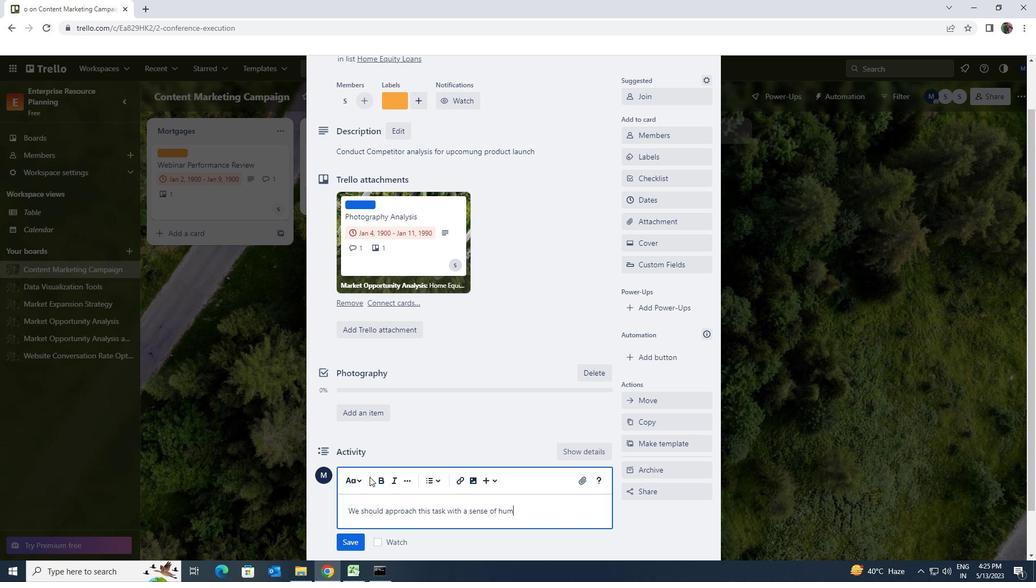 
Action: Mouse moved to (369, 478)
Screenshot: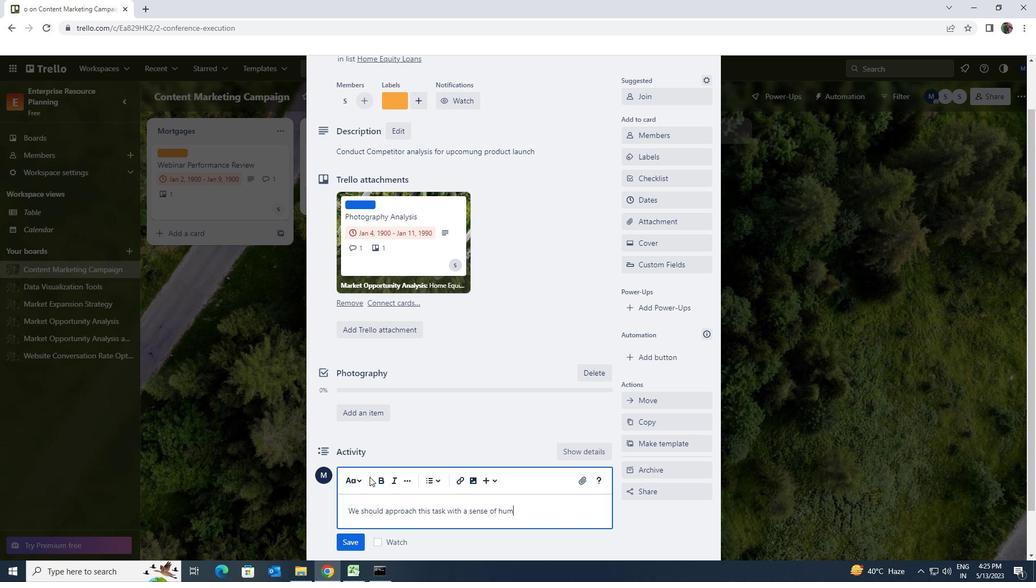 
Action: Key pressed LITY<Key.space>AND<Key.space>WILLIGNESS<Key.space>TO<Key.space>SEEK<Key.space>FEEDBACK<Key.space>AND<Key.space>GUIDENCE<Key.space>FROM<Key.space>OTHERS<Key.space>
Screenshot: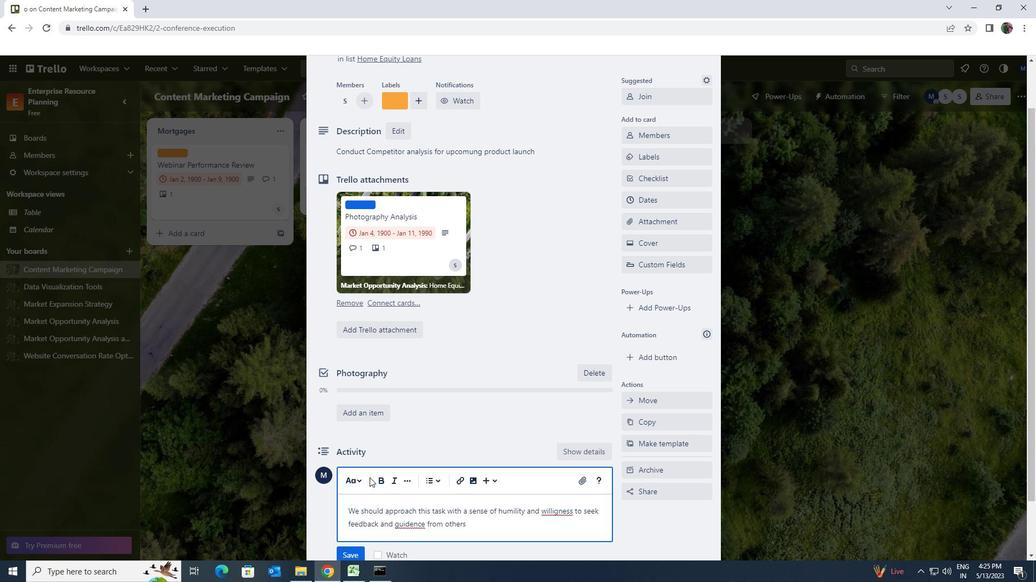 
Action: Mouse scrolled (369, 477) with delta (0, 0)
Screenshot: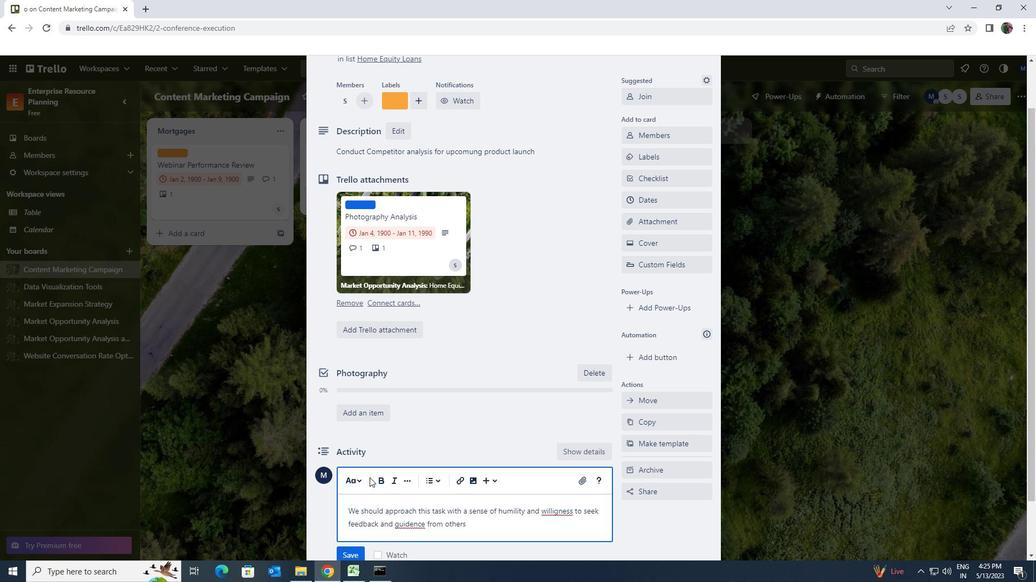 
Action: Mouse scrolled (369, 477) with delta (0, 0)
Screenshot: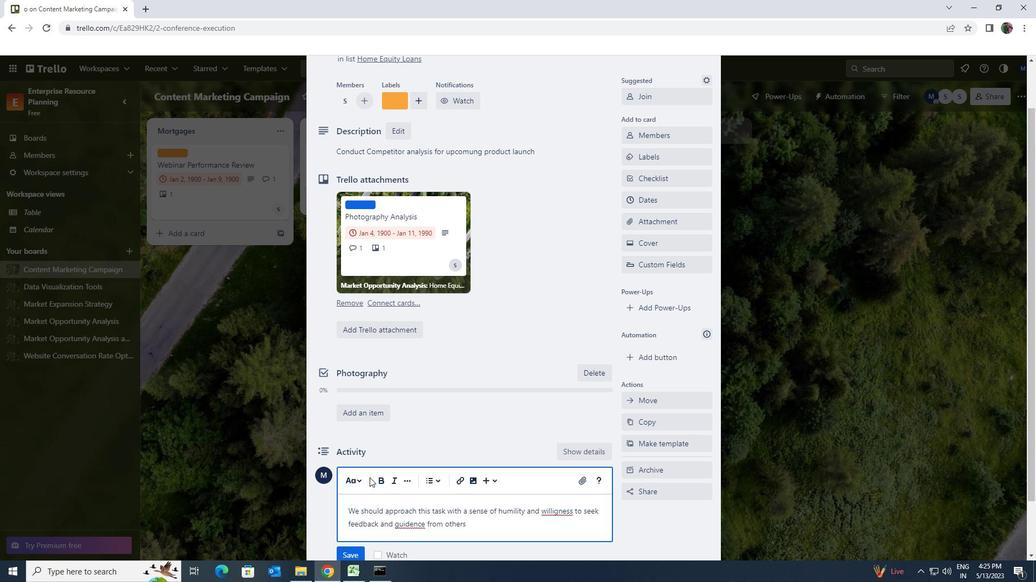 
Action: Mouse moved to (347, 492)
Screenshot: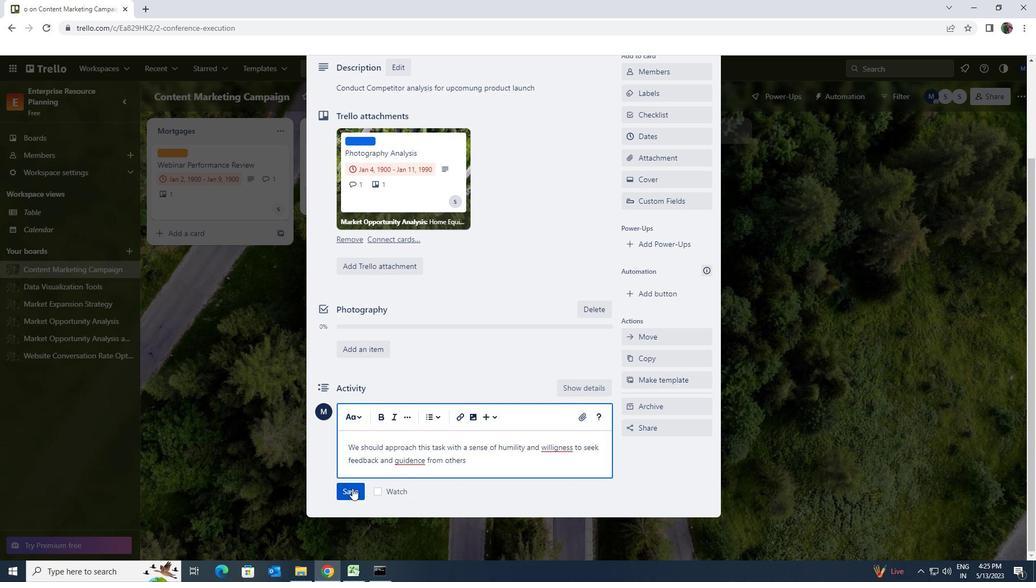 
Action: Mouse pressed left at (347, 492)
Screenshot: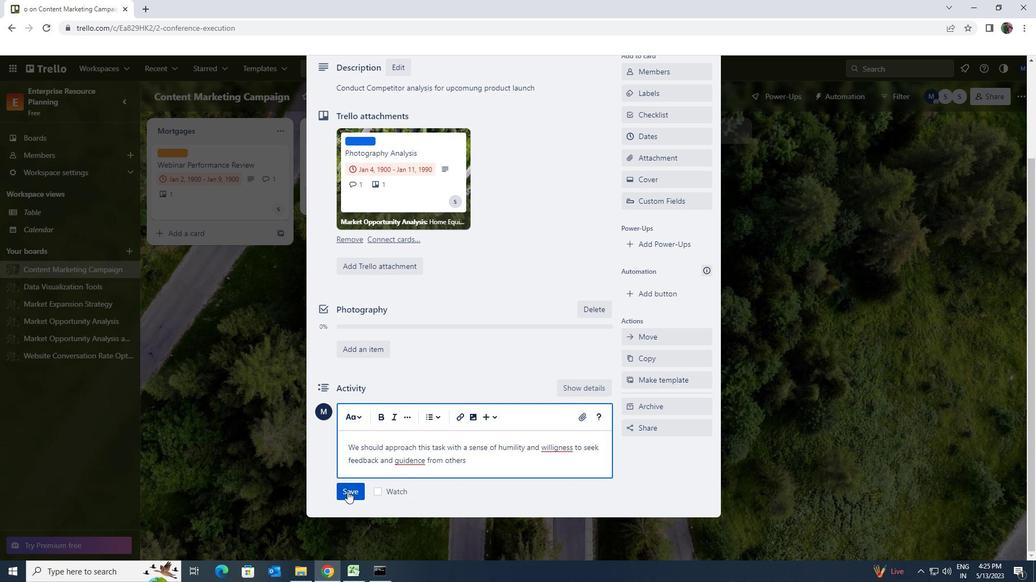 
Action: Mouse moved to (500, 438)
Screenshot: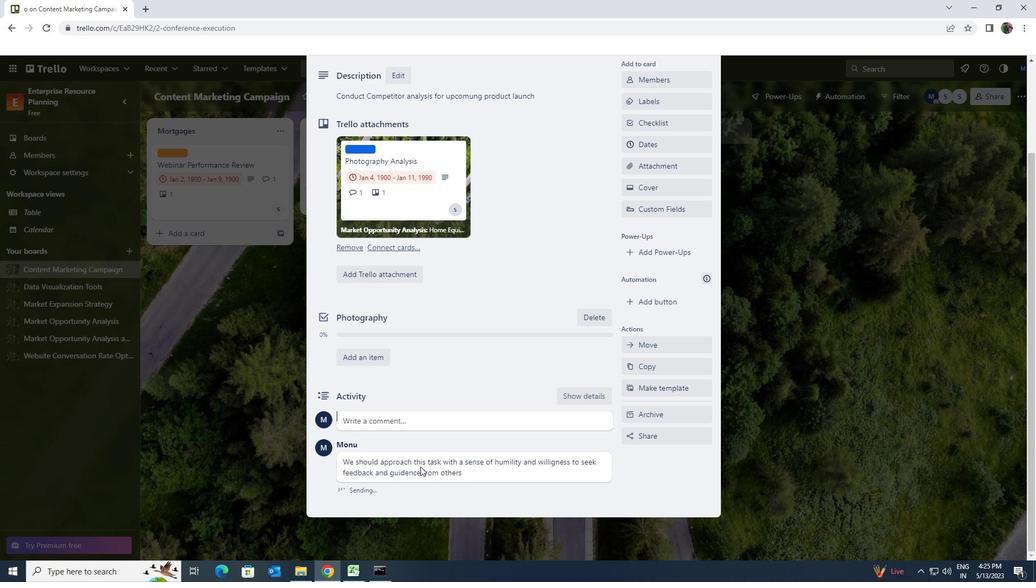 
Action: Mouse scrolled (500, 438) with delta (0, 0)
Screenshot: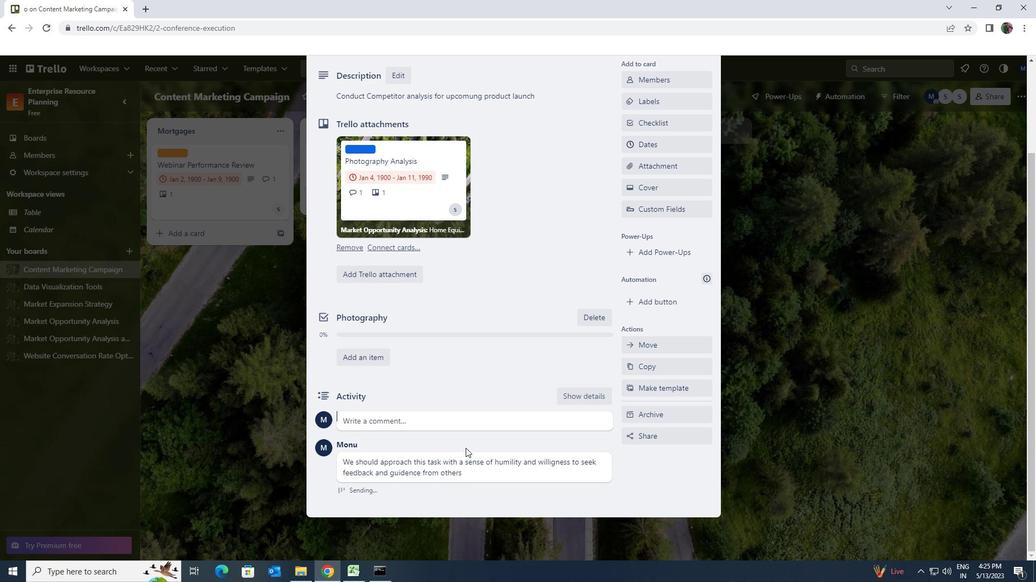 
Action: Mouse scrolled (500, 438) with delta (0, 0)
Screenshot: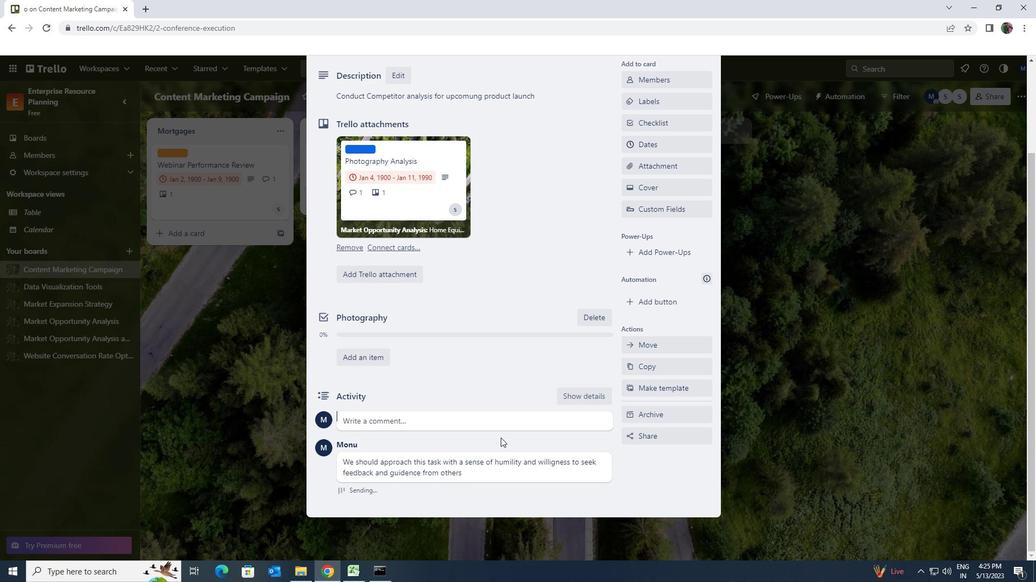 
Action: Mouse scrolled (500, 438) with delta (0, 0)
Screenshot: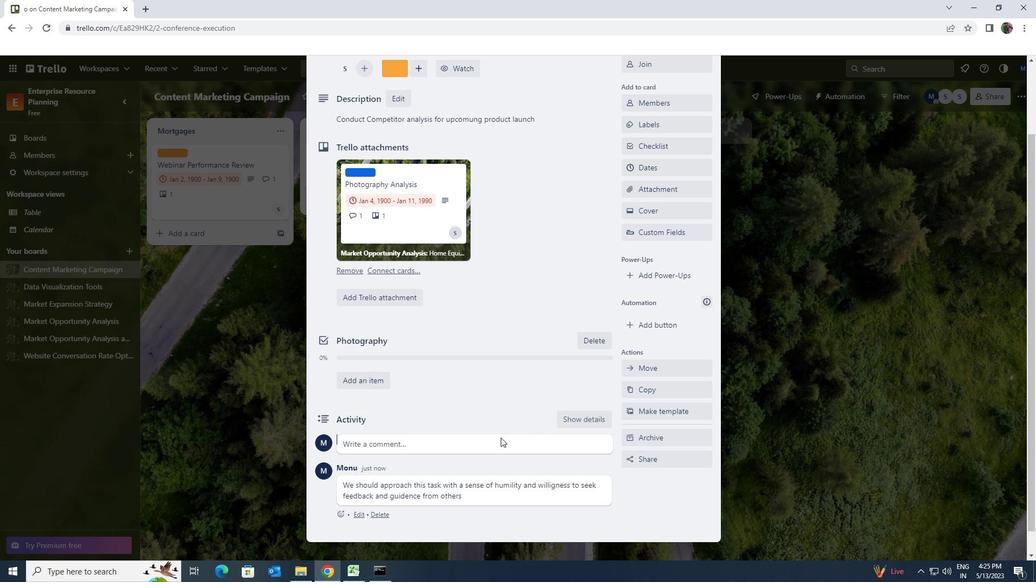 
Action: Mouse scrolled (500, 438) with delta (0, 0)
Screenshot: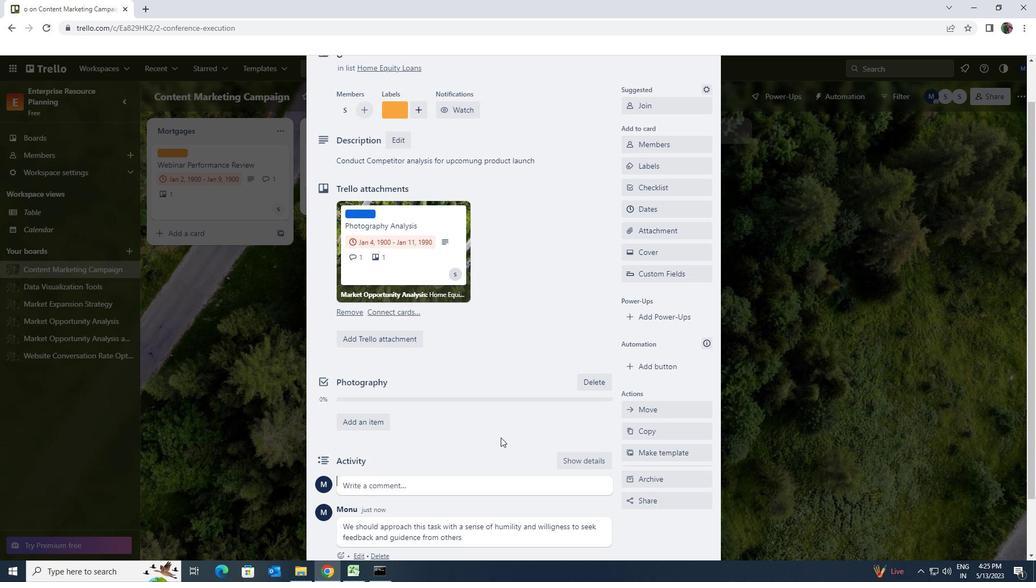 
Action: Mouse moved to (644, 256)
Screenshot: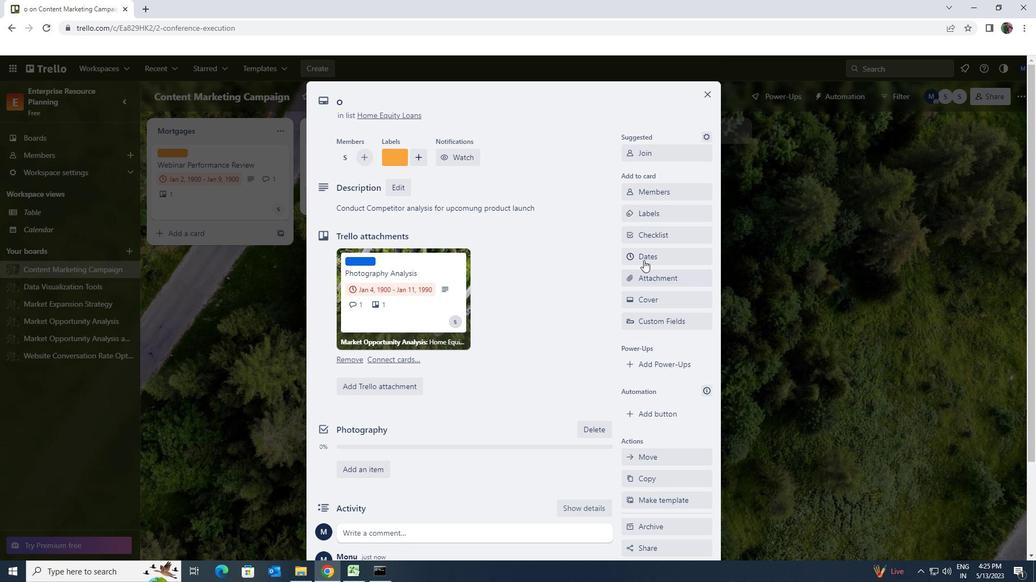 
Action: Mouse pressed left at (644, 256)
Screenshot: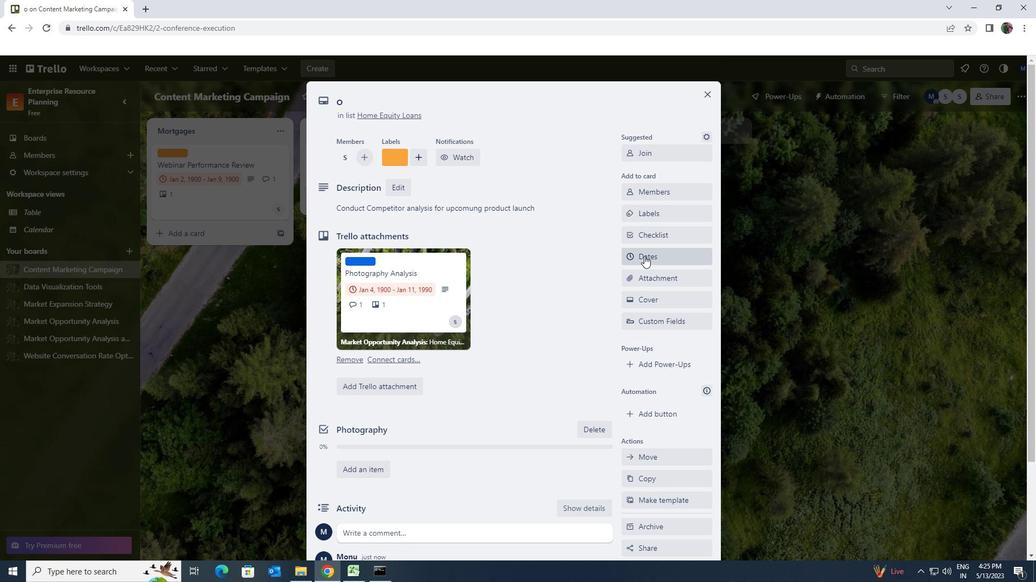 
Action: Mouse moved to (637, 290)
Screenshot: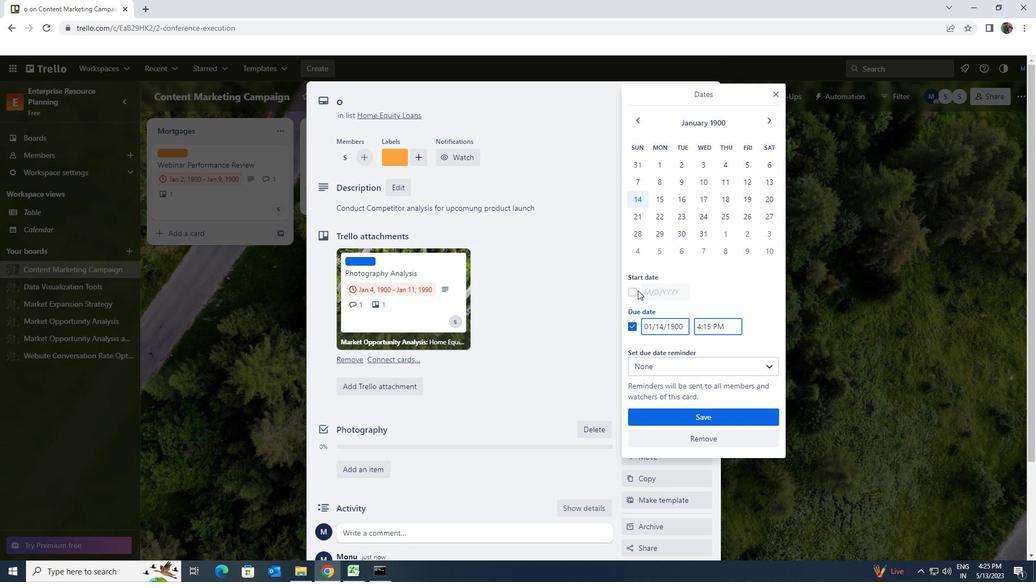 
Action: Mouse pressed left at (637, 290)
Screenshot: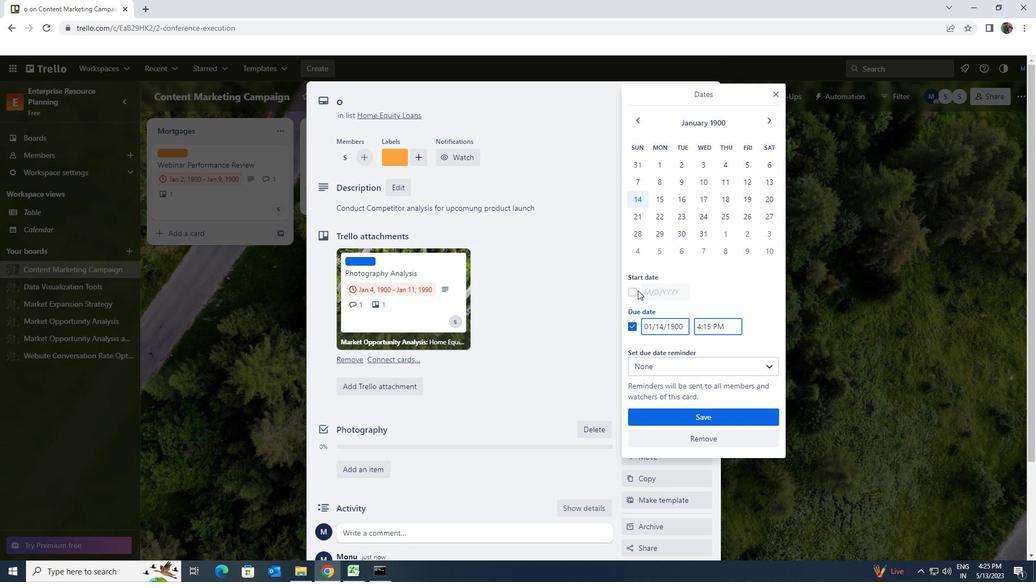
Action: Mouse moved to (682, 290)
Screenshot: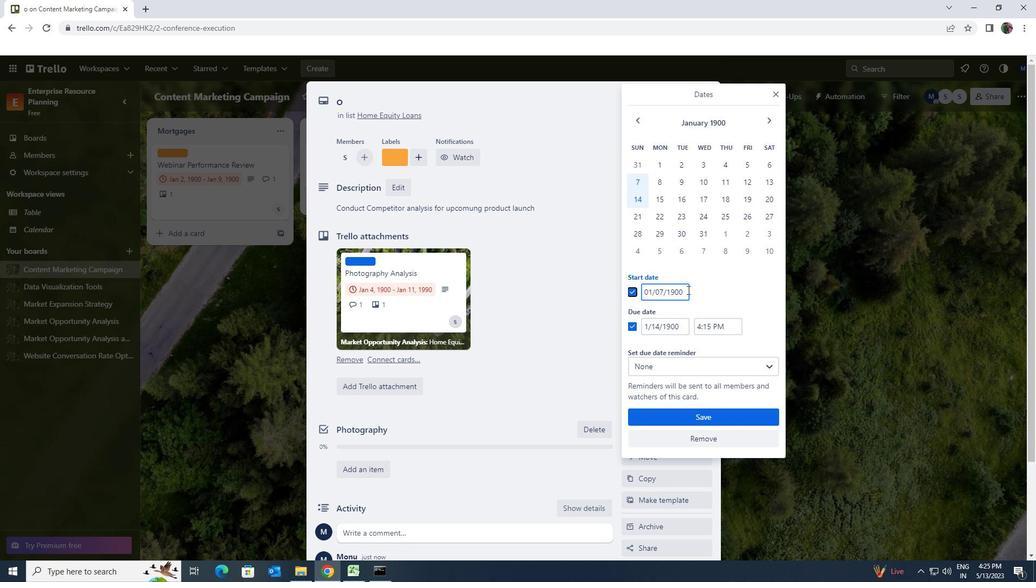 
Action: Mouse pressed left at (682, 290)
Screenshot: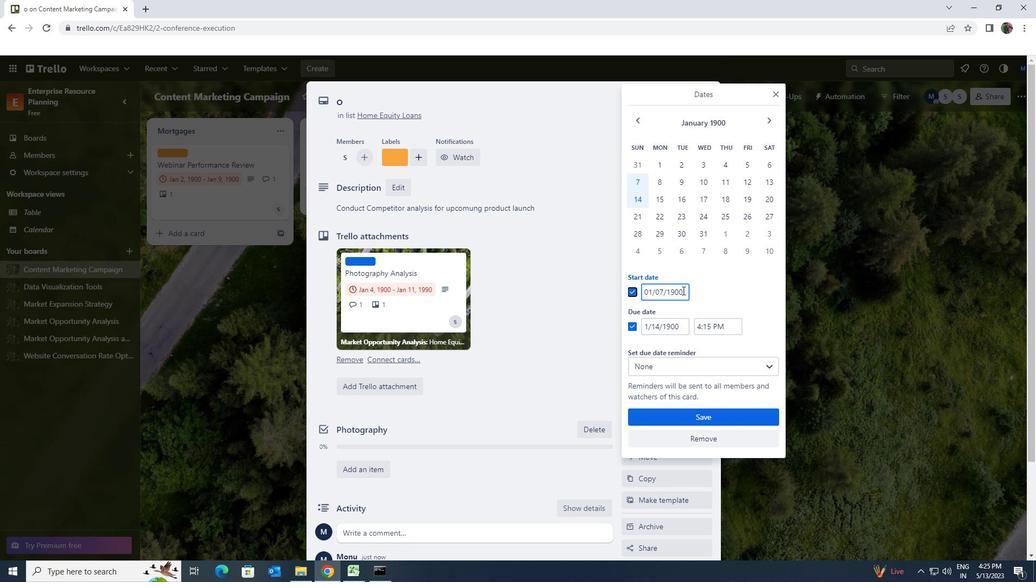 
Action: Mouse moved to (642, 288)
Screenshot: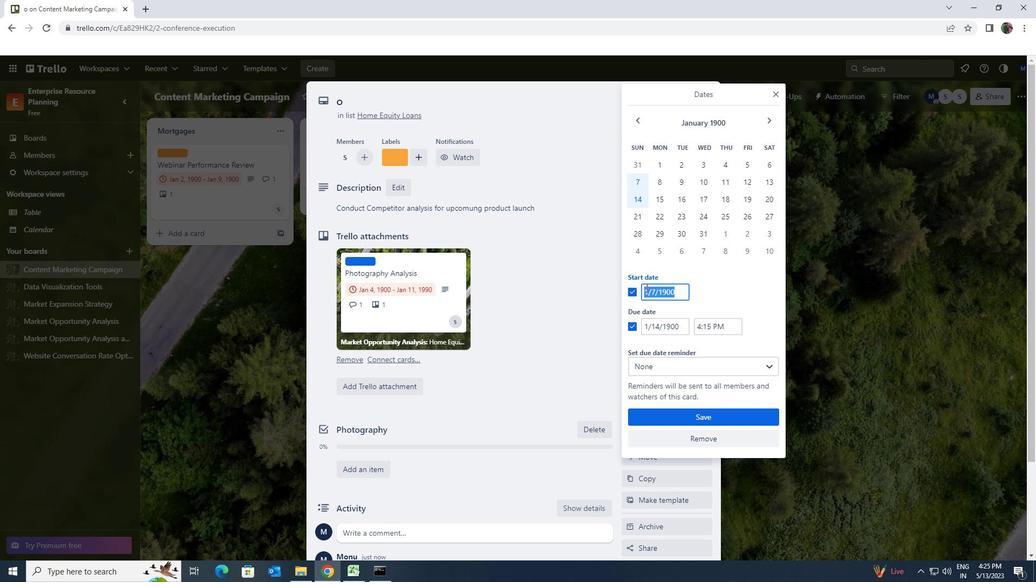 
Action: Mouse pressed left at (642, 288)
Screenshot: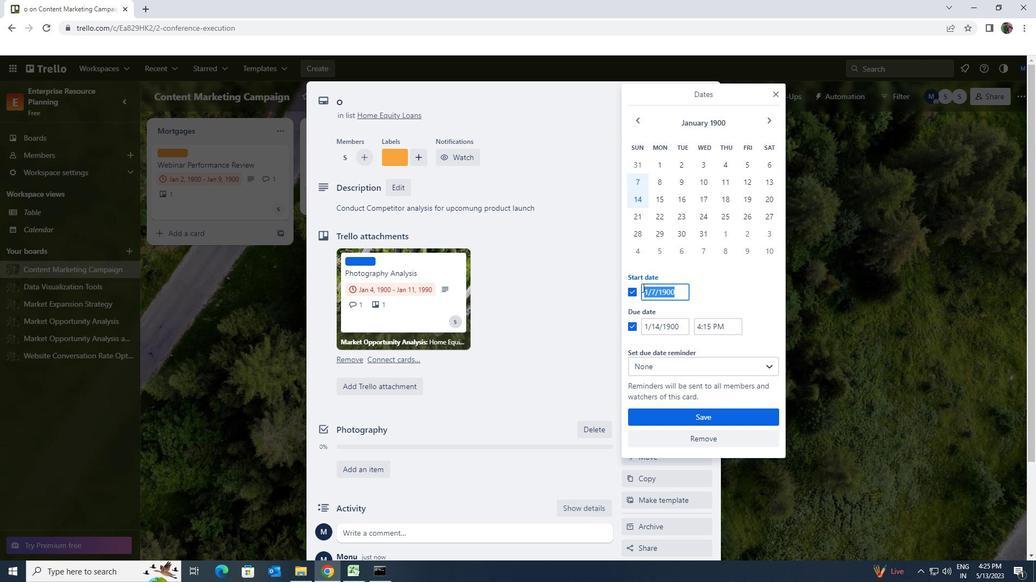
Action: Key pressed 1/8/1900
Screenshot: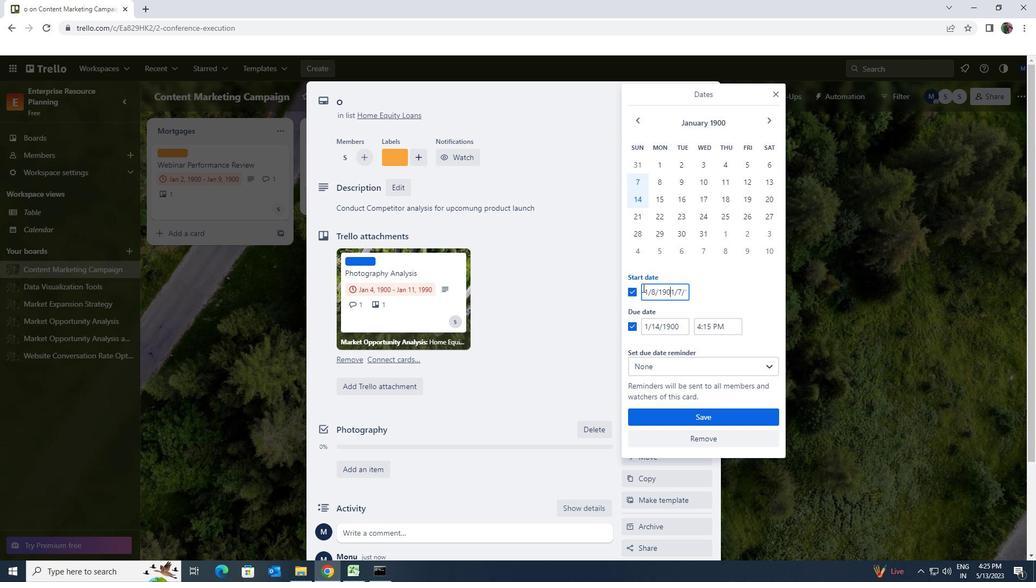 
Action: Mouse moved to (684, 290)
Screenshot: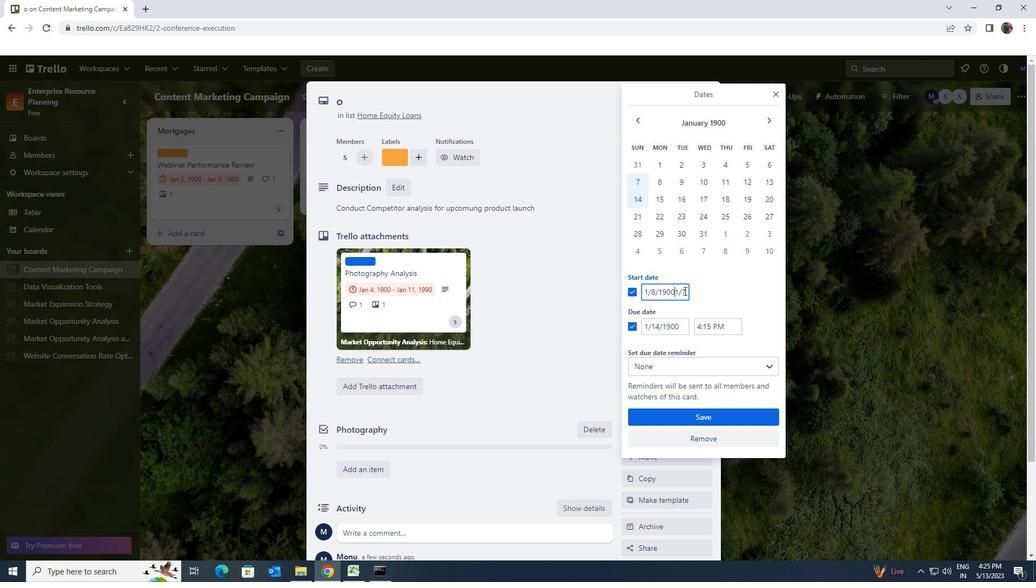 
Action: Mouse pressed left at (684, 290)
Screenshot: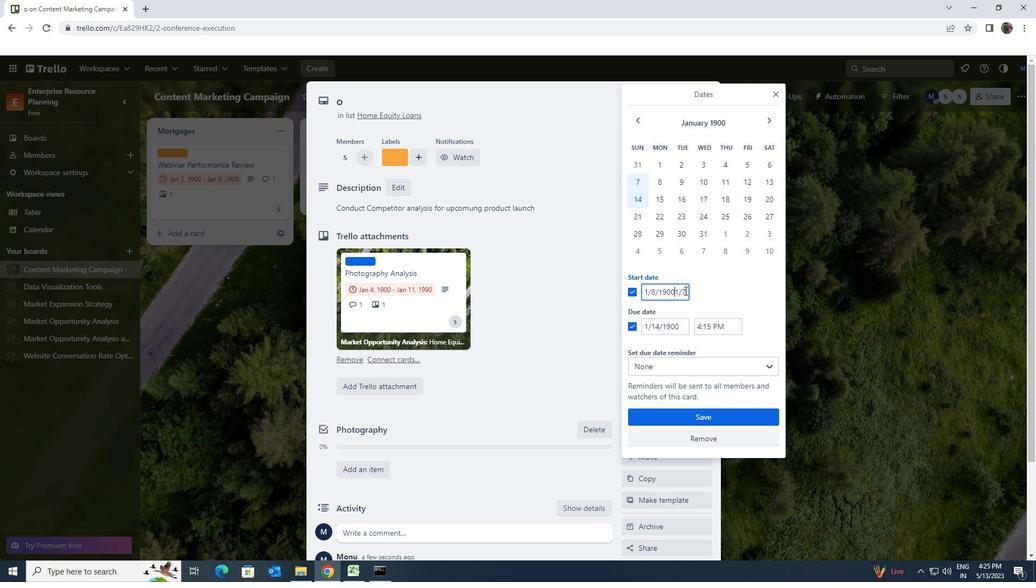 
Action: Mouse moved to (686, 289)
Screenshot: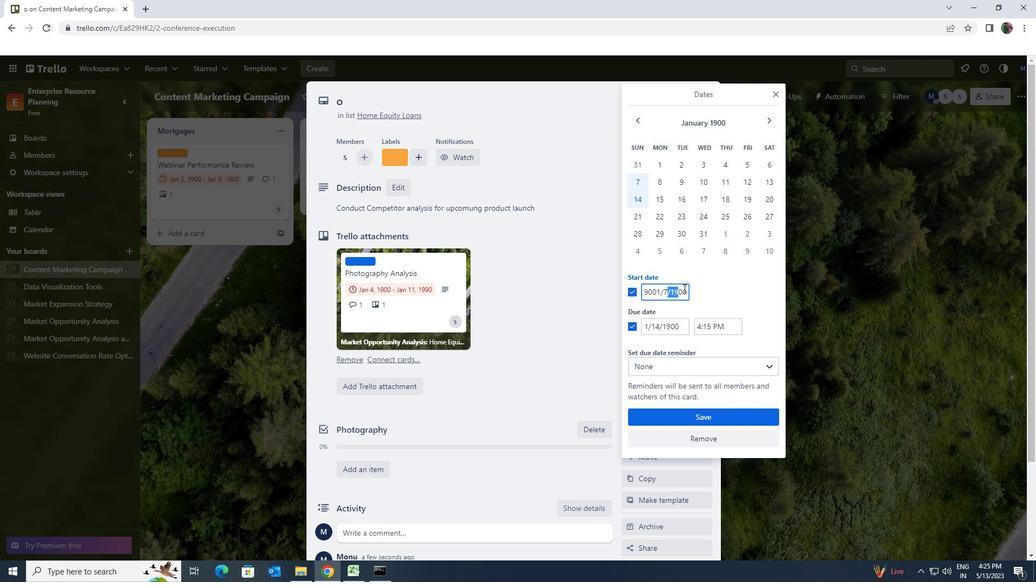 
Action: Mouse pressed left at (686, 289)
Screenshot: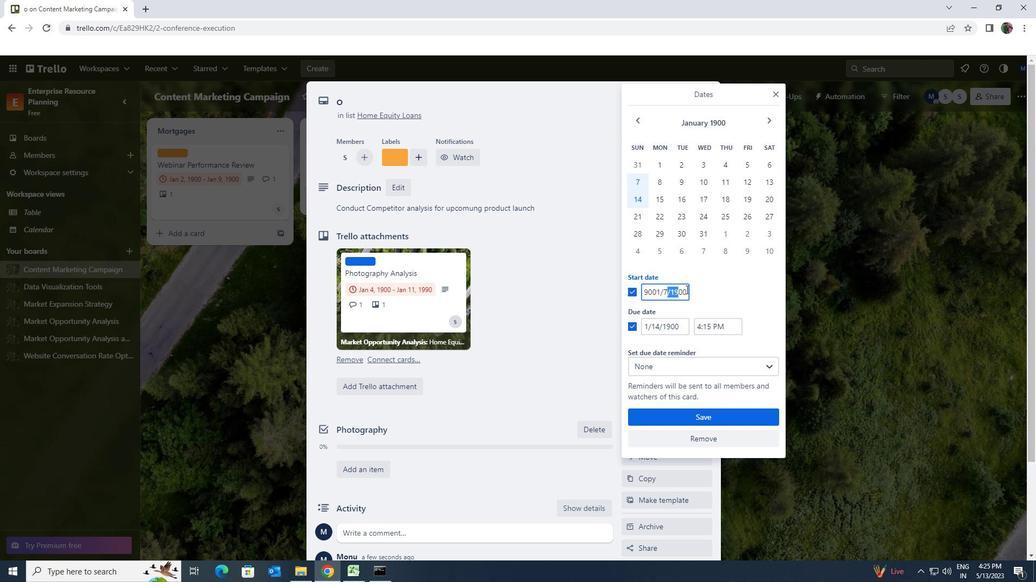 
Action: Mouse moved to (641, 287)
Screenshot: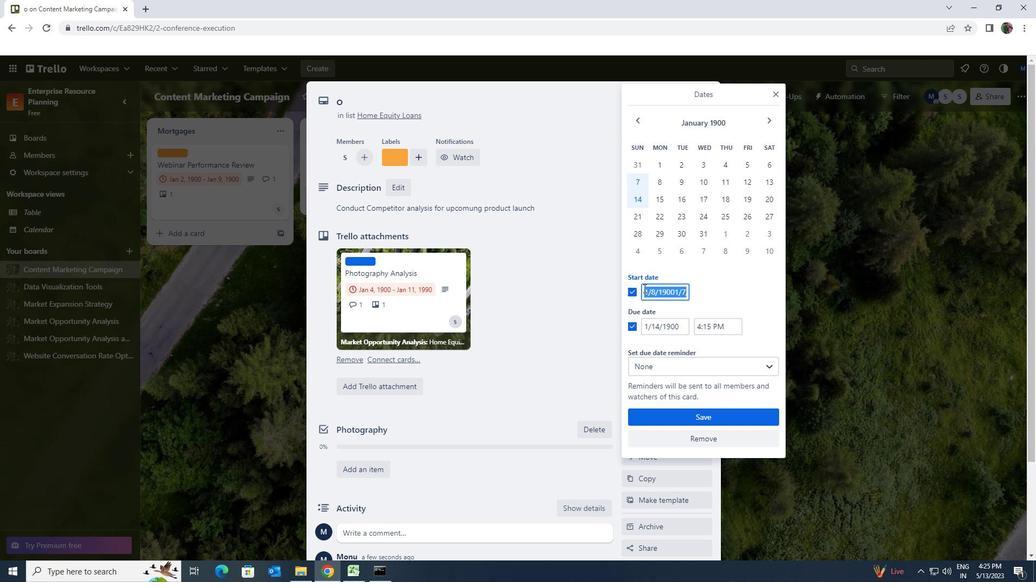 
Action: Key pressed 1/18/<Key.num_lock><Key.num_lock><Key.backspace><Key.backspace><Key.backspace>8/1900
Screenshot: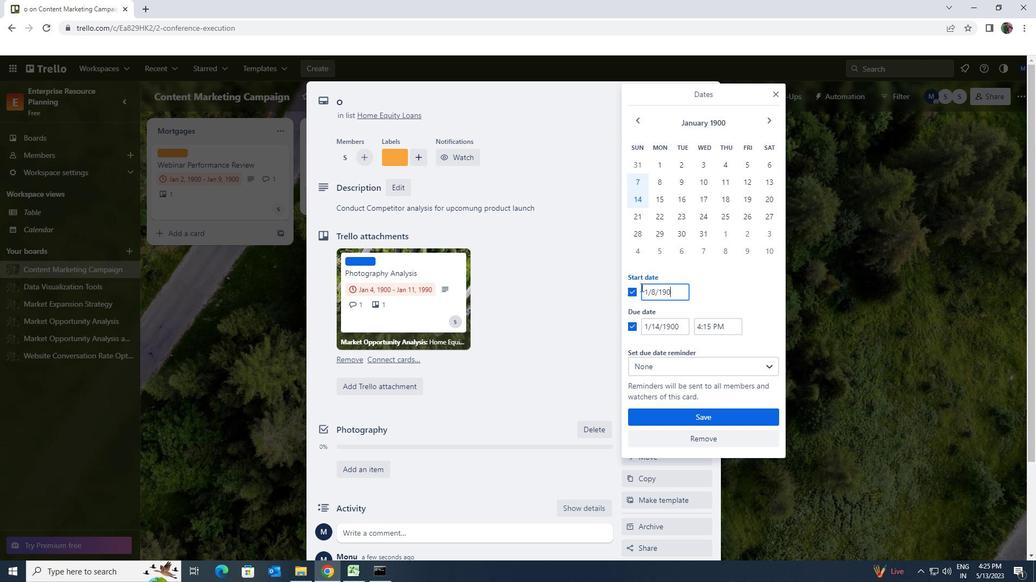
Action: Mouse moved to (679, 328)
Screenshot: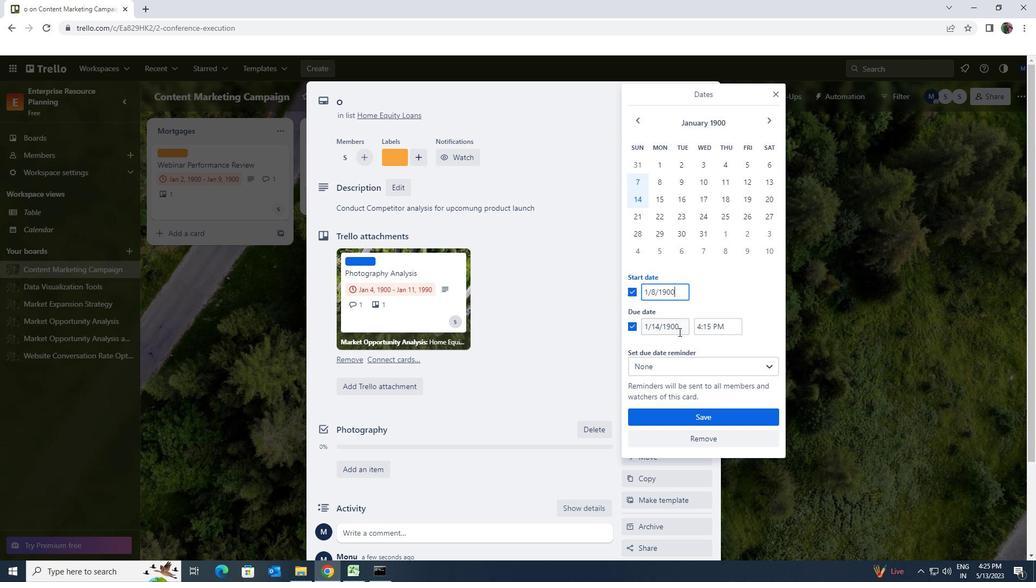 
Action: Mouse pressed left at (679, 328)
Screenshot: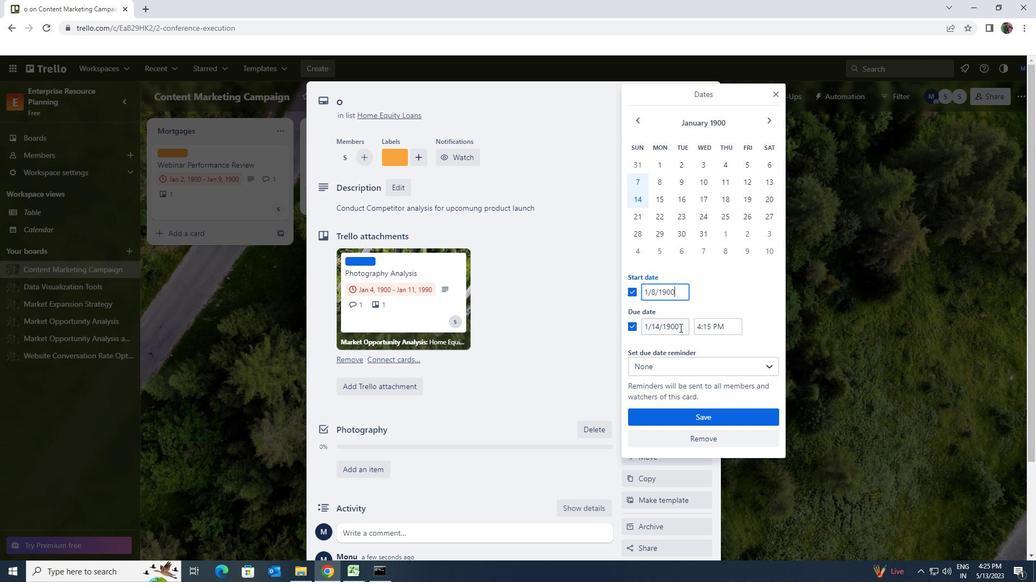 
Action: Mouse moved to (638, 328)
Screenshot: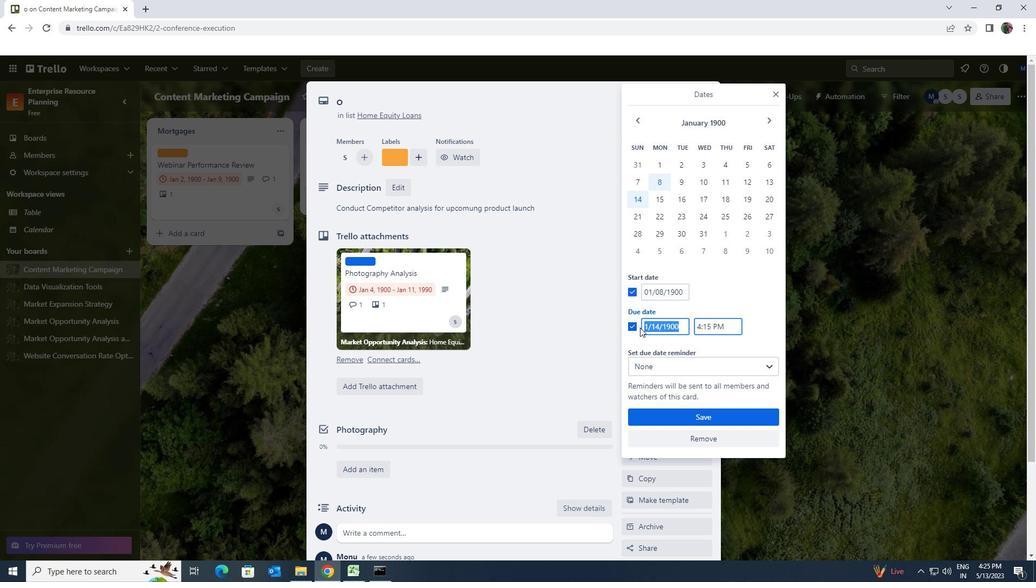 
Action: Key pressed 1/15/1900
Screenshot: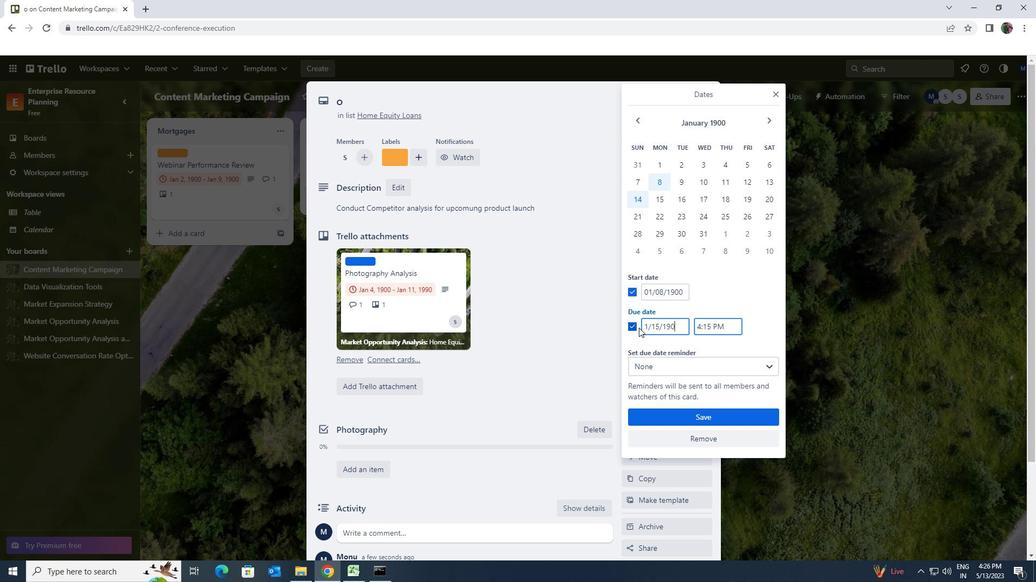 
Action: Mouse moved to (676, 415)
Screenshot: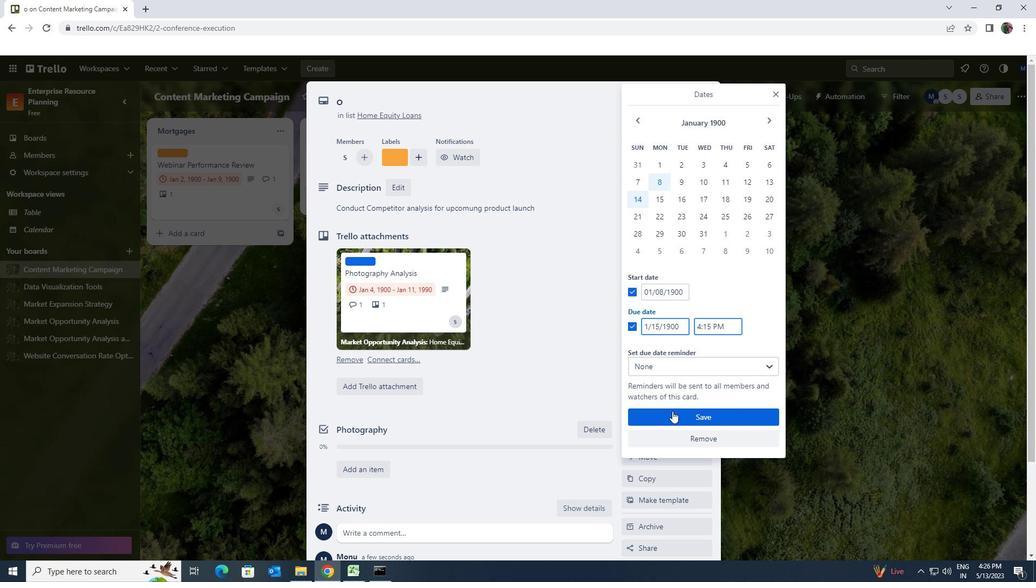 
Action: Mouse pressed left at (676, 415)
Screenshot: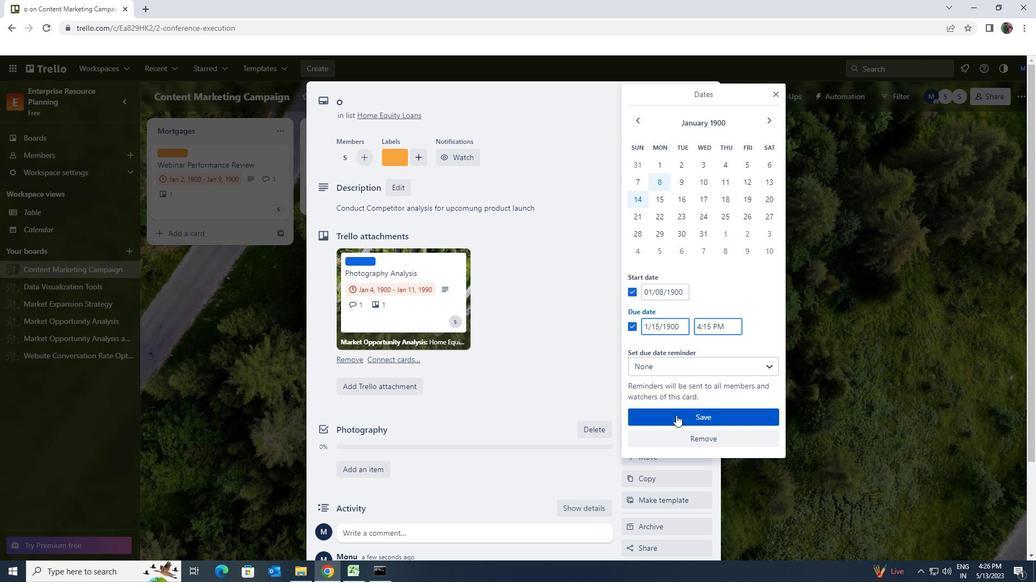 
Action: Mouse moved to (707, 96)
Screenshot: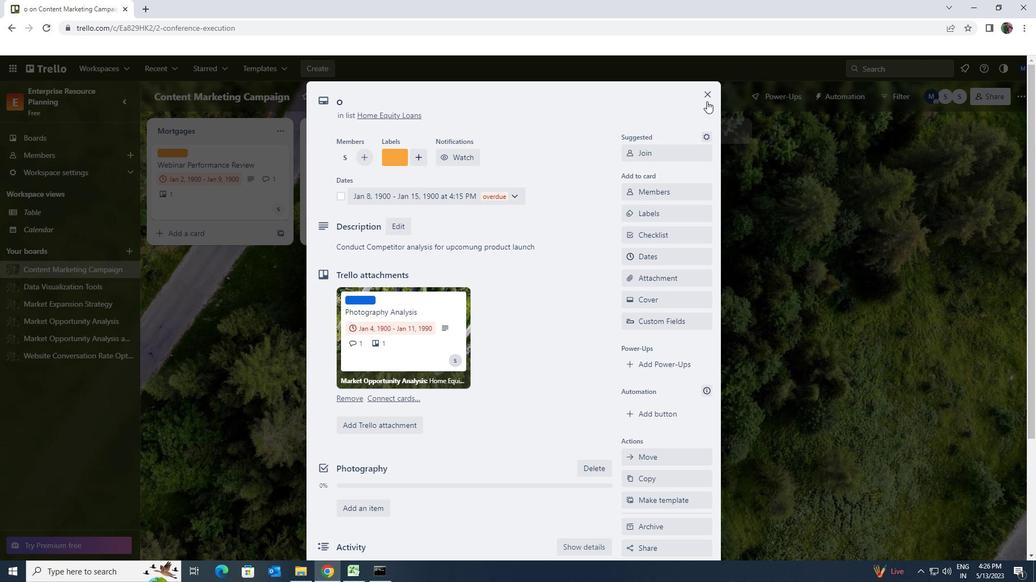 
Action: Mouse pressed left at (707, 96)
Screenshot: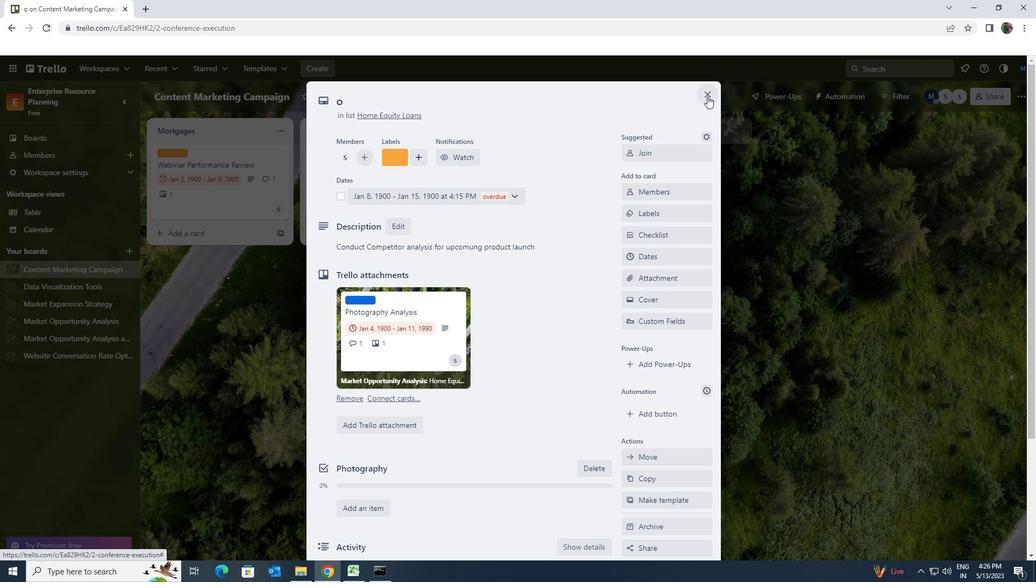 
Action: Mouse moved to (73, 356)
Screenshot: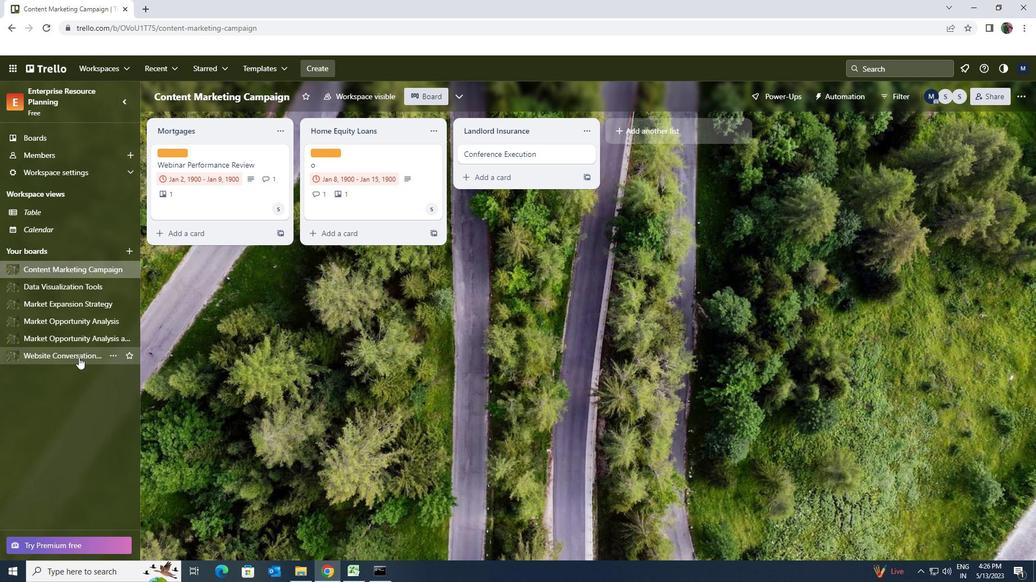 
Action: Mouse pressed left at (73, 356)
Screenshot: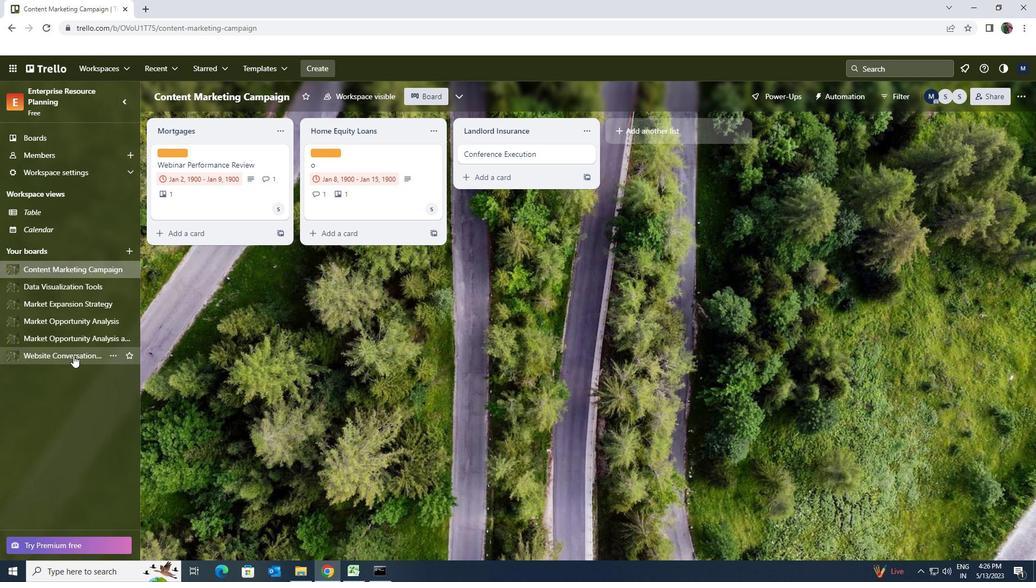 
Action: Mouse moved to (212, 154)
Screenshot: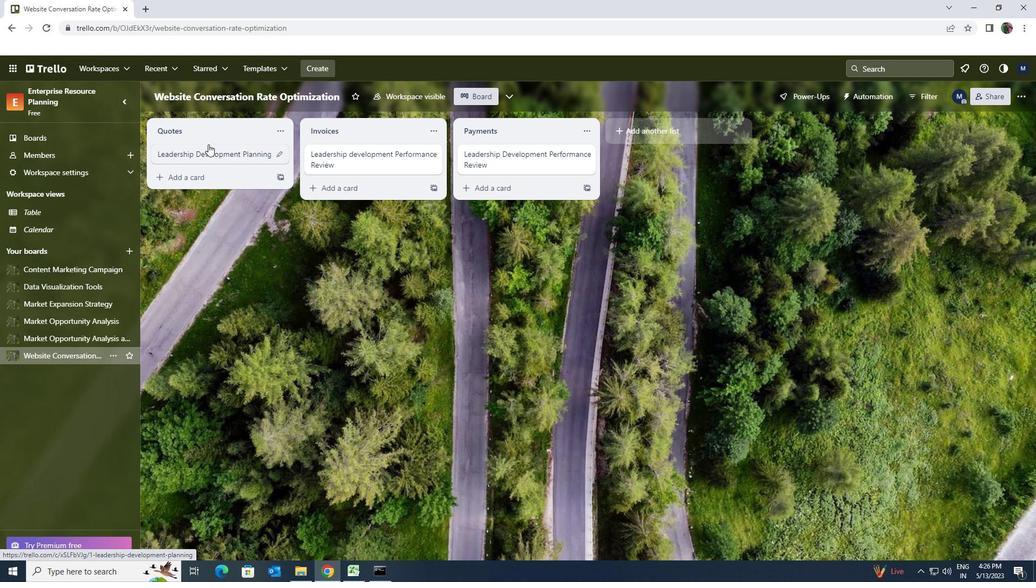 
Action: Mouse pressed left at (212, 154)
Screenshot: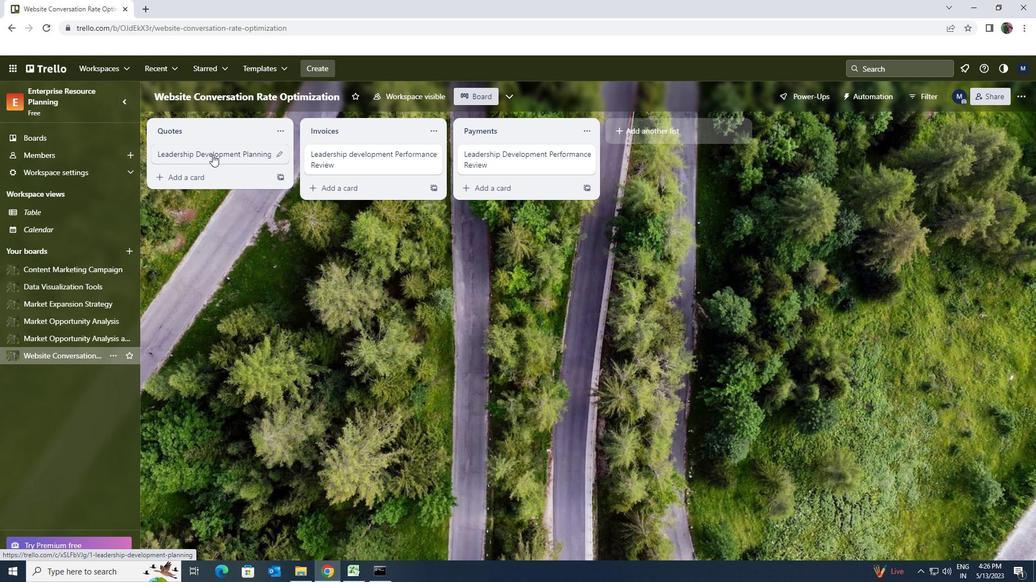 
Action: Mouse moved to (623, 157)
Screenshot: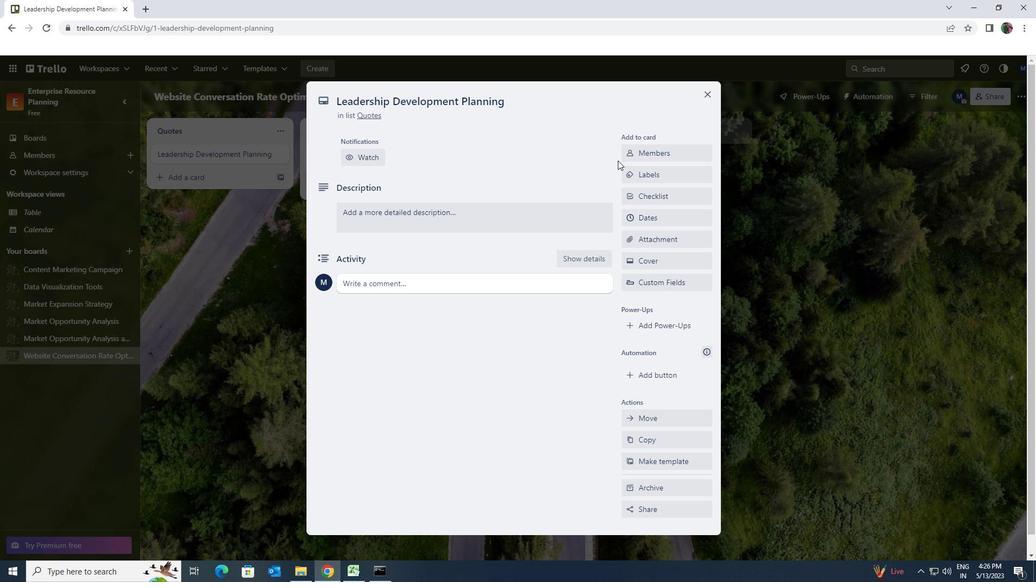 
Action: Mouse pressed left at (623, 157)
Screenshot: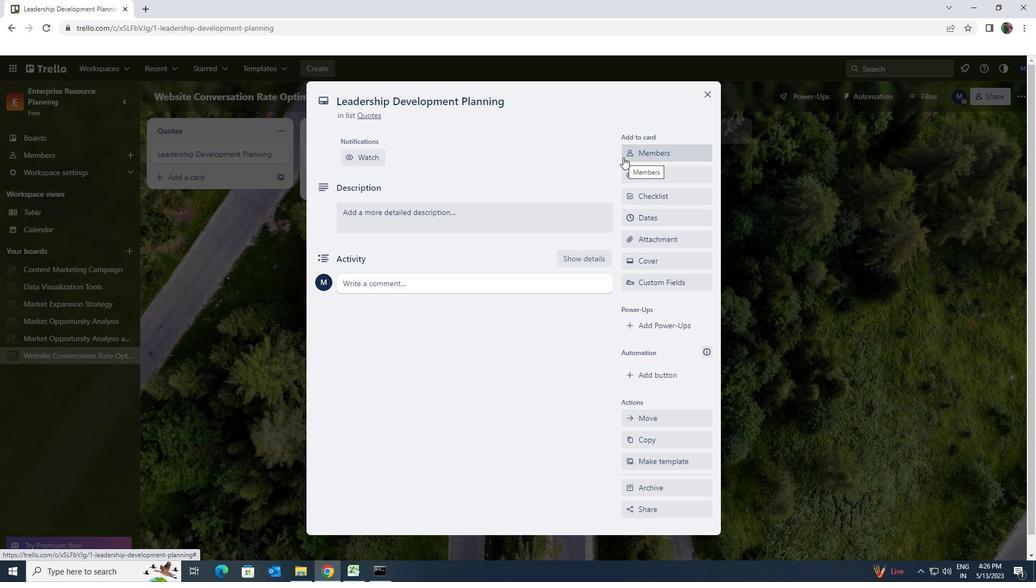 
Action: Key pressed <Key.shift>SOFTAGE.1<Key.shift>@SOFTAGE.NET<Key.space>
Screenshot: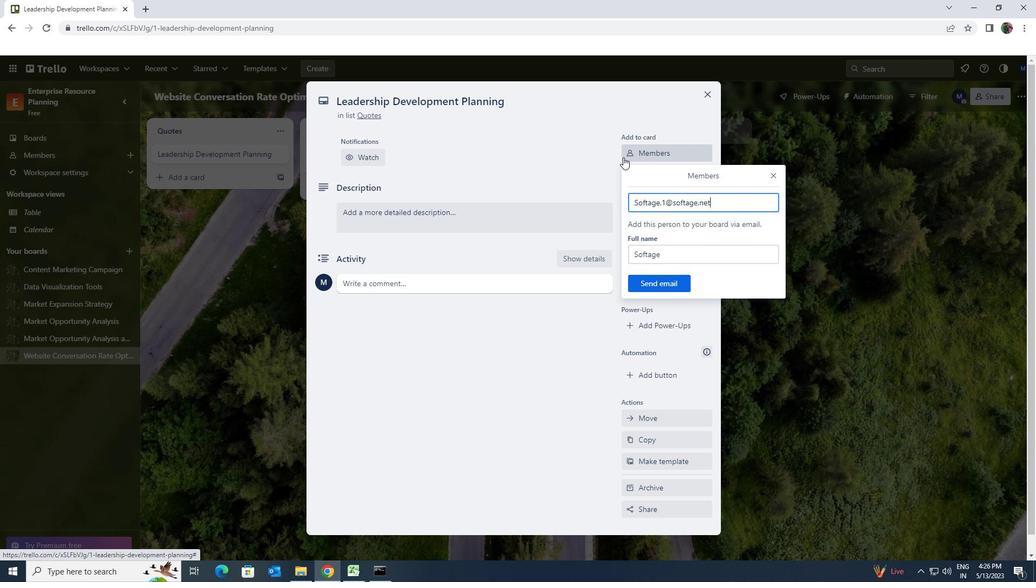
Action: Mouse moved to (663, 280)
Screenshot: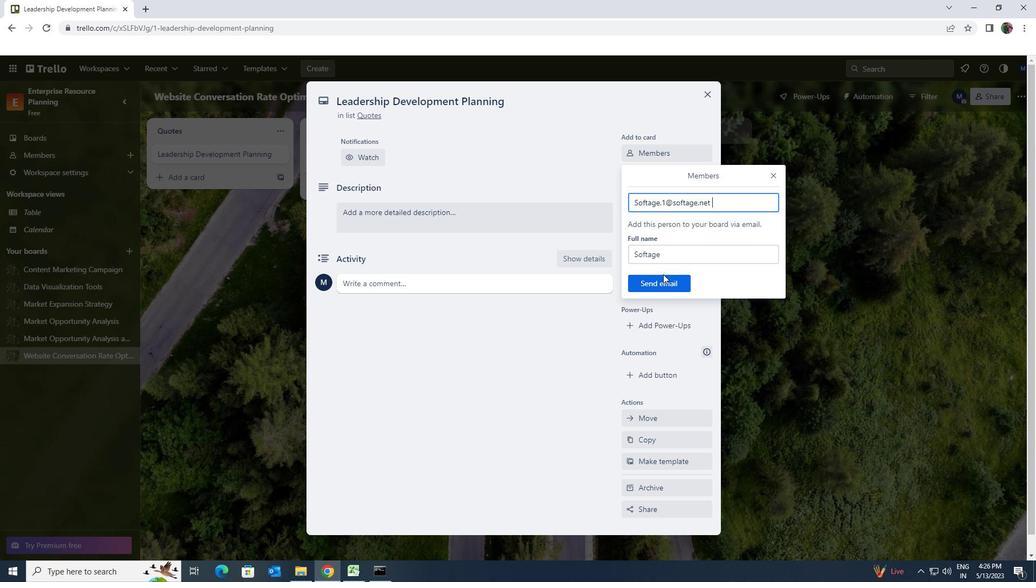 
Action: Mouse pressed left at (663, 280)
Screenshot: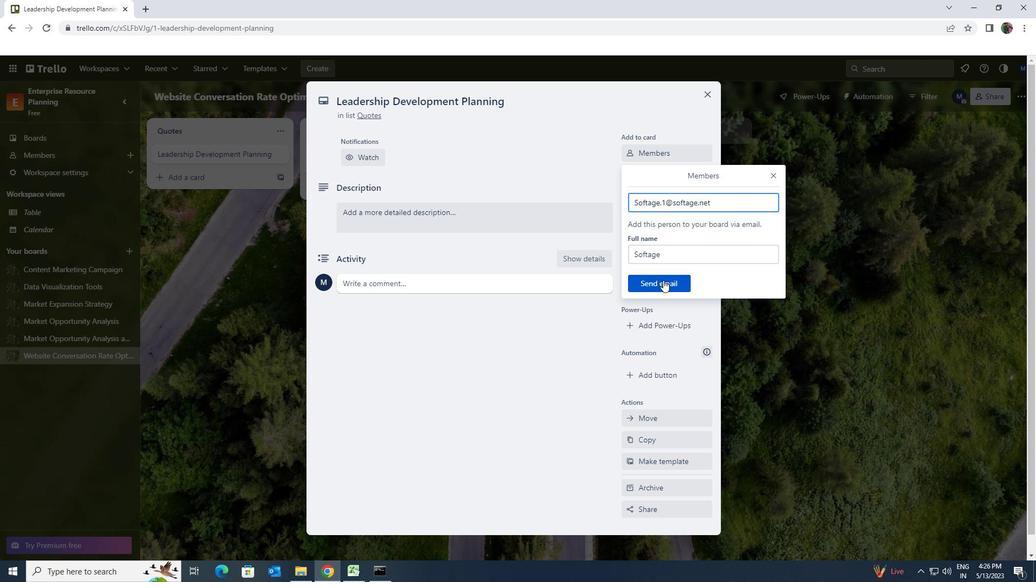 
Action: Mouse moved to (656, 218)
Screenshot: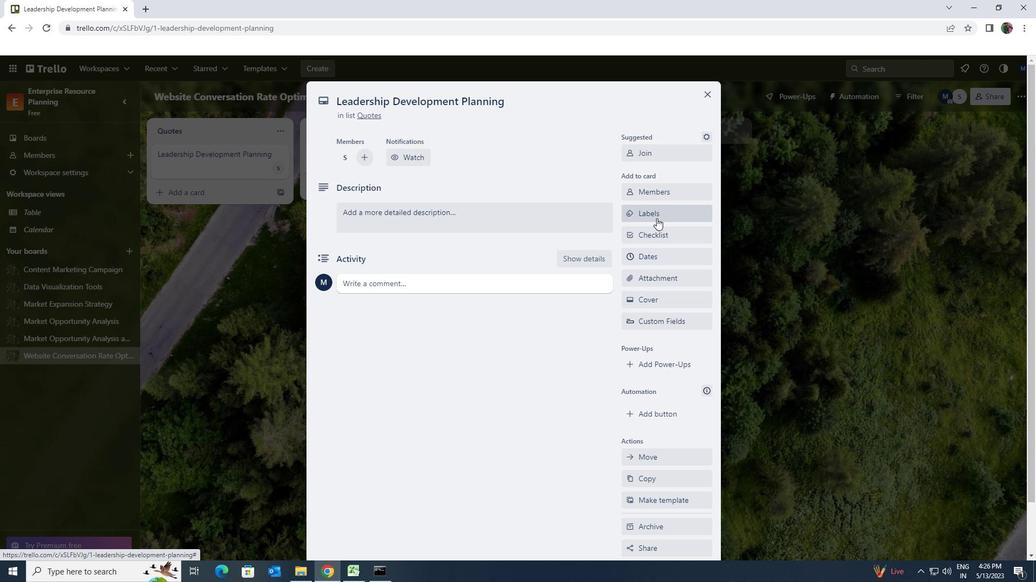 
Action: Mouse pressed left at (656, 218)
Screenshot: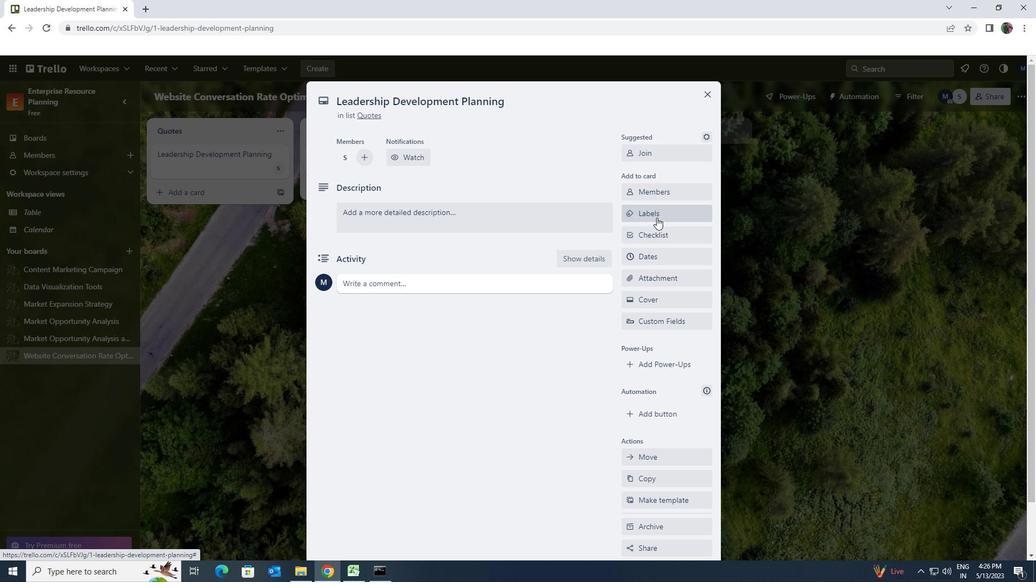 
Action: Mouse moved to (682, 424)
Screenshot: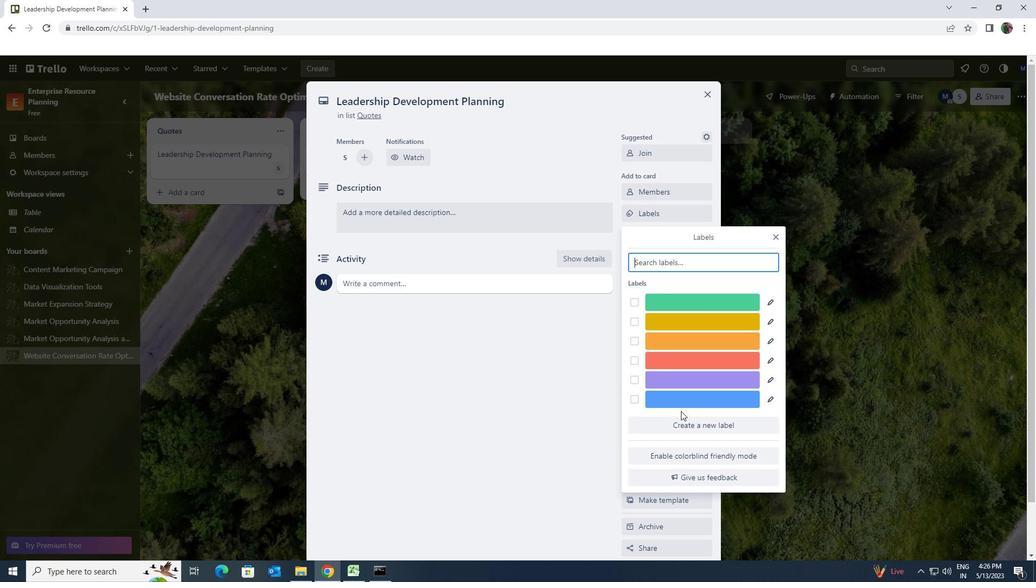
Action: Mouse pressed left at (682, 424)
Screenshot: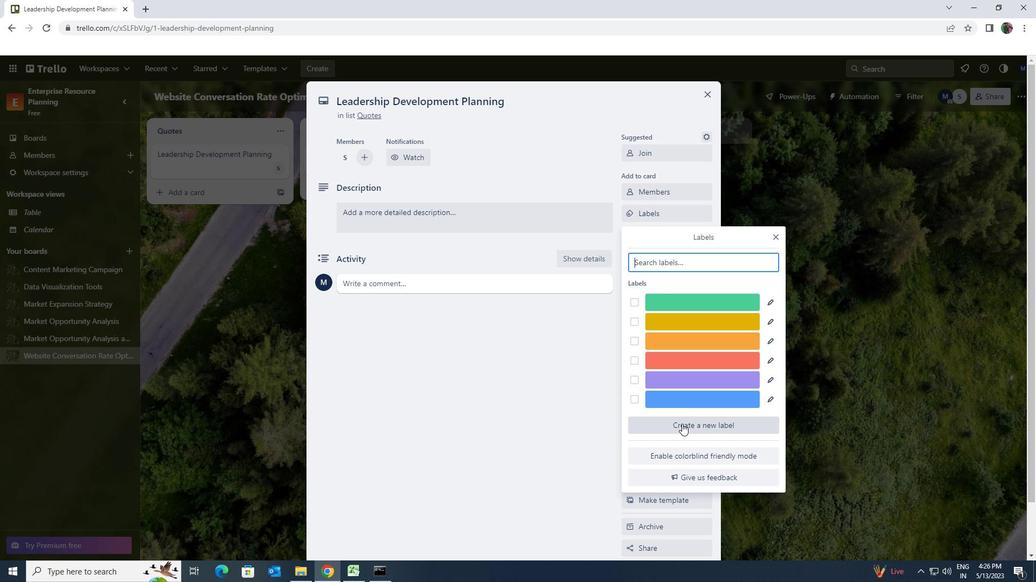
Action: Mouse moved to (736, 414)
Screenshot: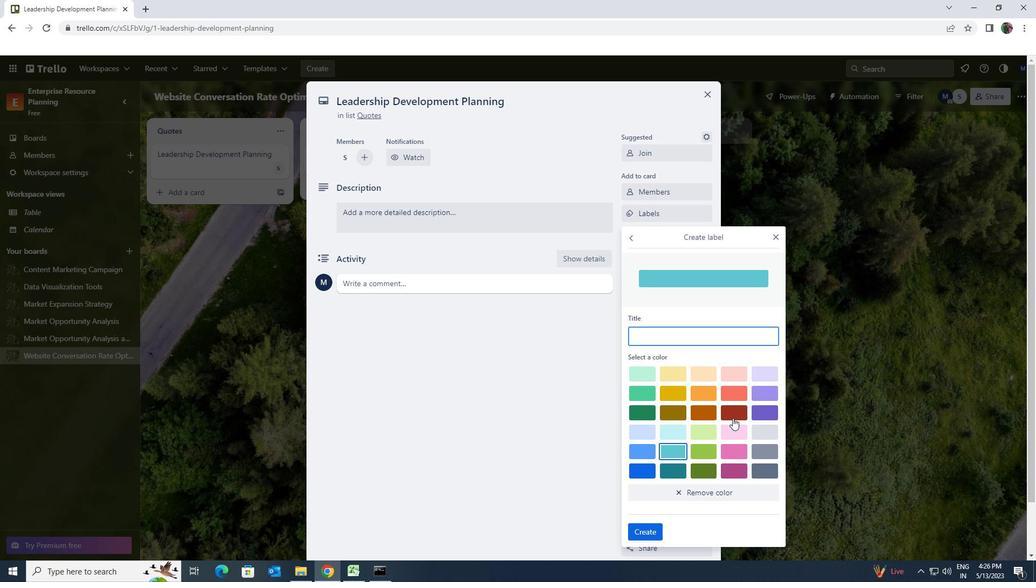 
Action: Mouse pressed left at (736, 414)
Screenshot: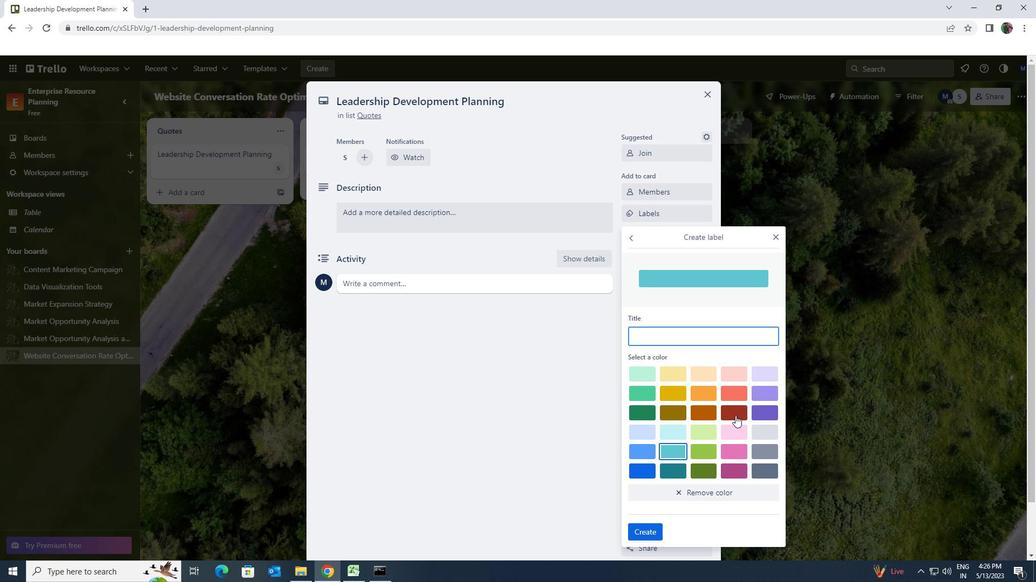 
Action: Mouse moved to (649, 533)
Screenshot: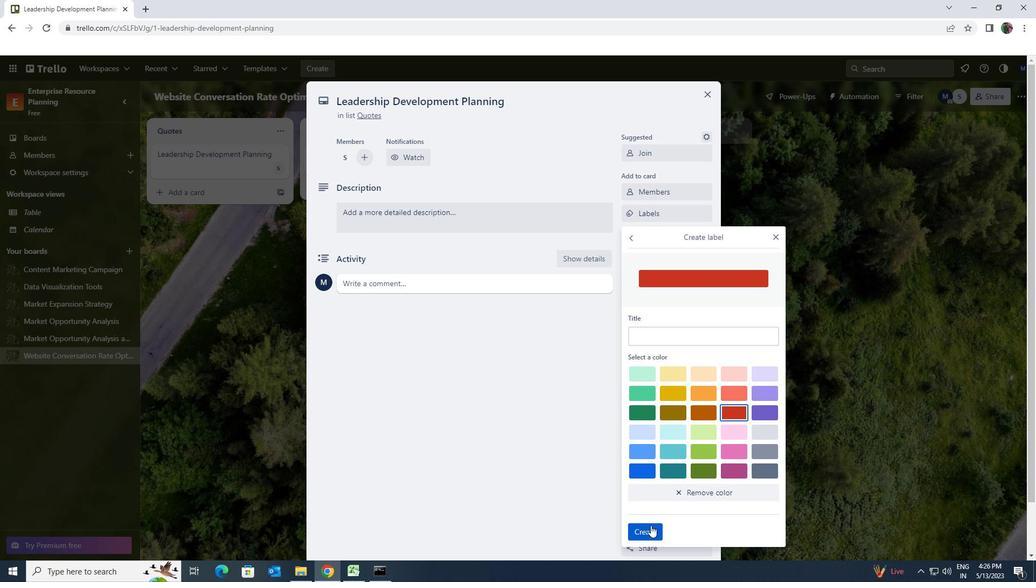
Action: Mouse pressed left at (649, 533)
Screenshot: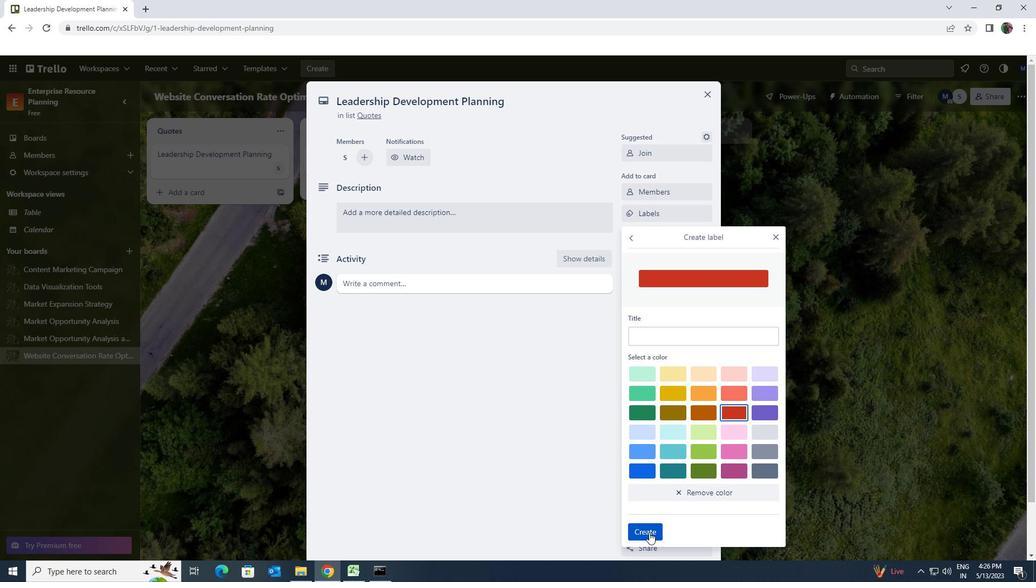 
Action: Mouse moved to (774, 238)
Screenshot: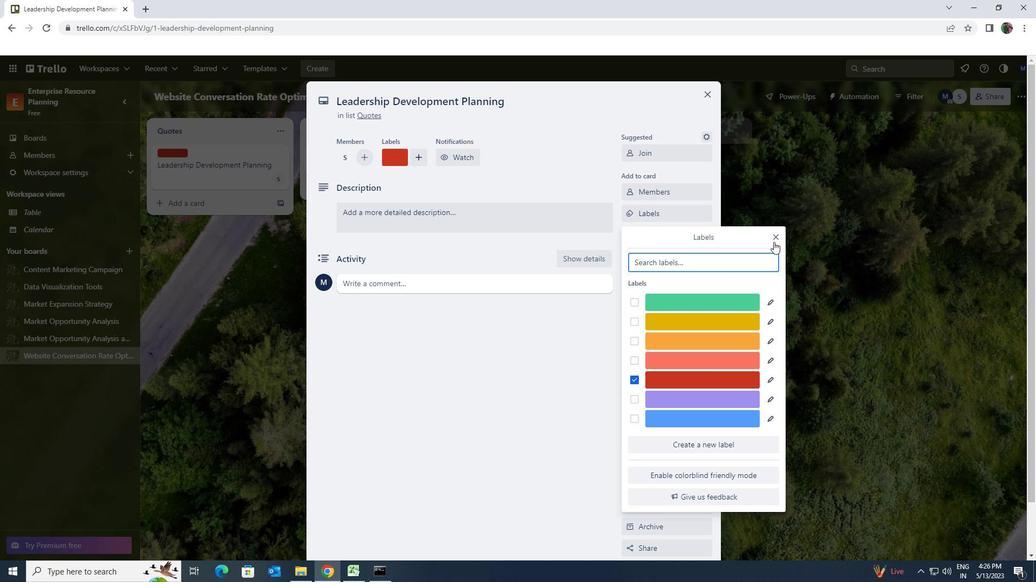 
Action: Mouse pressed left at (774, 238)
Screenshot: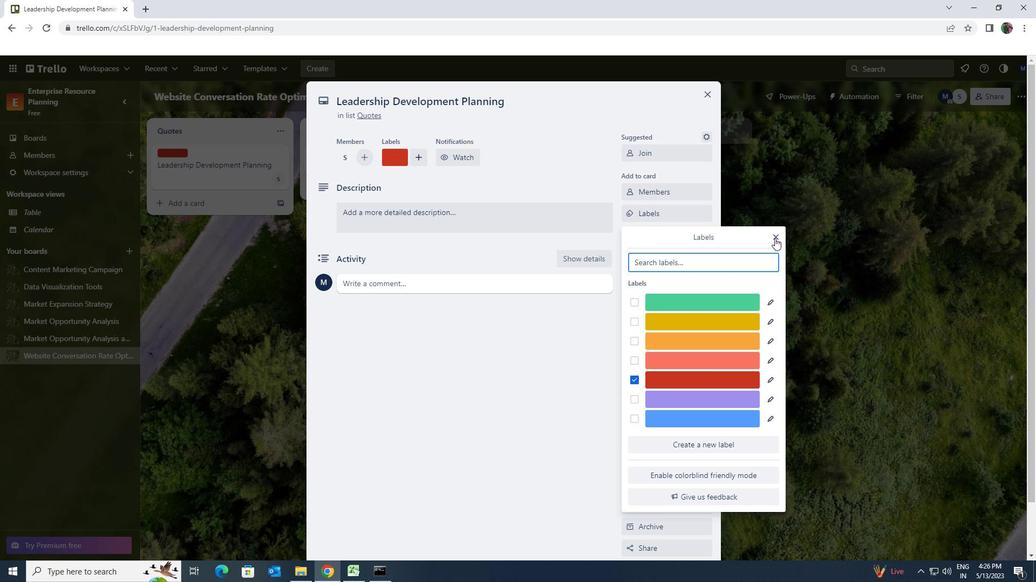 
Action: Mouse moved to (646, 237)
Screenshot: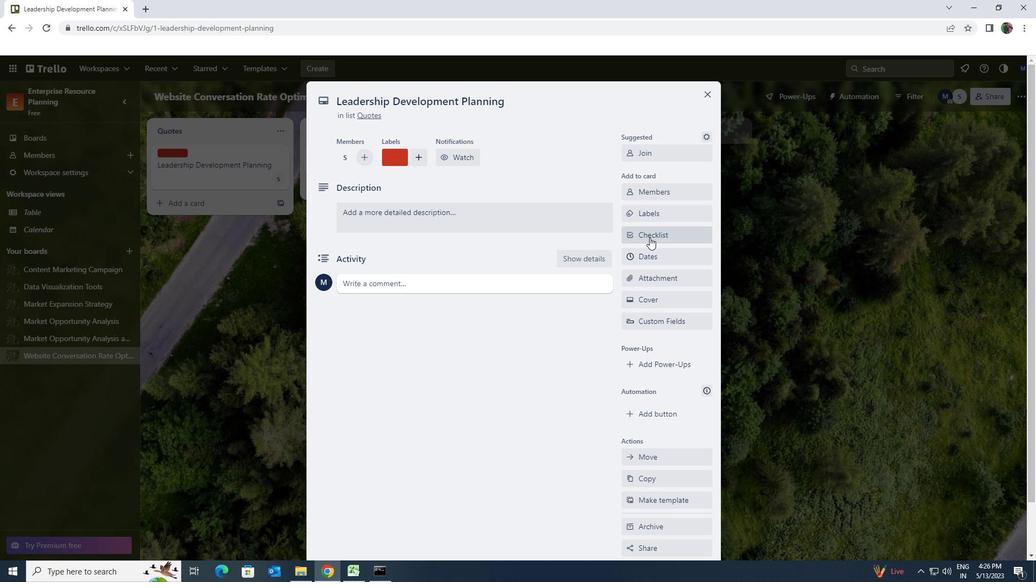 
Action: Mouse pressed left at (646, 237)
Screenshot: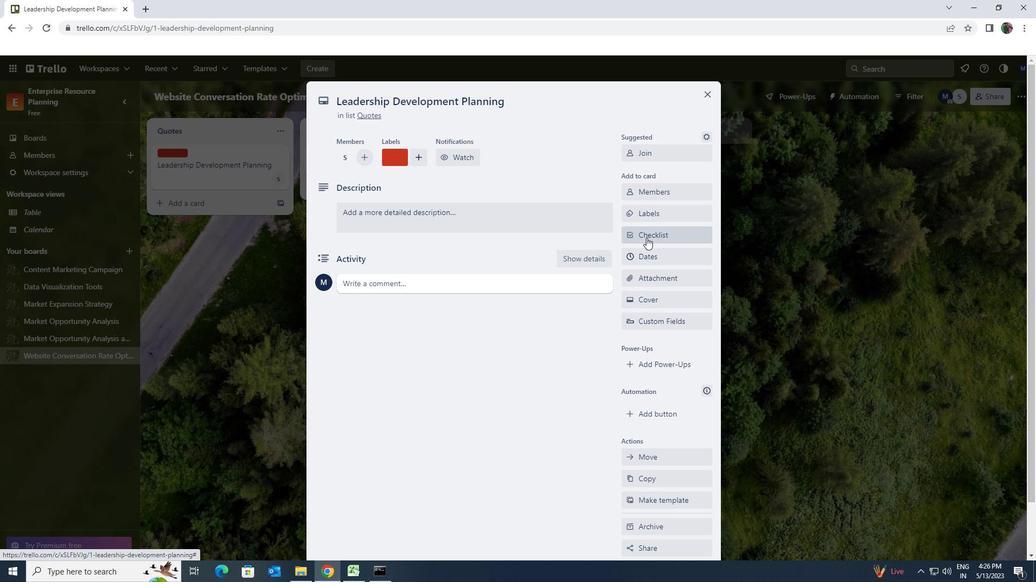 
Action: Key pressed <Key.shift>EMAIL<Key.space><Key.shift><Key.shift><Key.shift><Key.shift><Key.shift><Key.shift>MARKETING<Key.space>
Screenshot: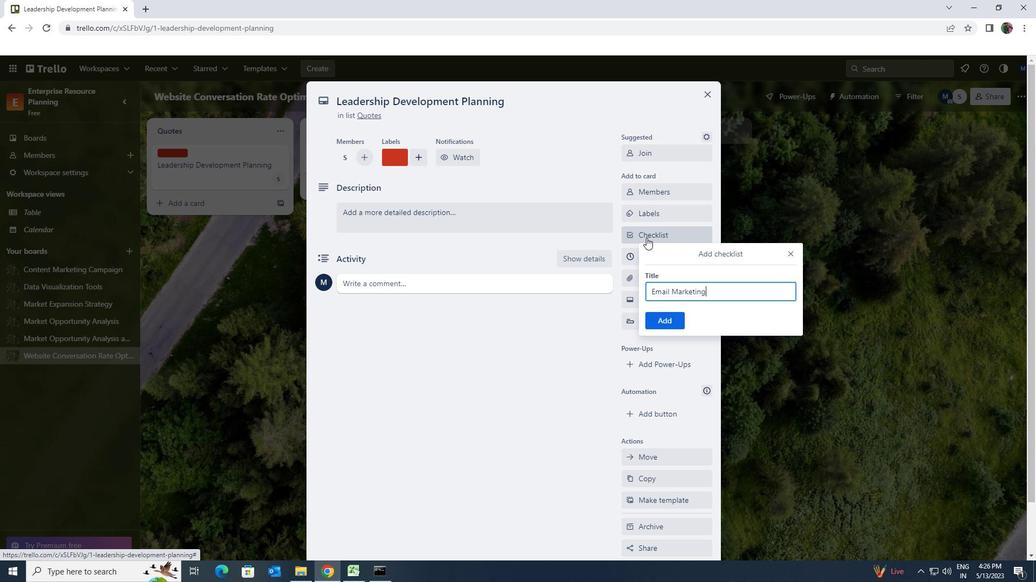 
Action: Mouse moved to (662, 321)
Screenshot: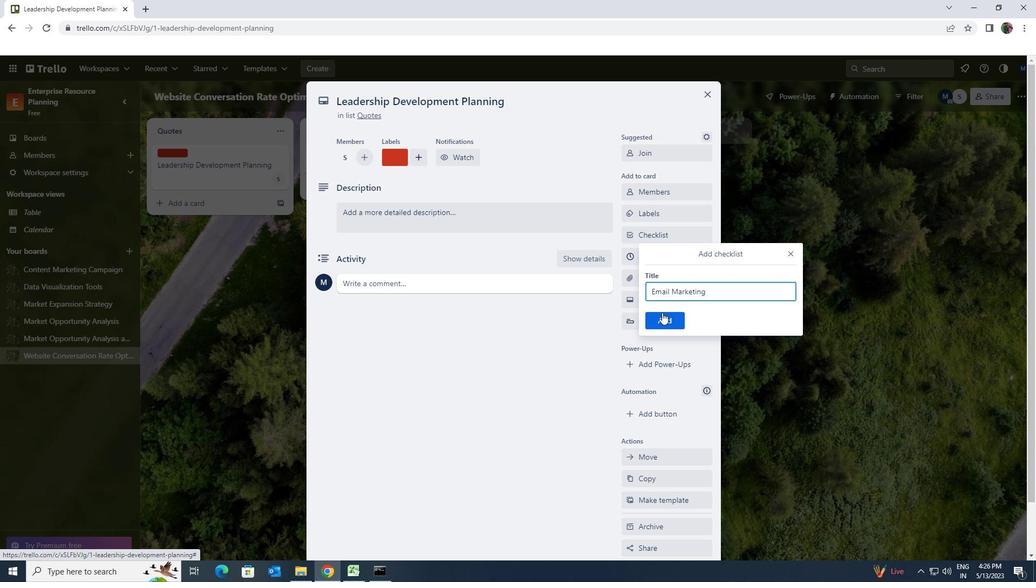
Action: Mouse pressed left at (662, 321)
Screenshot: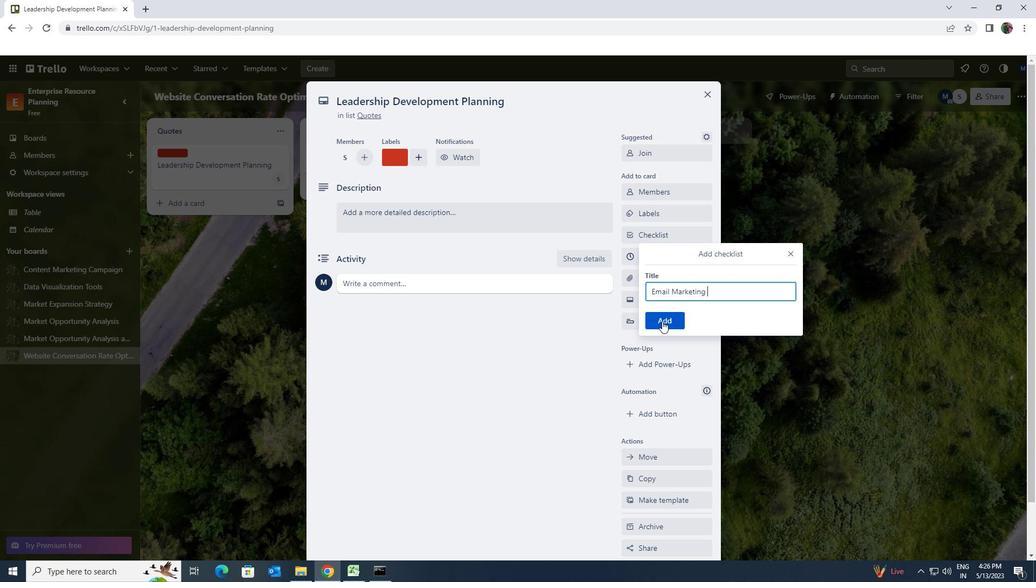 
Action: Mouse moved to (666, 283)
Screenshot: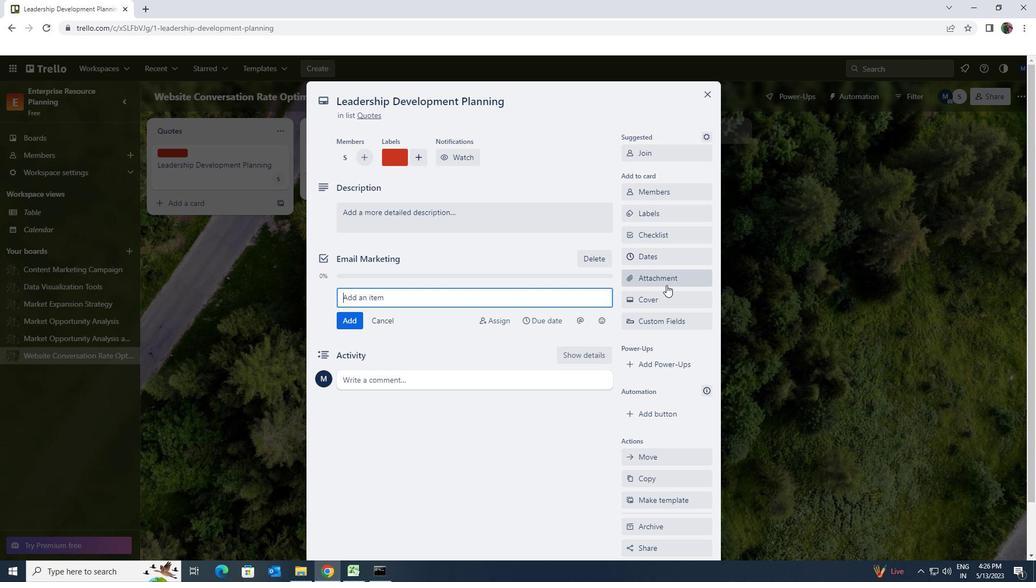 
Action: Mouse pressed left at (666, 283)
Screenshot: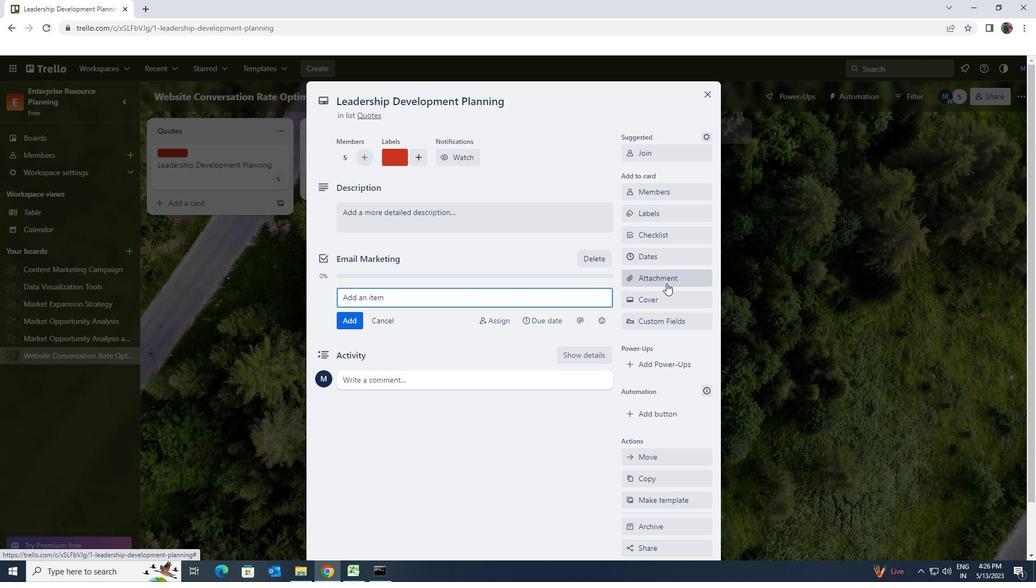 
Action: Mouse moved to (662, 359)
Screenshot: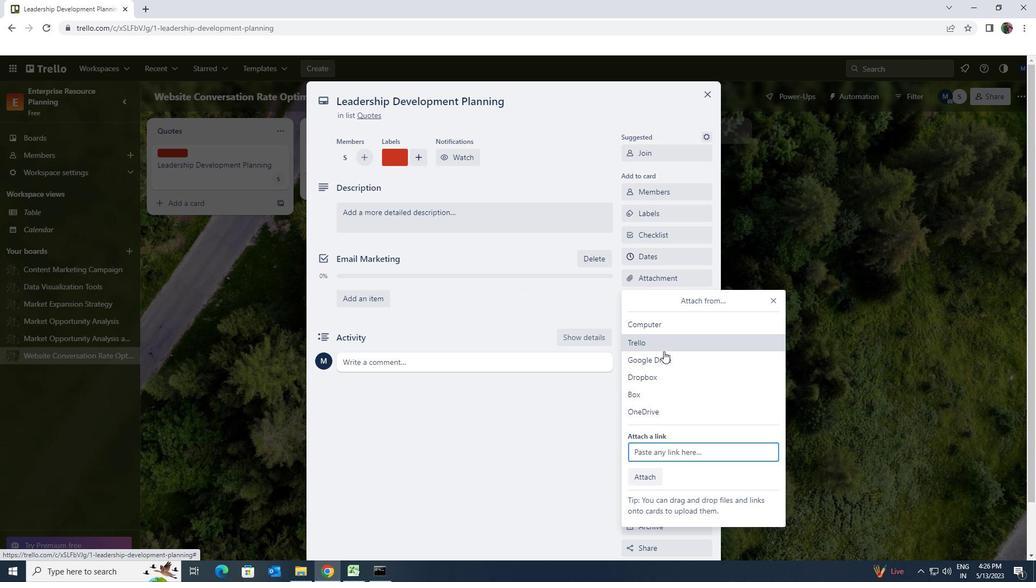 
Action: Mouse pressed left at (662, 359)
Screenshot: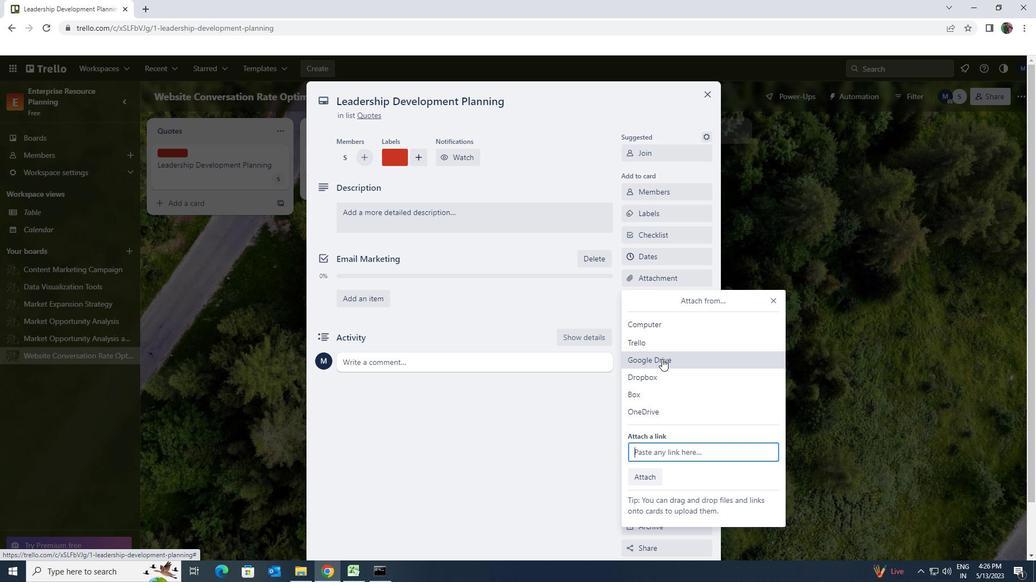 
Action: Mouse moved to (522, 282)
Screenshot: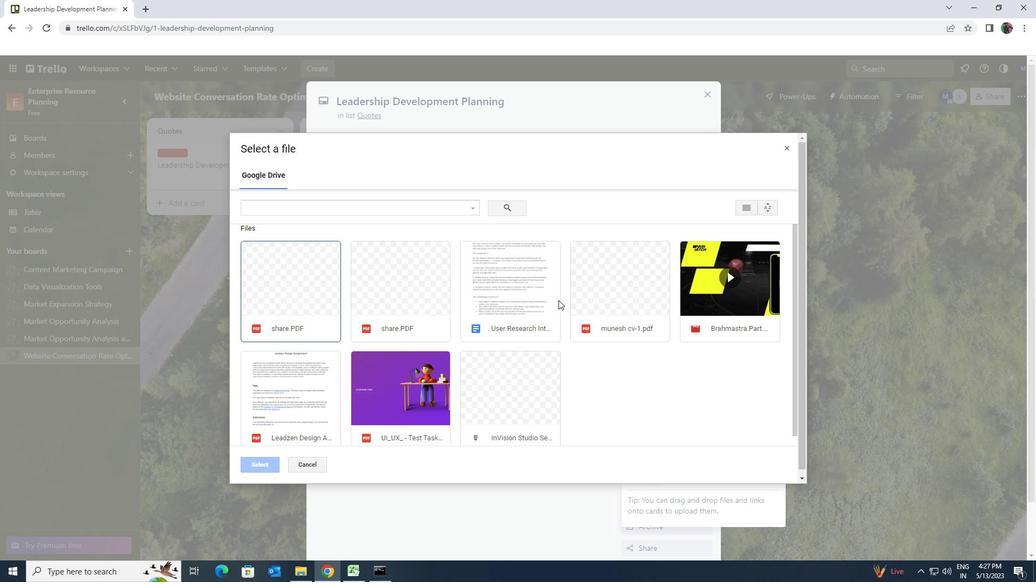 
Action: Mouse pressed left at (522, 282)
Screenshot: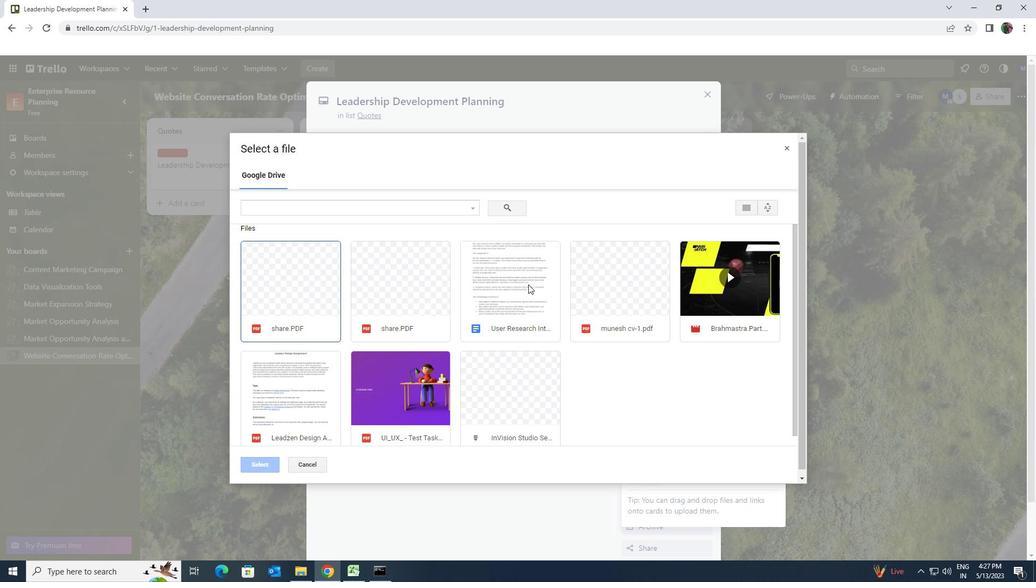
Action: Mouse moved to (267, 467)
Screenshot: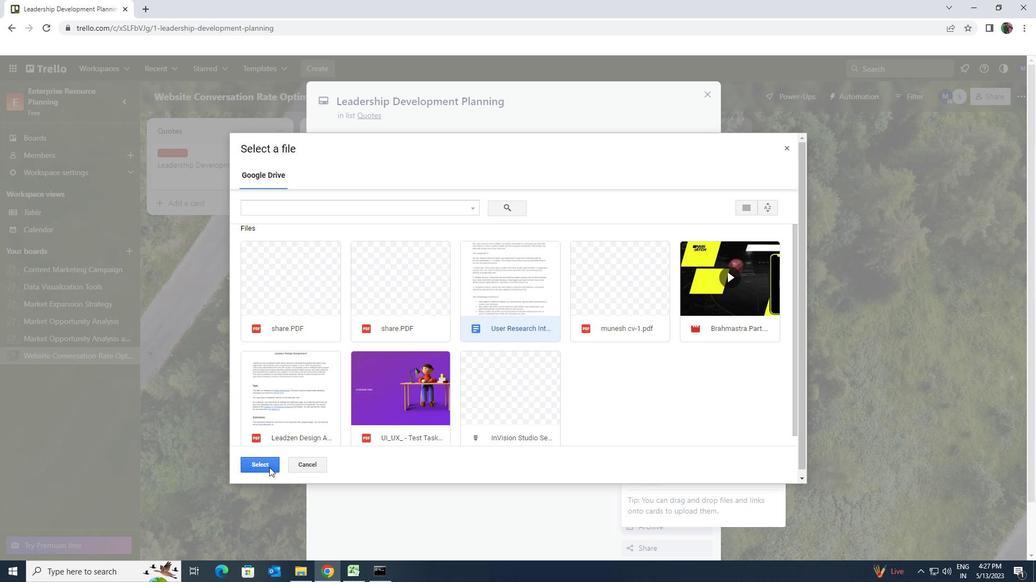 
Action: Mouse pressed left at (267, 467)
Screenshot: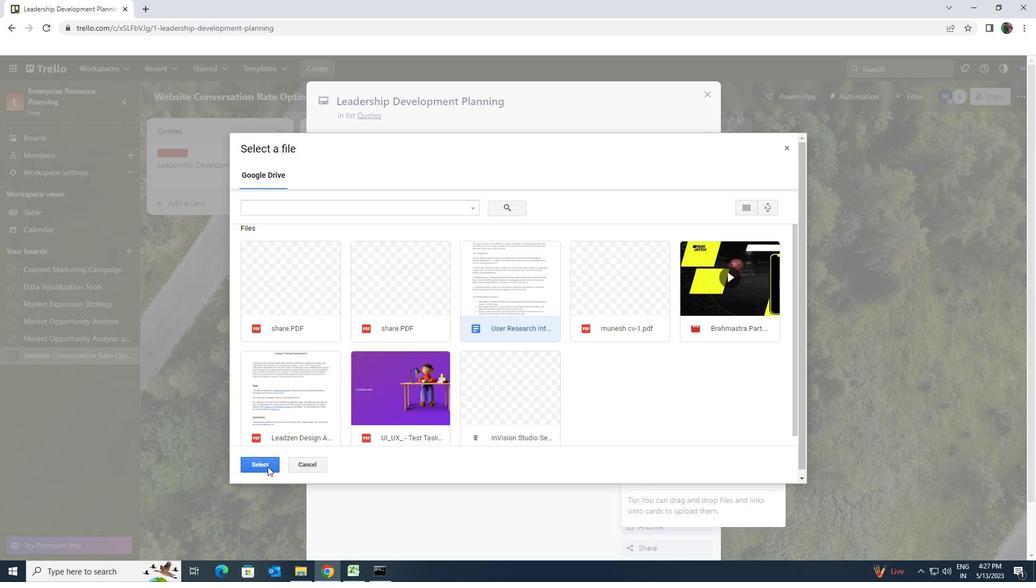 
Action: Mouse moved to (432, 222)
Screenshot: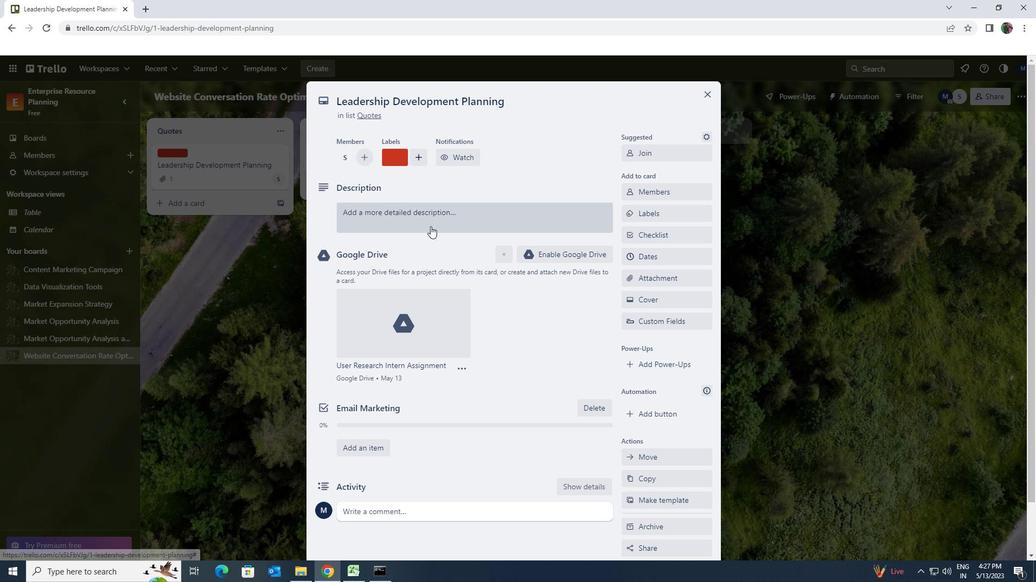 
Action: Mouse pressed left at (432, 222)
Screenshot: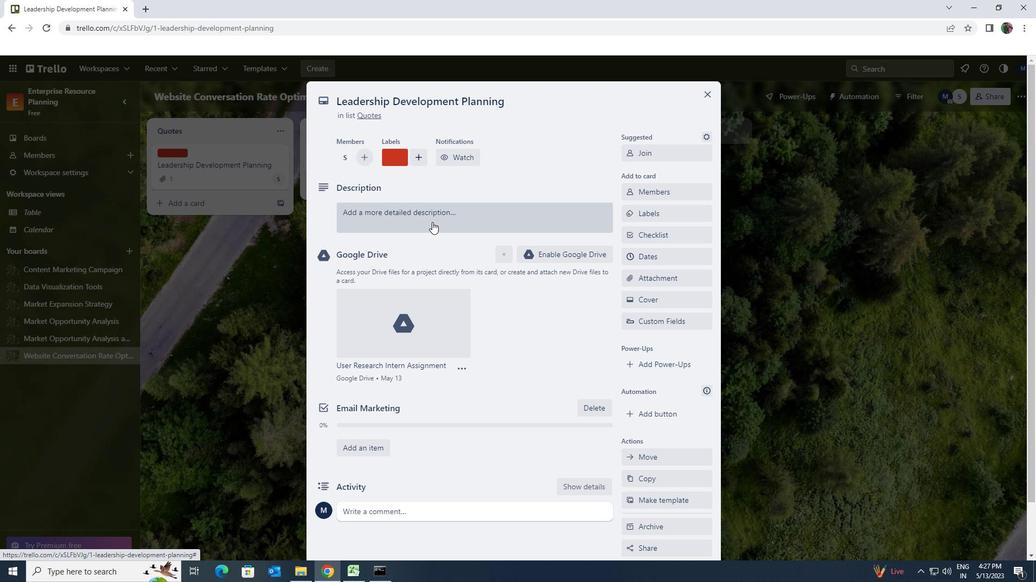 
Action: Key pressed <Key.shift>DEVELOP<Key.space>AND<Key.space>LAUNCH<Key.space>NEW<Key.space>CUSTOMER<Key.space>LOYALTY<Key.space>PROGRAM<Key.space>FOR<Key.space>FREQUENT<Key.space>BUYERS<Key.space>
Screenshot: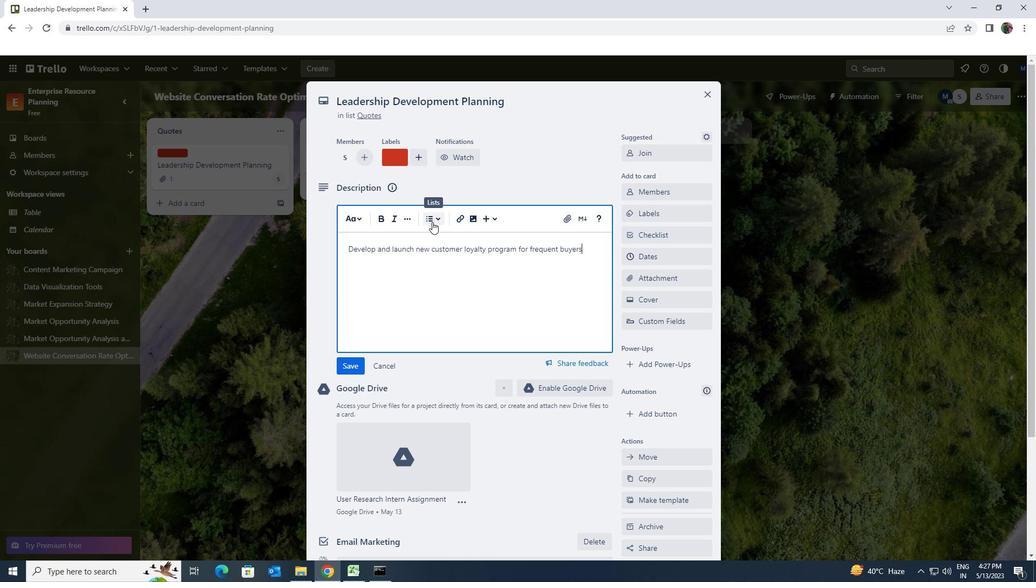 
Action: Mouse moved to (352, 364)
Screenshot: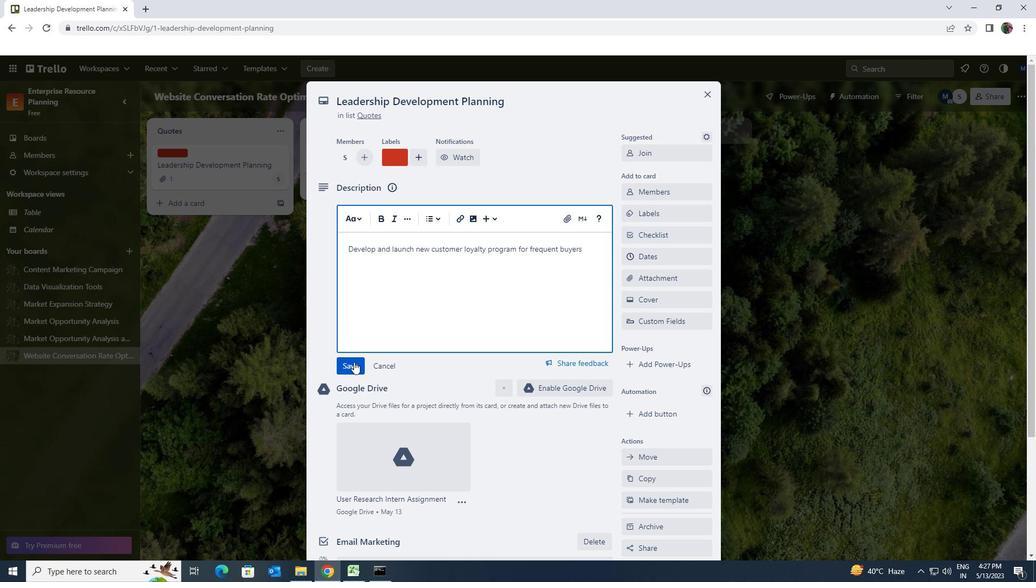 
Action: Mouse pressed left at (352, 364)
Screenshot: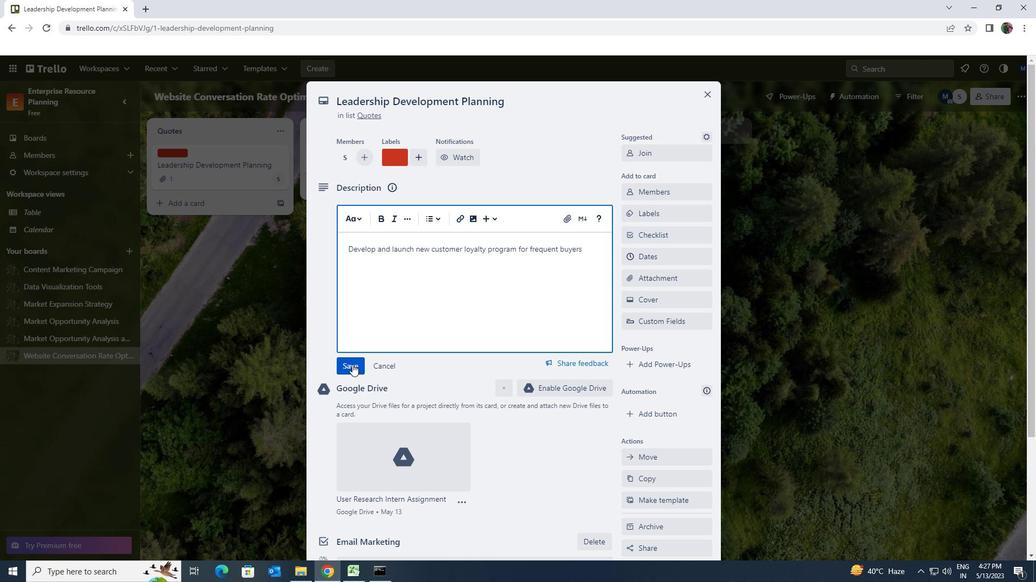 
Action: Mouse moved to (351, 363)
Screenshot: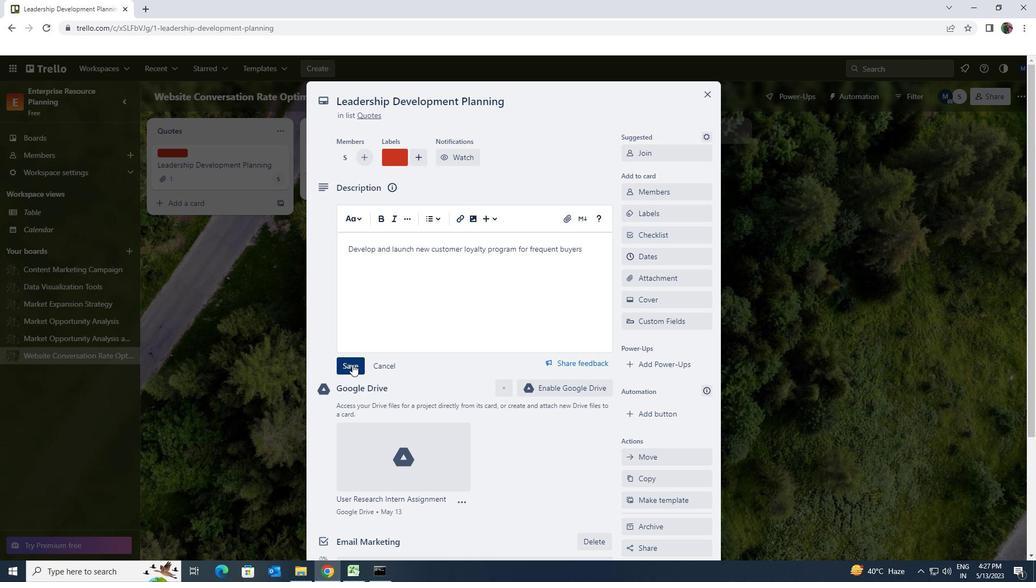 
Action: Mouse scrolled (351, 363) with delta (0, 0)
Screenshot: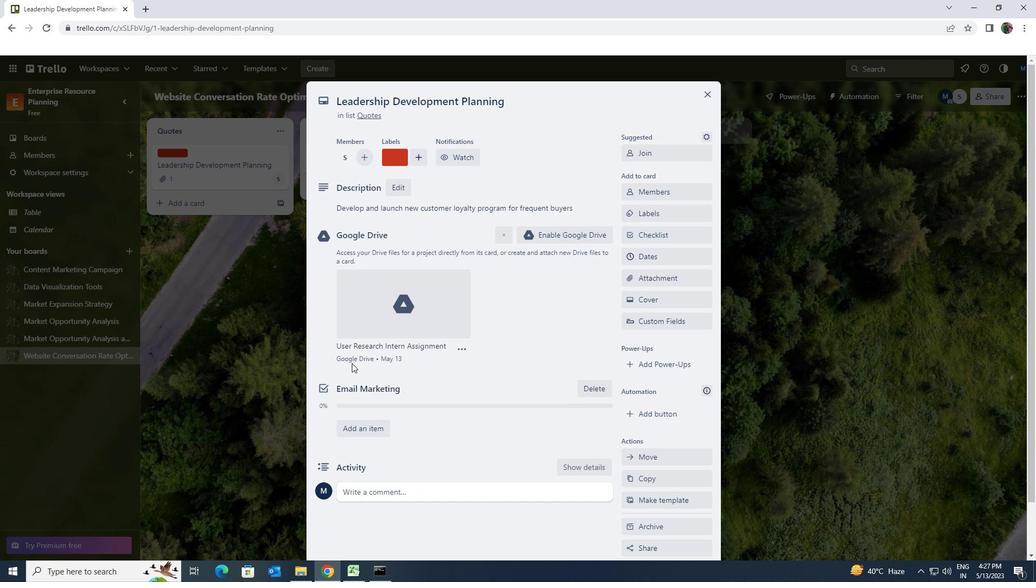 
Action: Mouse scrolled (351, 363) with delta (0, 0)
Screenshot: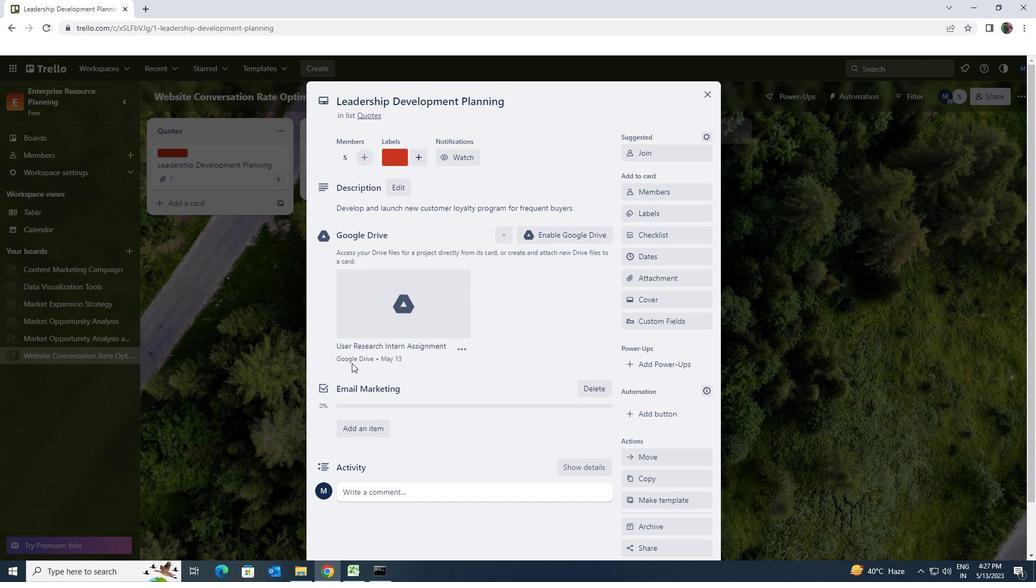 
Action: Mouse scrolled (351, 363) with delta (0, 0)
Screenshot: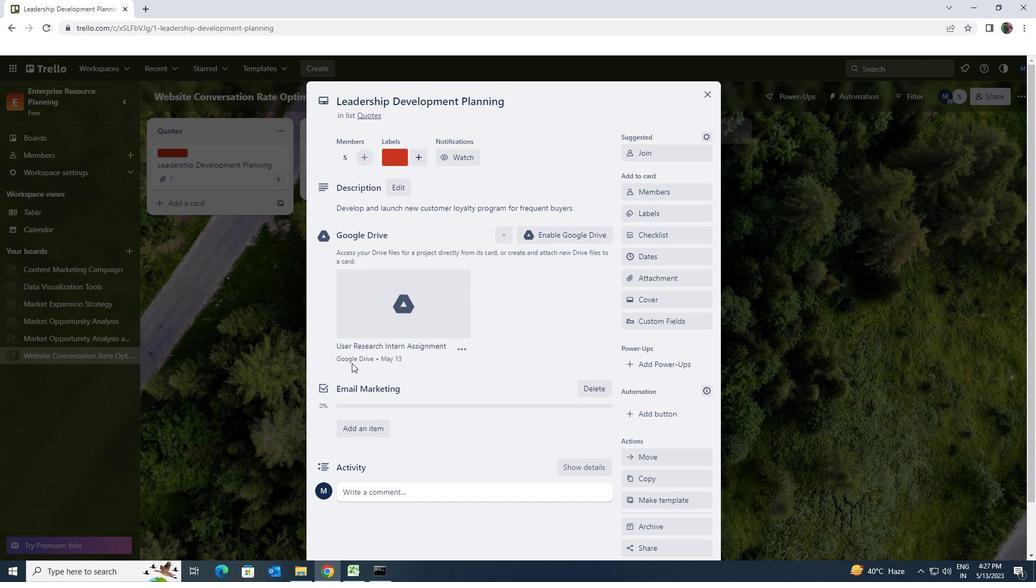 
Action: Mouse scrolled (351, 363) with delta (0, 0)
Screenshot: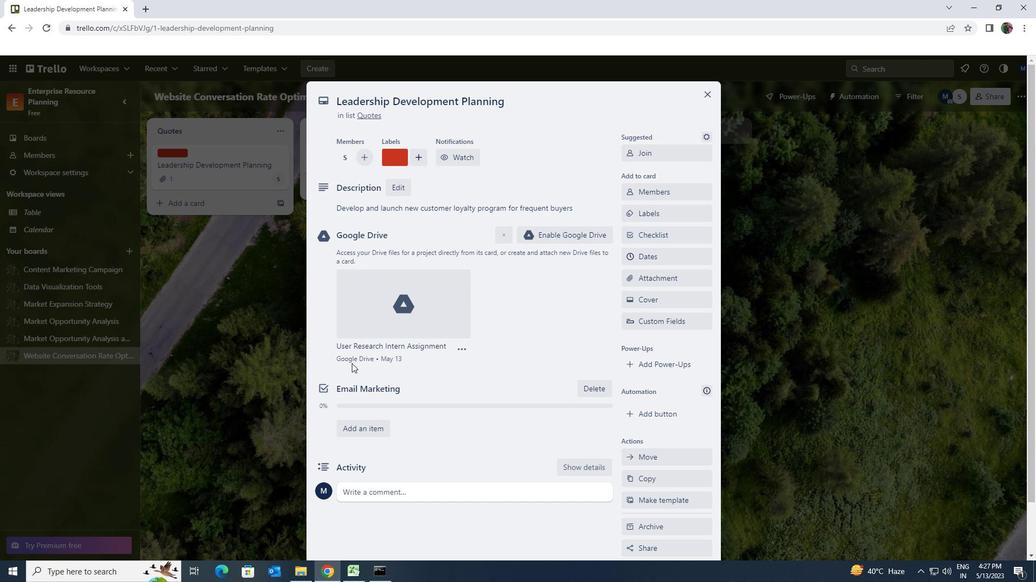 
Action: Mouse moved to (386, 433)
Screenshot: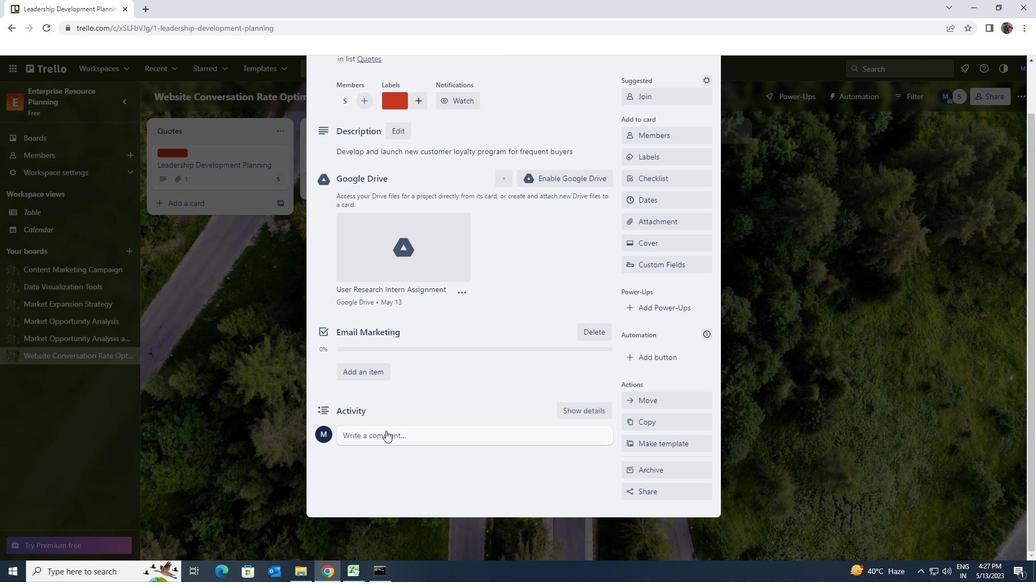
Action: Mouse pressed left at (386, 433)
Screenshot: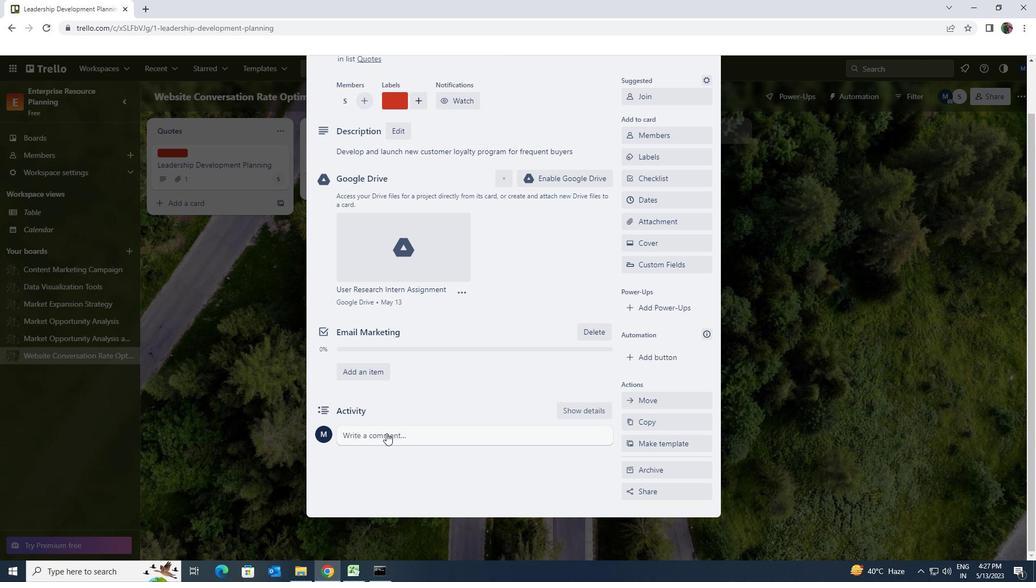 
Action: Mouse moved to (386, 434)
Screenshot: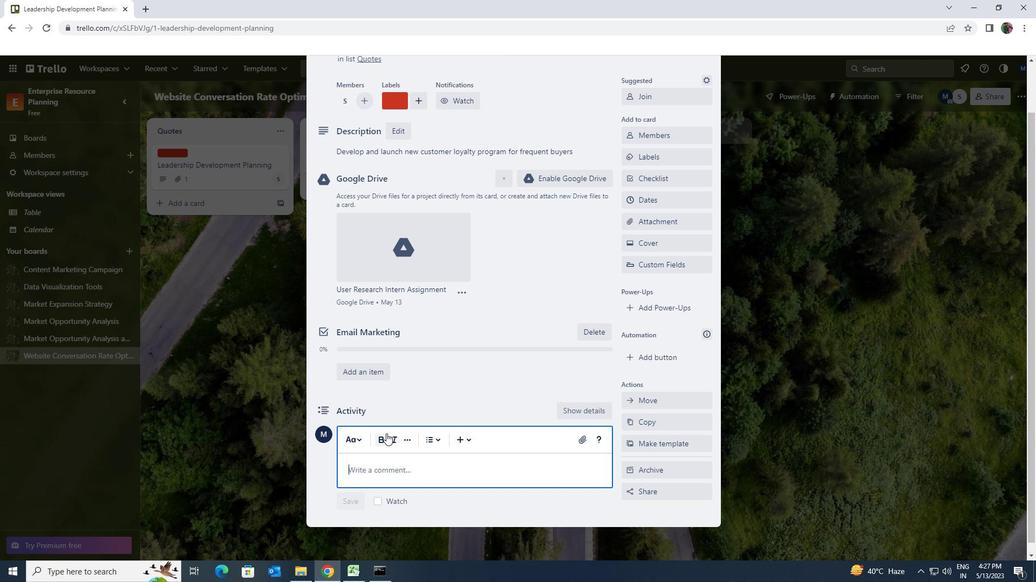 
Action: Key pressed <Key.shift>THIS<Key.space>R<Key.backspace>TASK<Key.space>IS<Key.space>A<Key.space>REFLECTION<Key.space>OF<Key.space>OUR<Key.space>TEAM<Key.space>CAPABILITIES<Key.space>SO<Key.space>LR<Key.backspace>ET<Key.space>US<Key.space>WORK<Key.space>TOGETHER<Key.space>TO<Key.space>DELIVER<Key.space>THE<Key.space>BEST<Key.space>POSSIBLE<Key.space>OUTCOMES<Key.space>
Screenshot: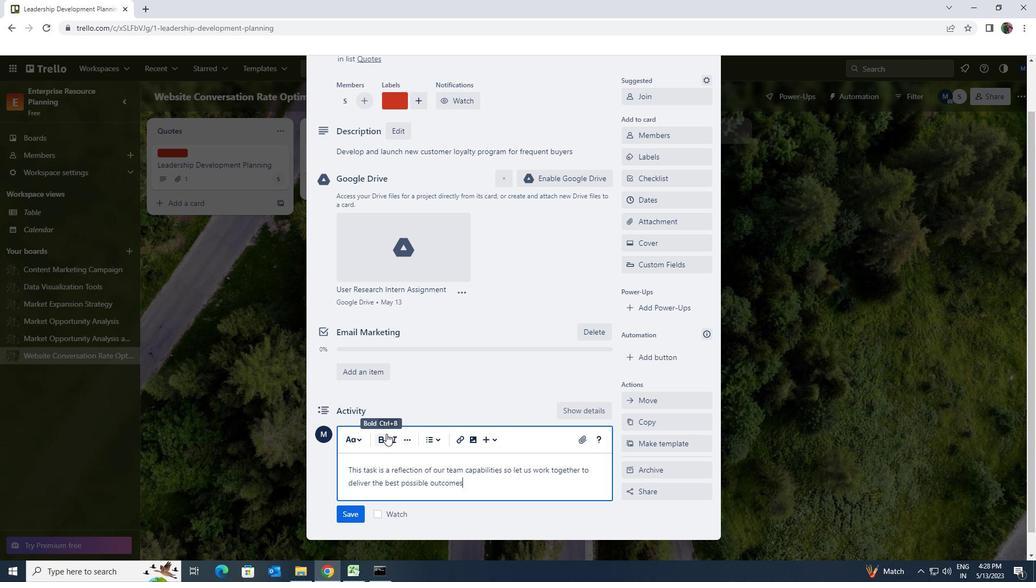 
Action: Mouse scrolled (386, 433) with delta (0, 0)
Screenshot: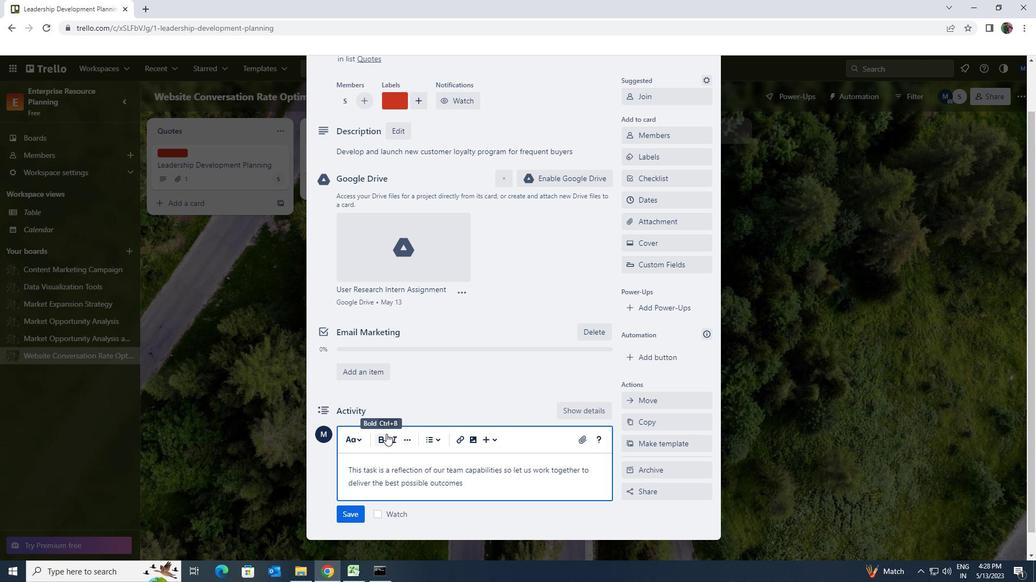 
Action: Mouse moved to (354, 487)
Screenshot: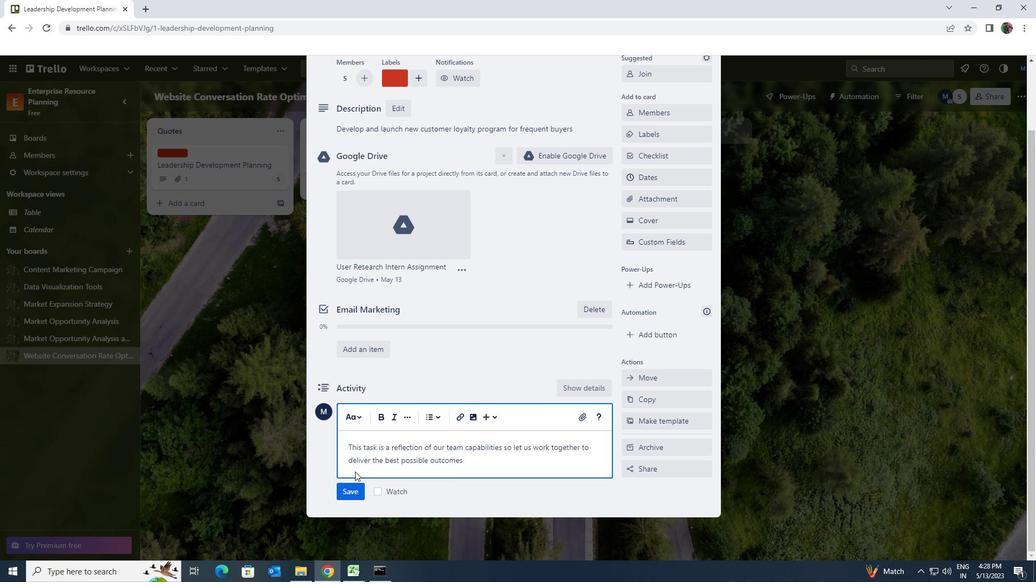 
Action: Mouse pressed left at (354, 487)
Screenshot: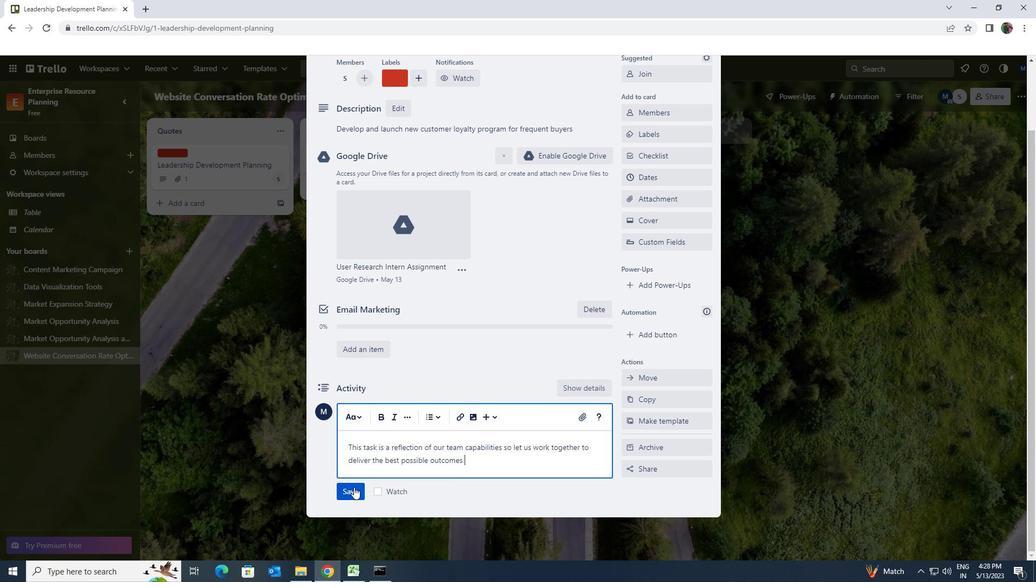 
Action: Mouse moved to (467, 420)
Screenshot: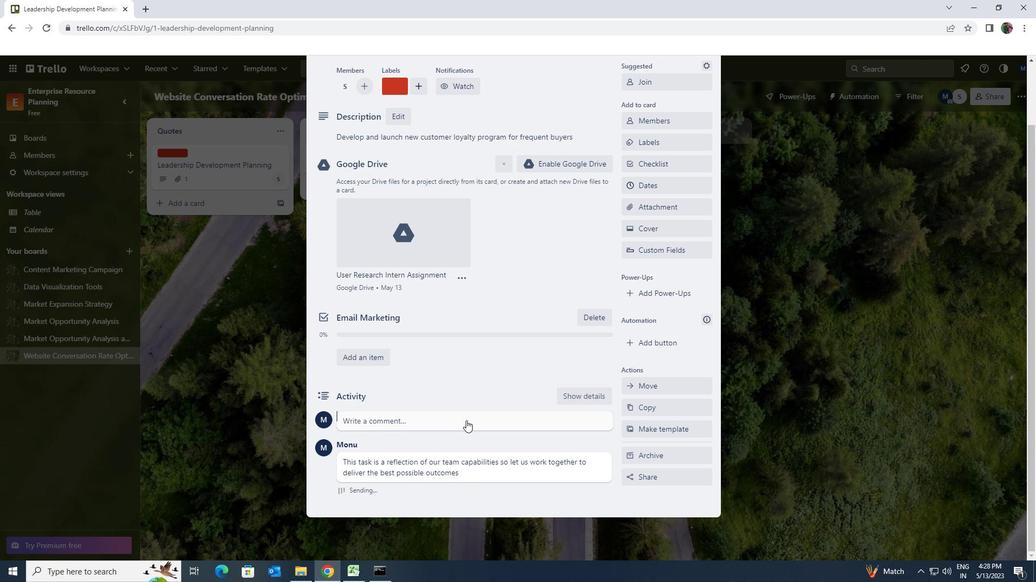 
Action: Mouse scrolled (467, 420) with delta (0, 0)
Screenshot: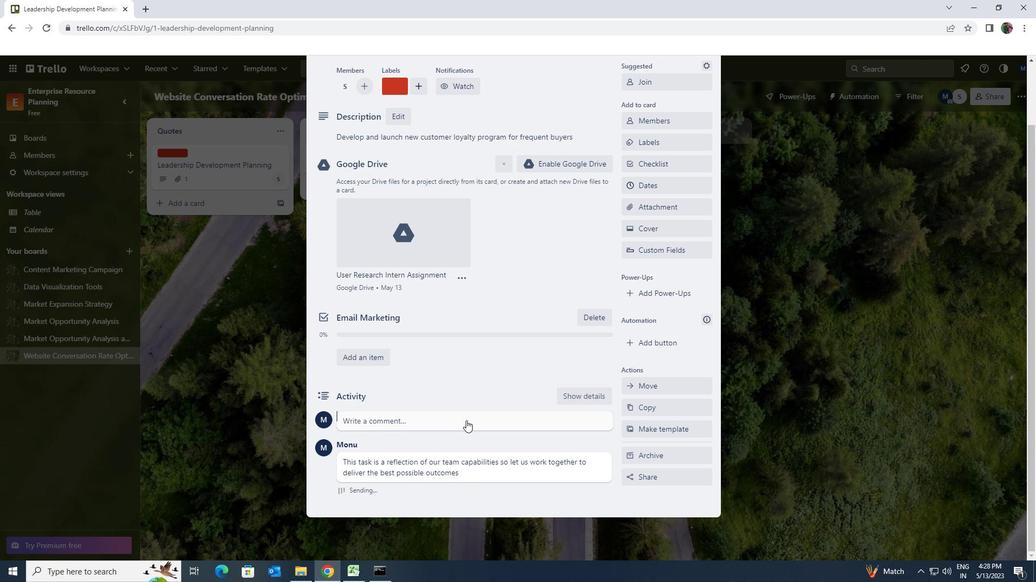 
Action: Mouse scrolled (467, 420) with delta (0, 0)
Screenshot: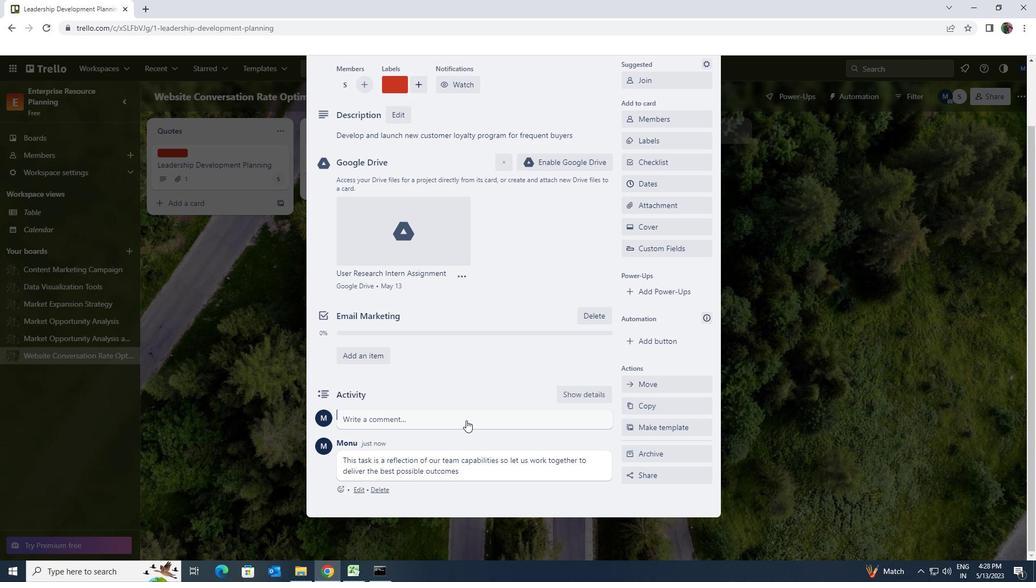 
Action: Mouse scrolled (467, 420) with delta (0, 0)
Screenshot: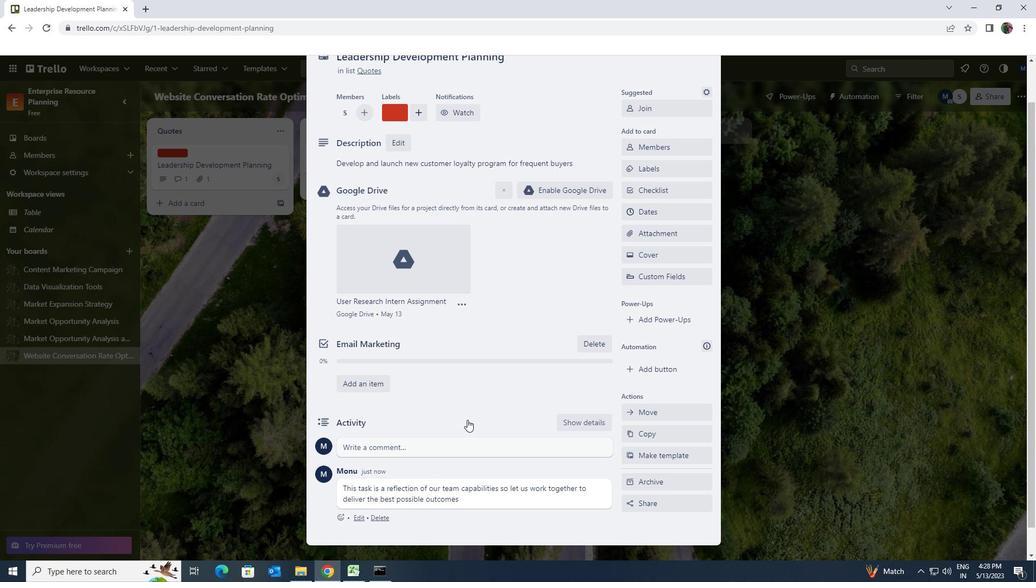 
Action: Mouse moved to (644, 254)
Screenshot: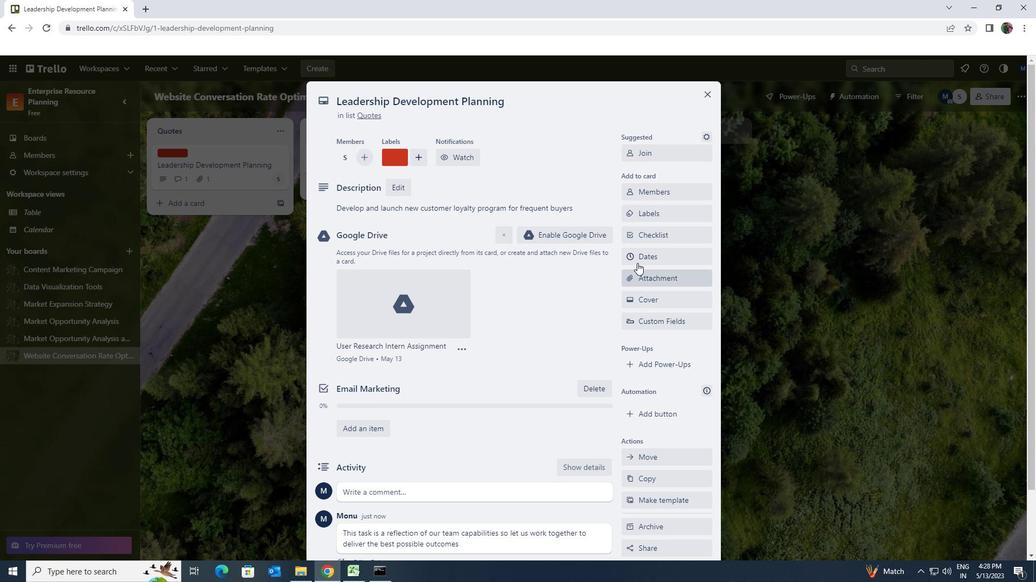 
Action: Mouse pressed left at (644, 254)
Screenshot: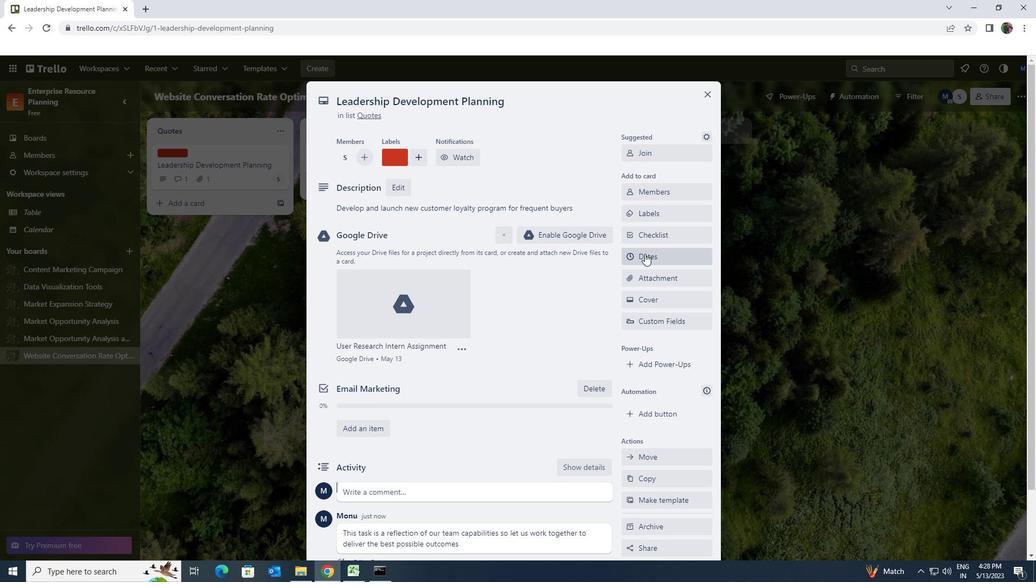 
Action: Mouse moved to (629, 290)
Screenshot: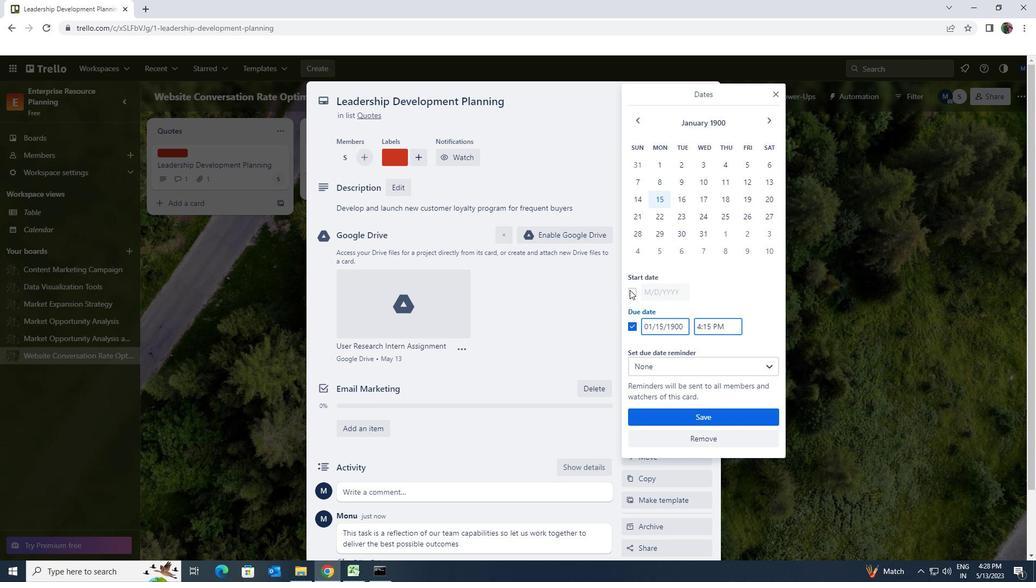 
Action: Mouse pressed left at (629, 290)
Screenshot: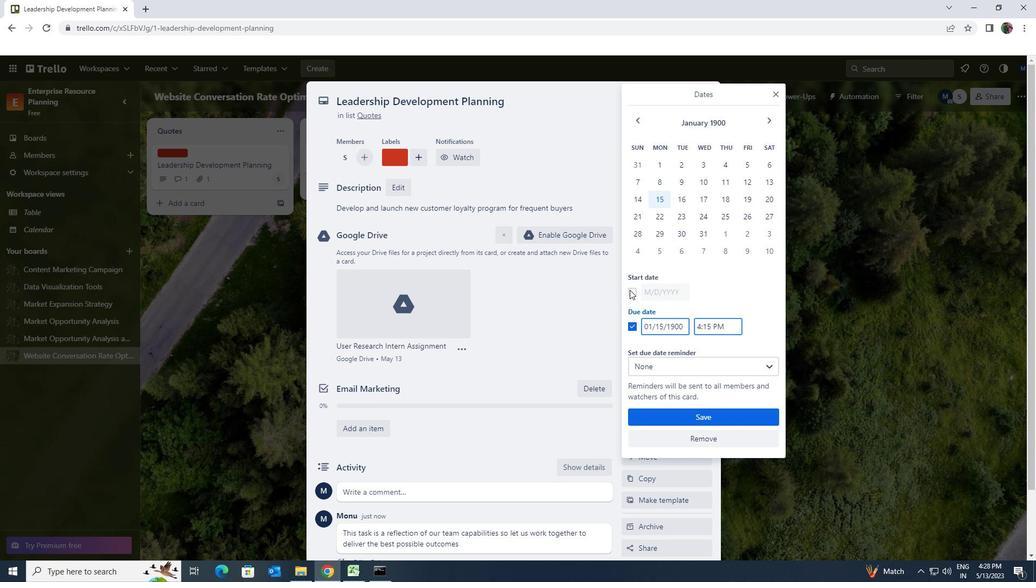 
Action: Mouse moved to (685, 294)
Screenshot: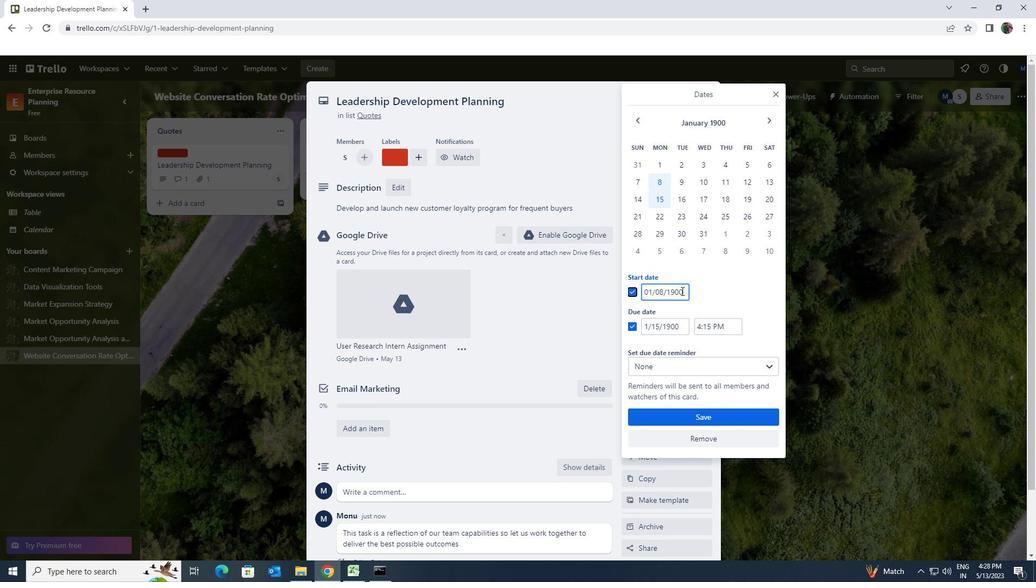 
Action: Mouse pressed left at (685, 294)
Screenshot: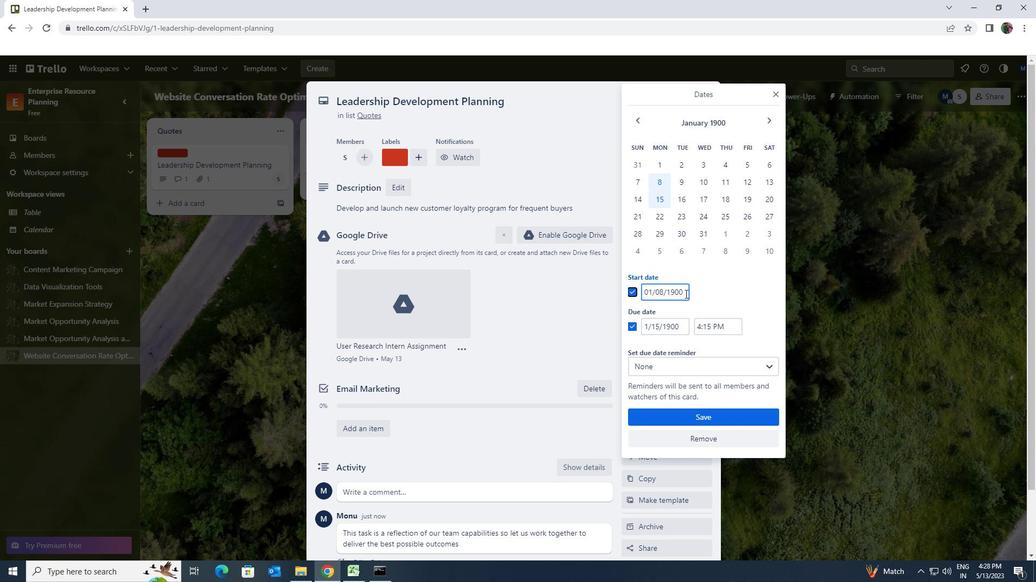 
Action: Mouse moved to (632, 298)
Screenshot: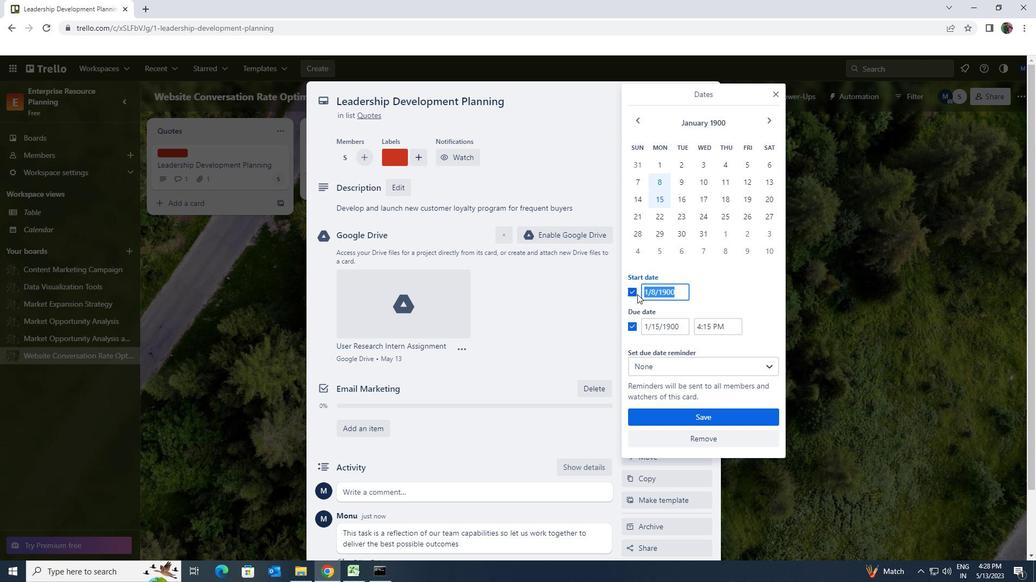 
Action: Key pressed 1/9/18<Key.backspace>900
Screenshot: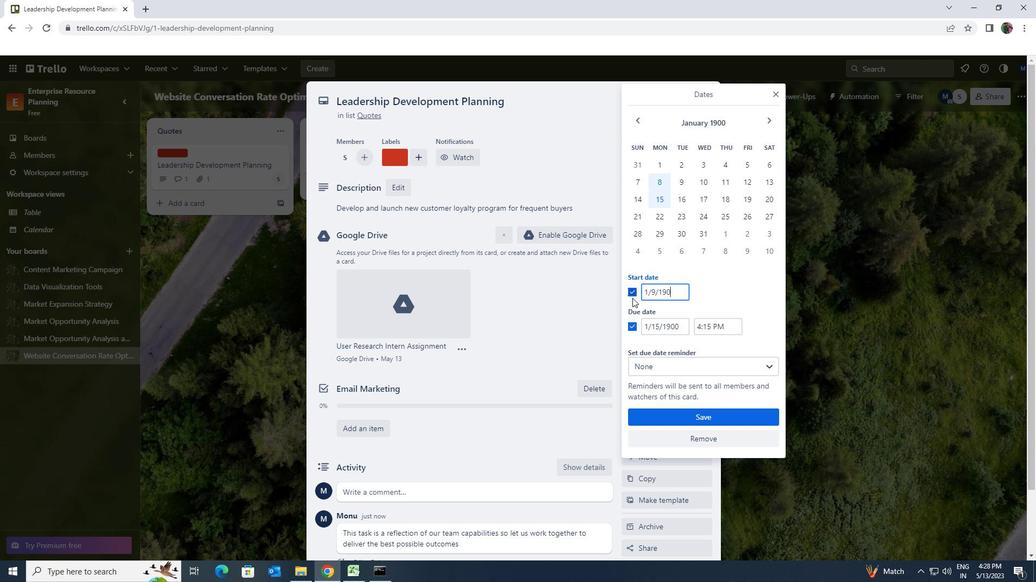 
Action: Mouse moved to (679, 323)
Screenshot: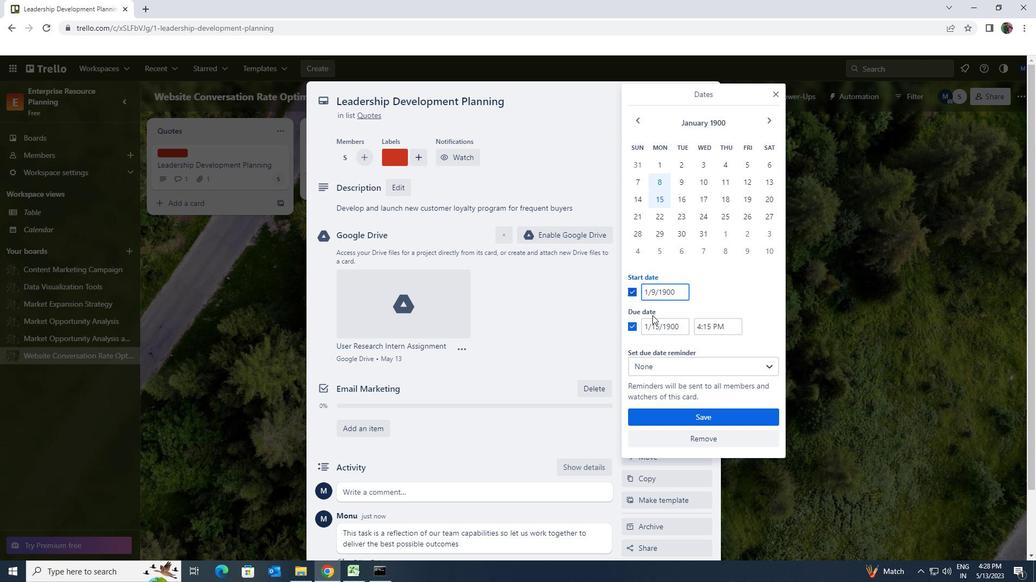 
Action: Mouse pressed left at (679, 323)
Screenshot: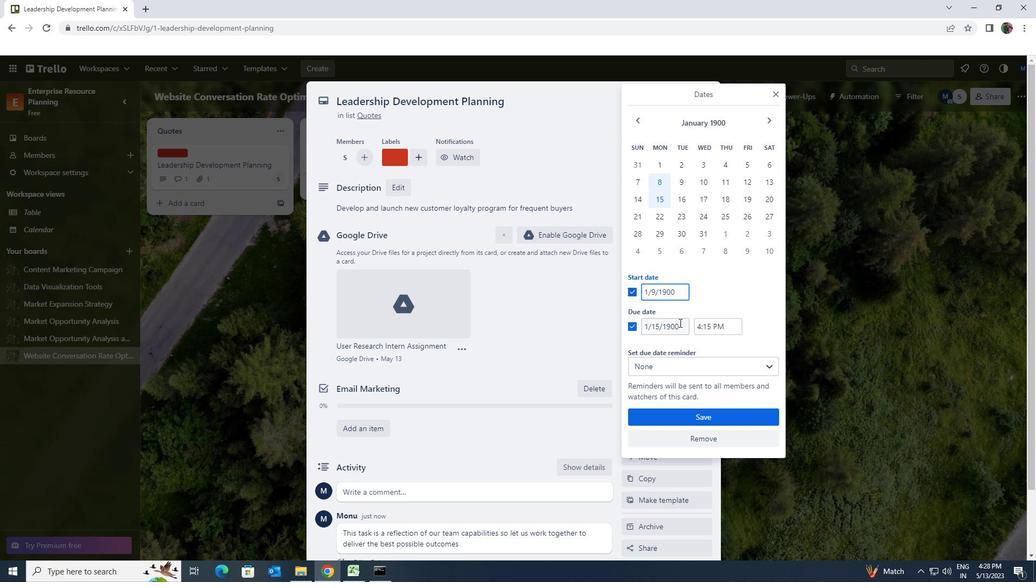 
Action: Mouse moved to (640, 323)
Screenshot: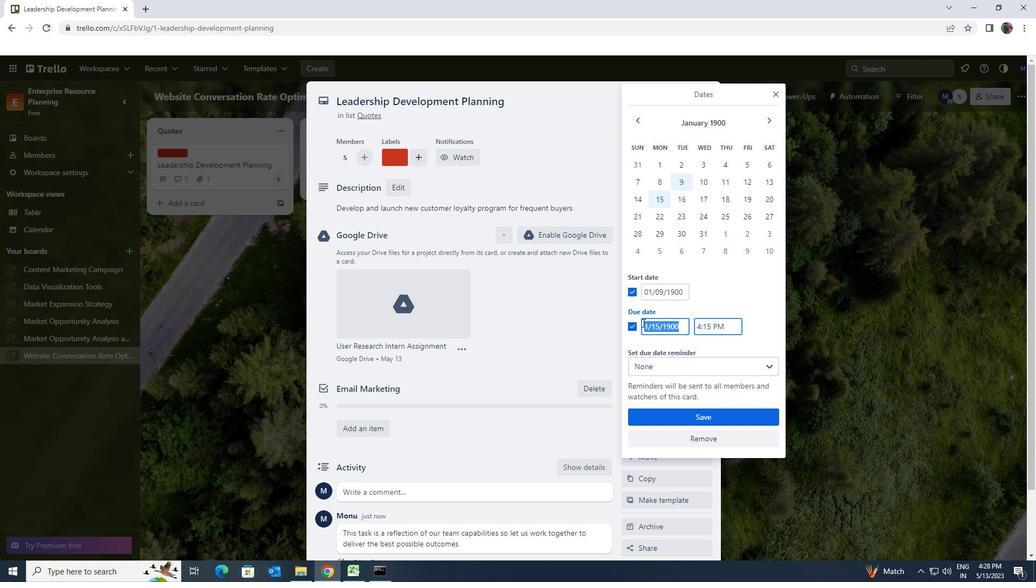 
Action: Key pressed 16/<Key.backspace><Key.backspace>/16/1900
Screenshot: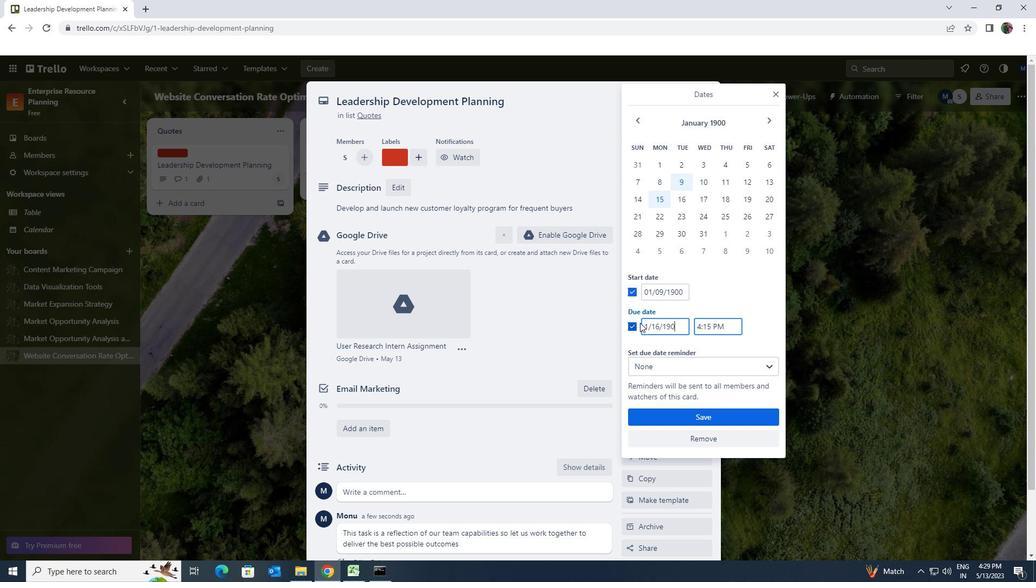 
Action: Mouse moved to (689, 416)
Screenshot: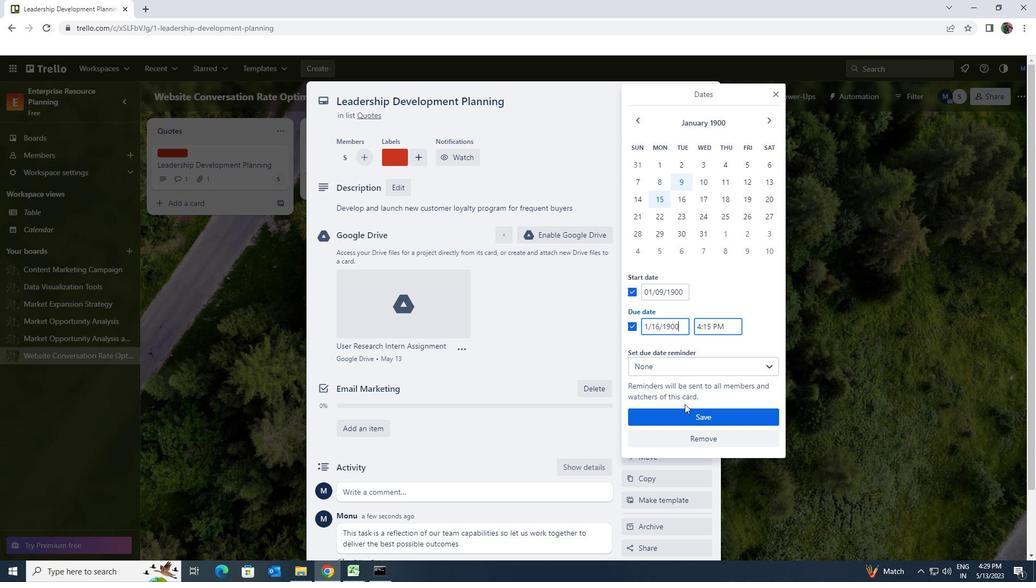 
Action: Mouse pressed left at (689, 416)
Screenshot: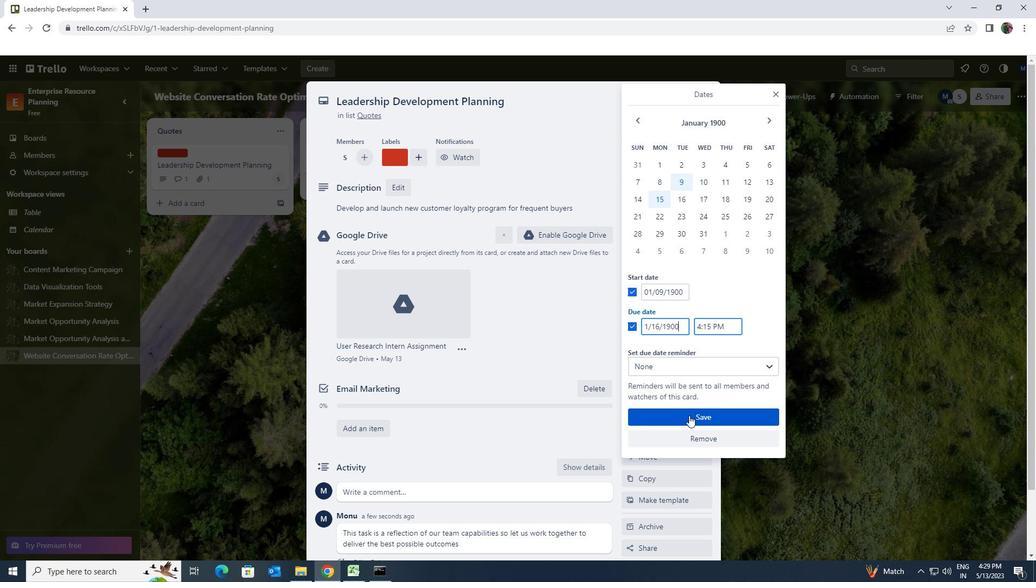 
